 Task: Add a signature Bailey Nelson containing Stay safe, Bailey Nelson to email address softage.4@softage.net and add a label Cover letters
Action: Mouse moved to (1233, 100)
Screenshot: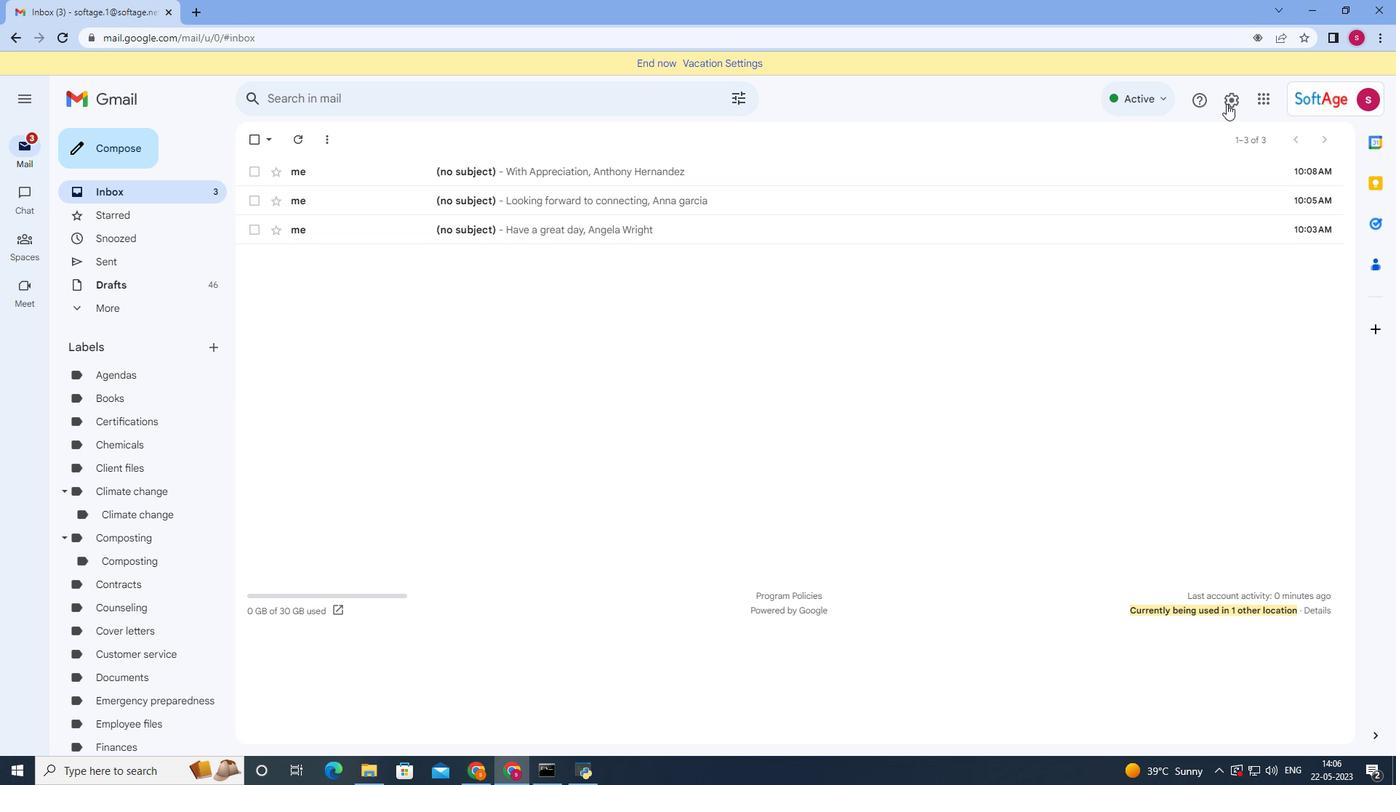 
Action: Mouse pressed left at (1233, 100)
Screenshot: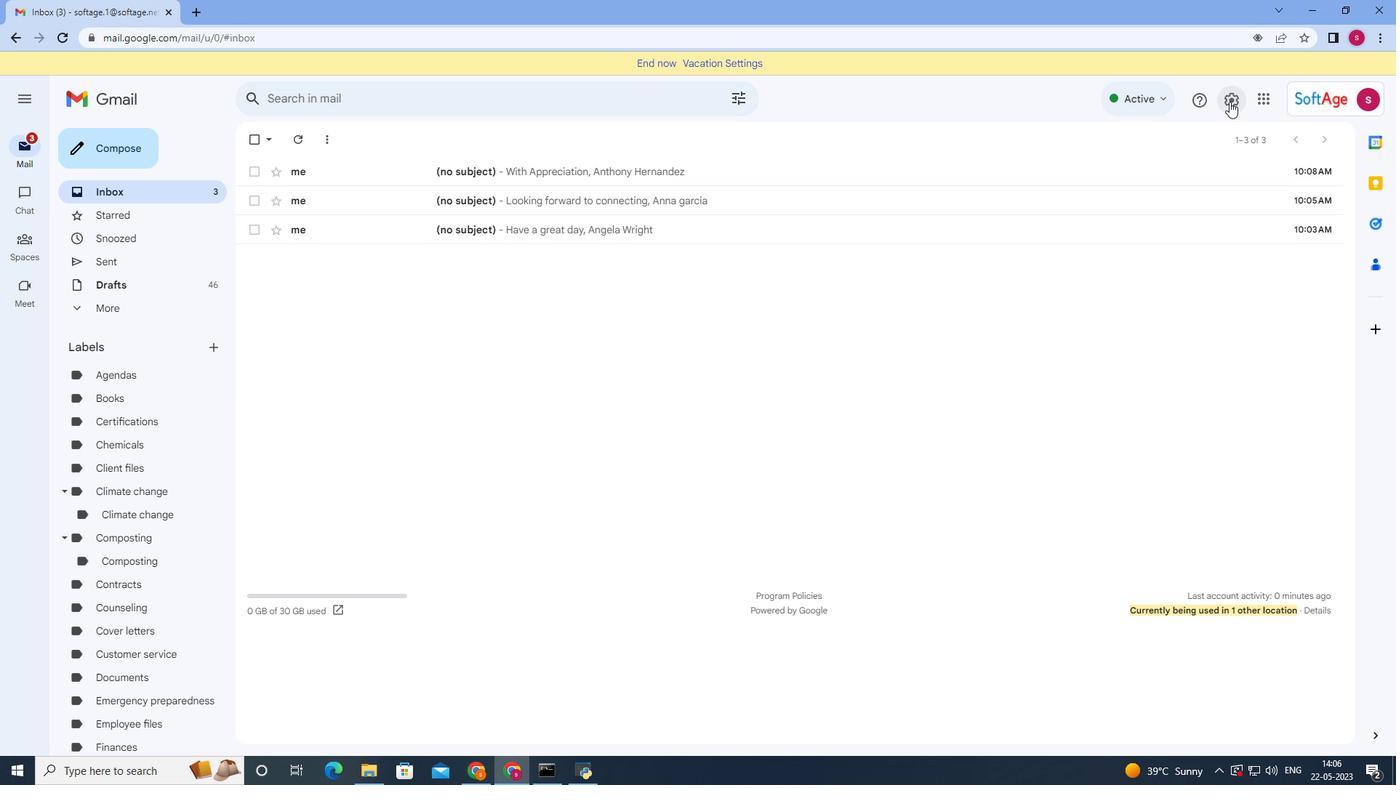 
Action: Mouse moved to (1239, 172)
Screenshot: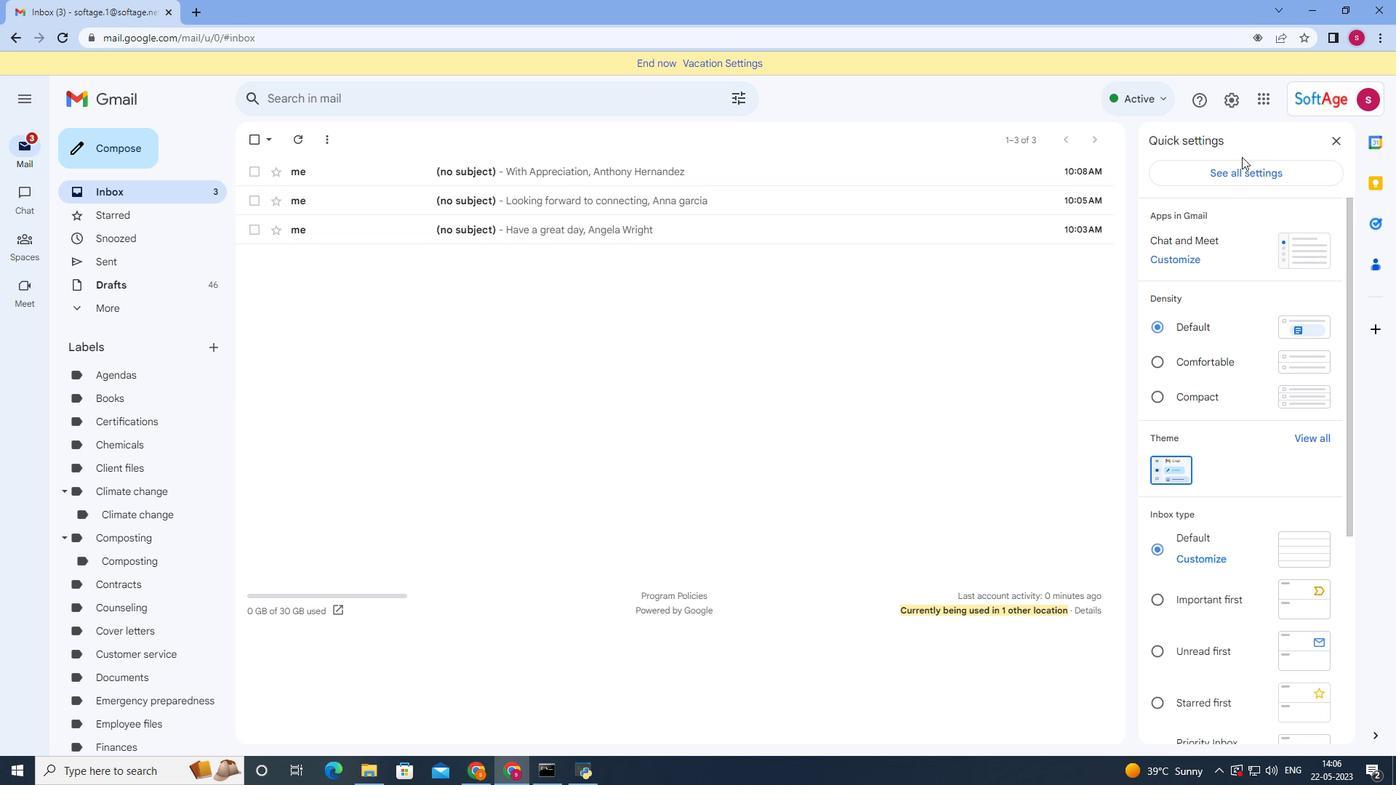 
Action: Mouse pressed left at (1239, 172)
Screenshot: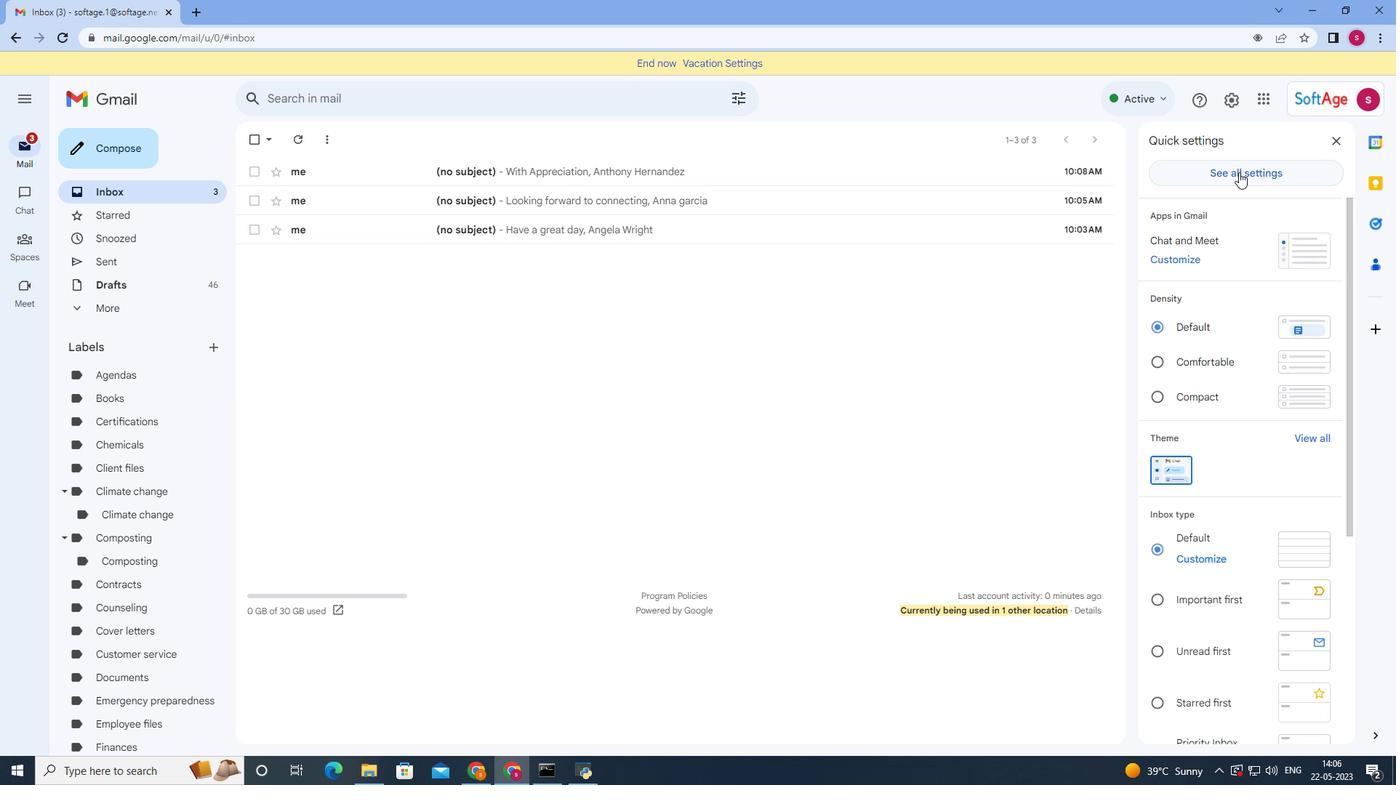 
Action: Mouse moved to (554, 340)
Screenshot: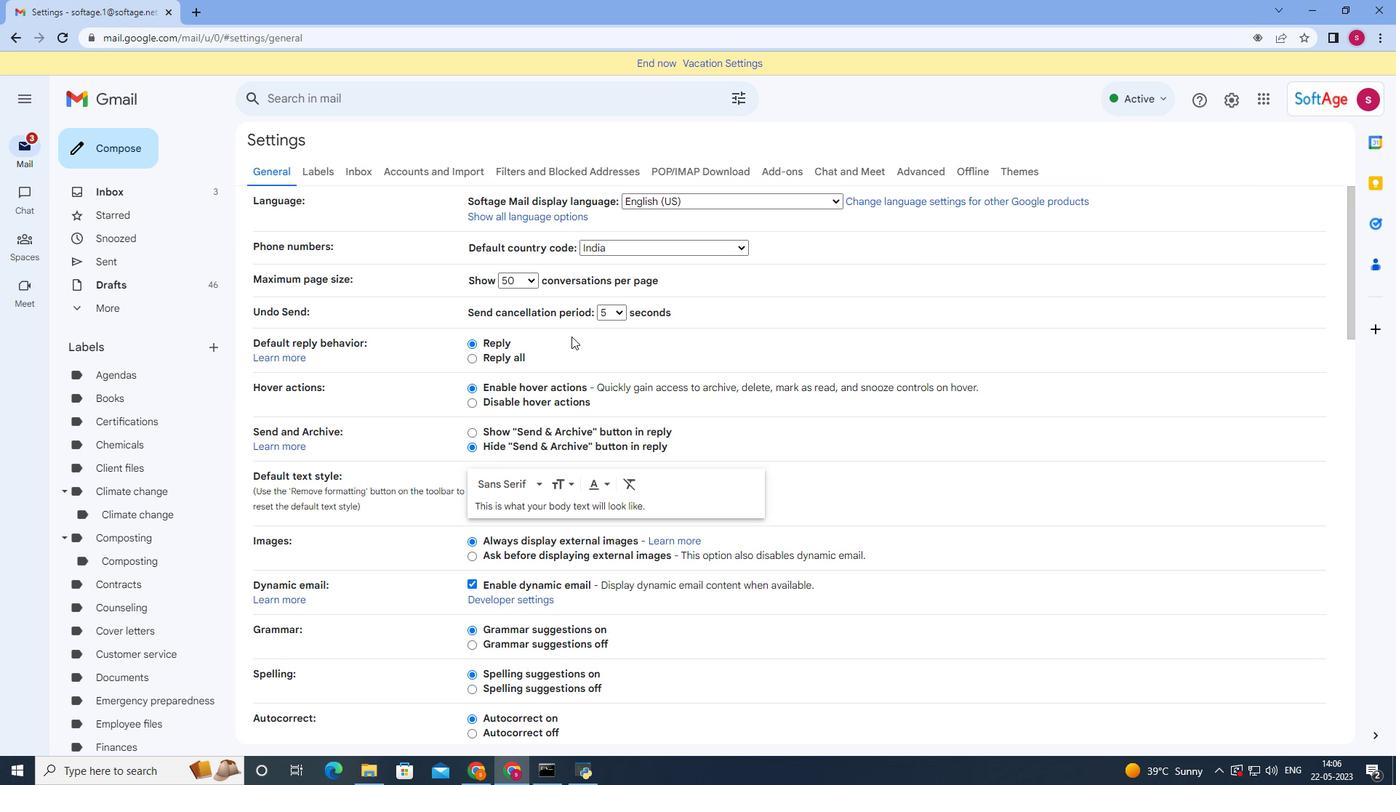 
Action: Mouse scrolled (554, 339) with delta (0, 0)
Screenshot: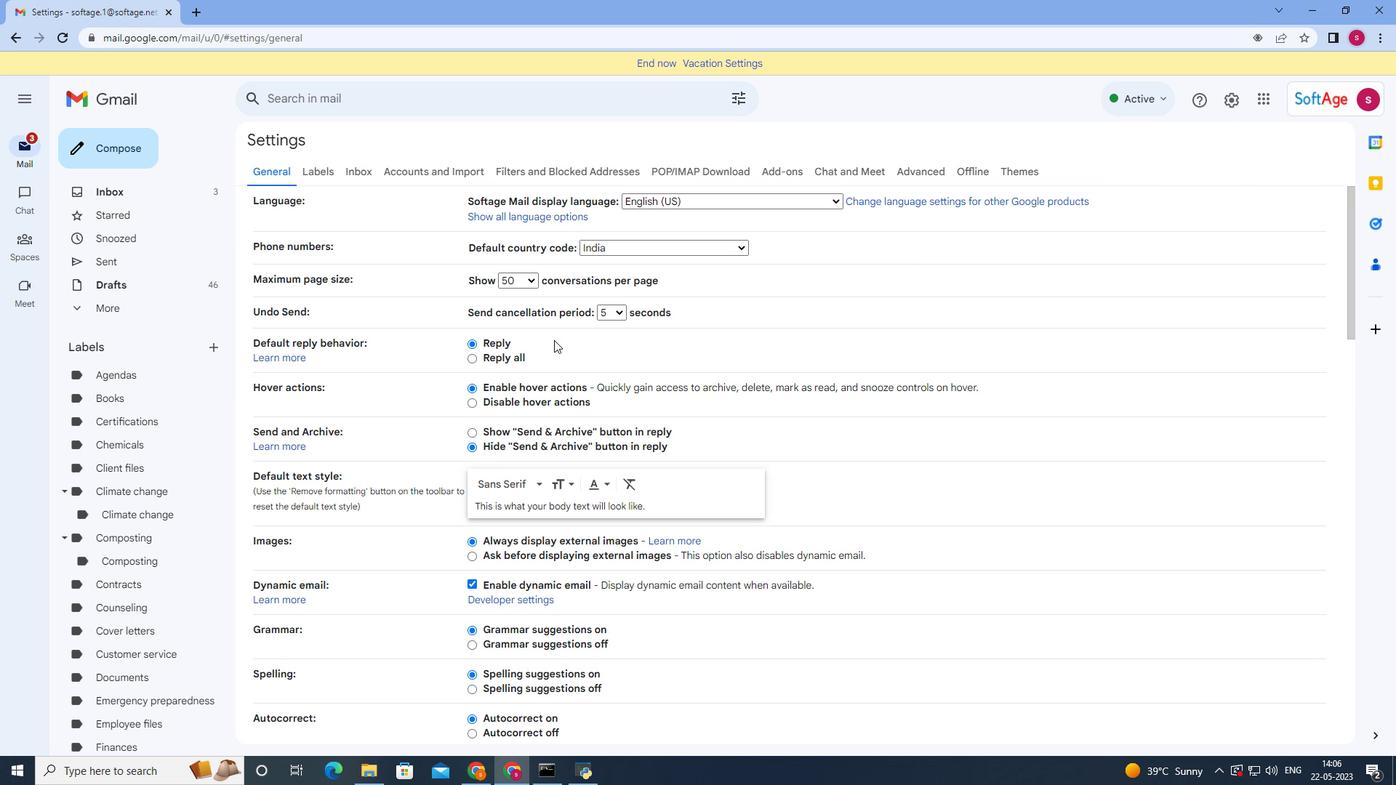 
Action: Mouse moved to (553, 344)
Screenshot: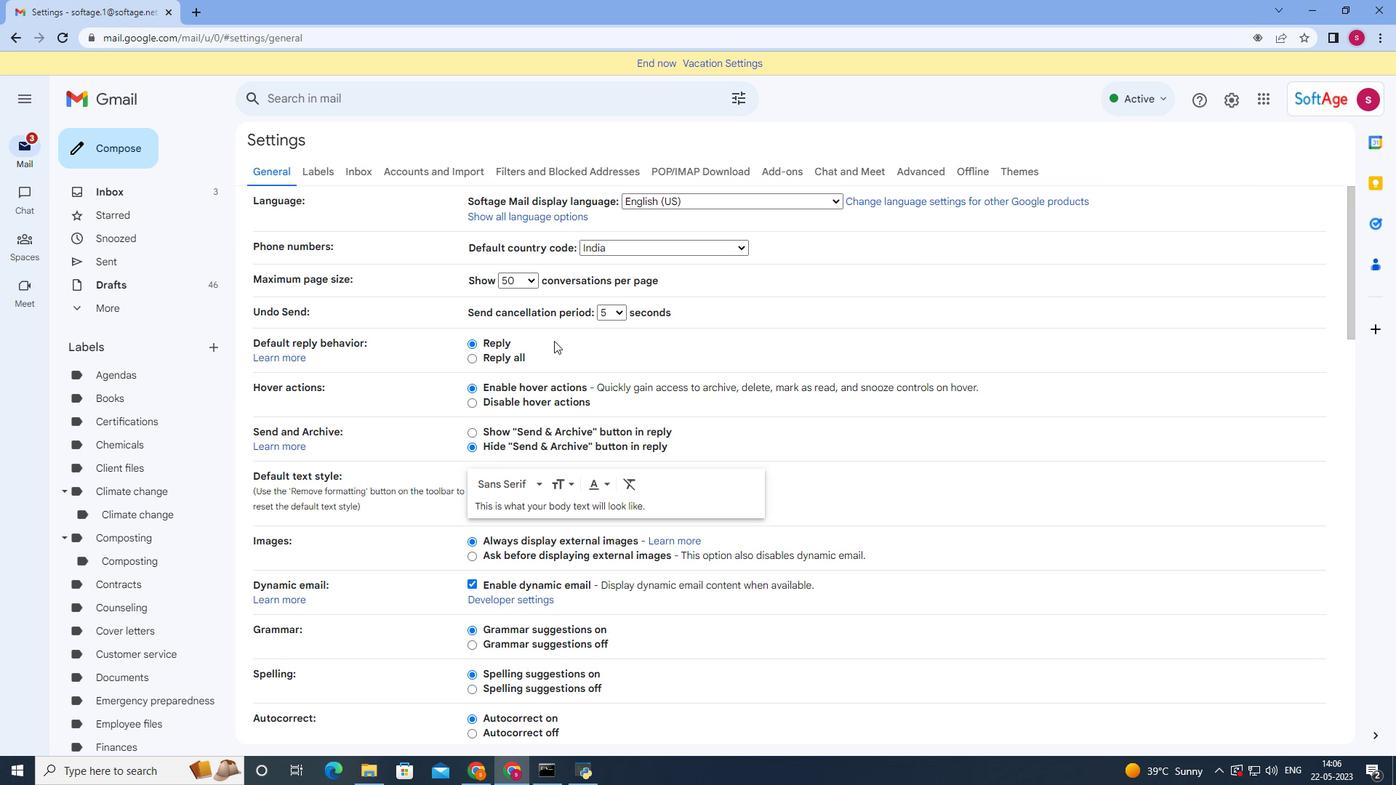 
Action: Mouse scrolled (553, 343) with delta (0, 0)
Screenshot: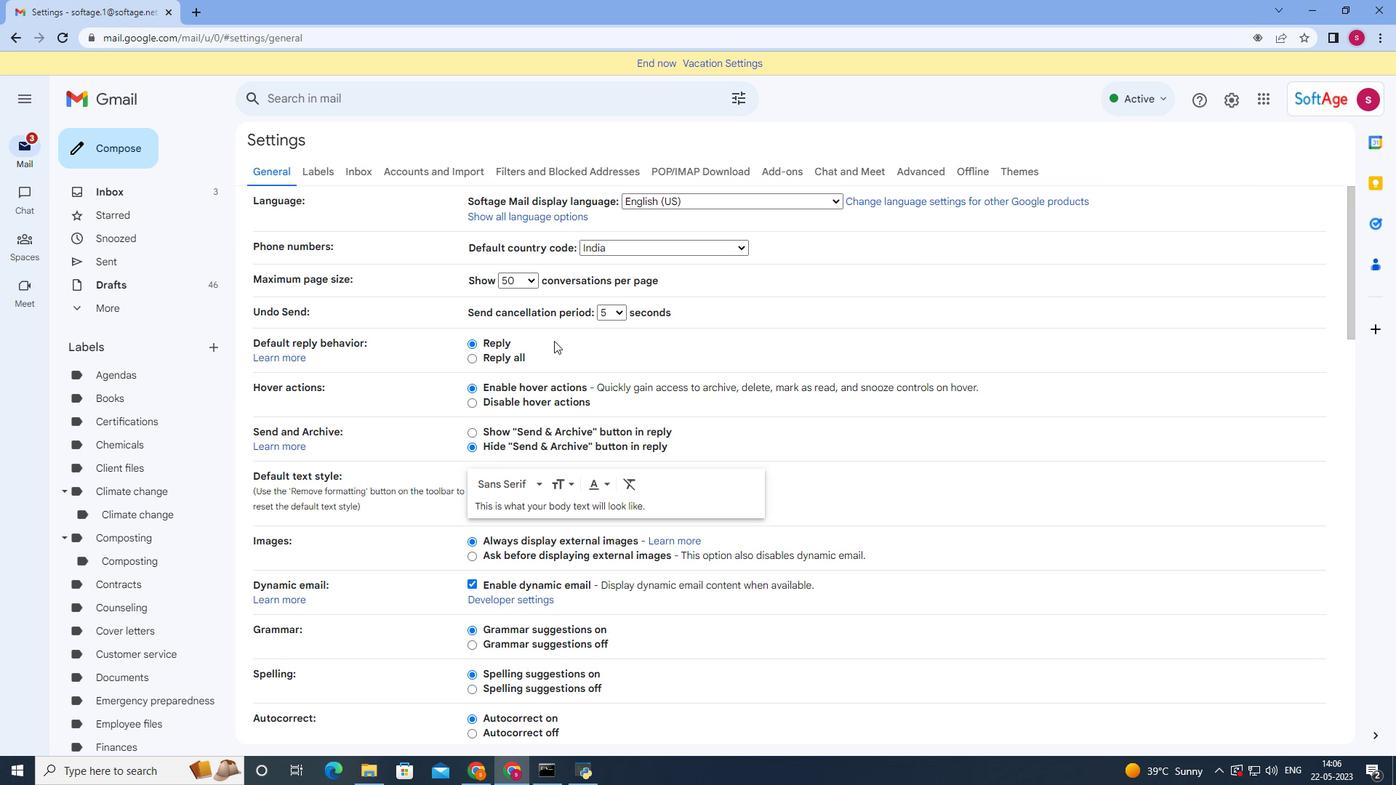 
Action: Mouse moved to (553, 344)
Screenshot: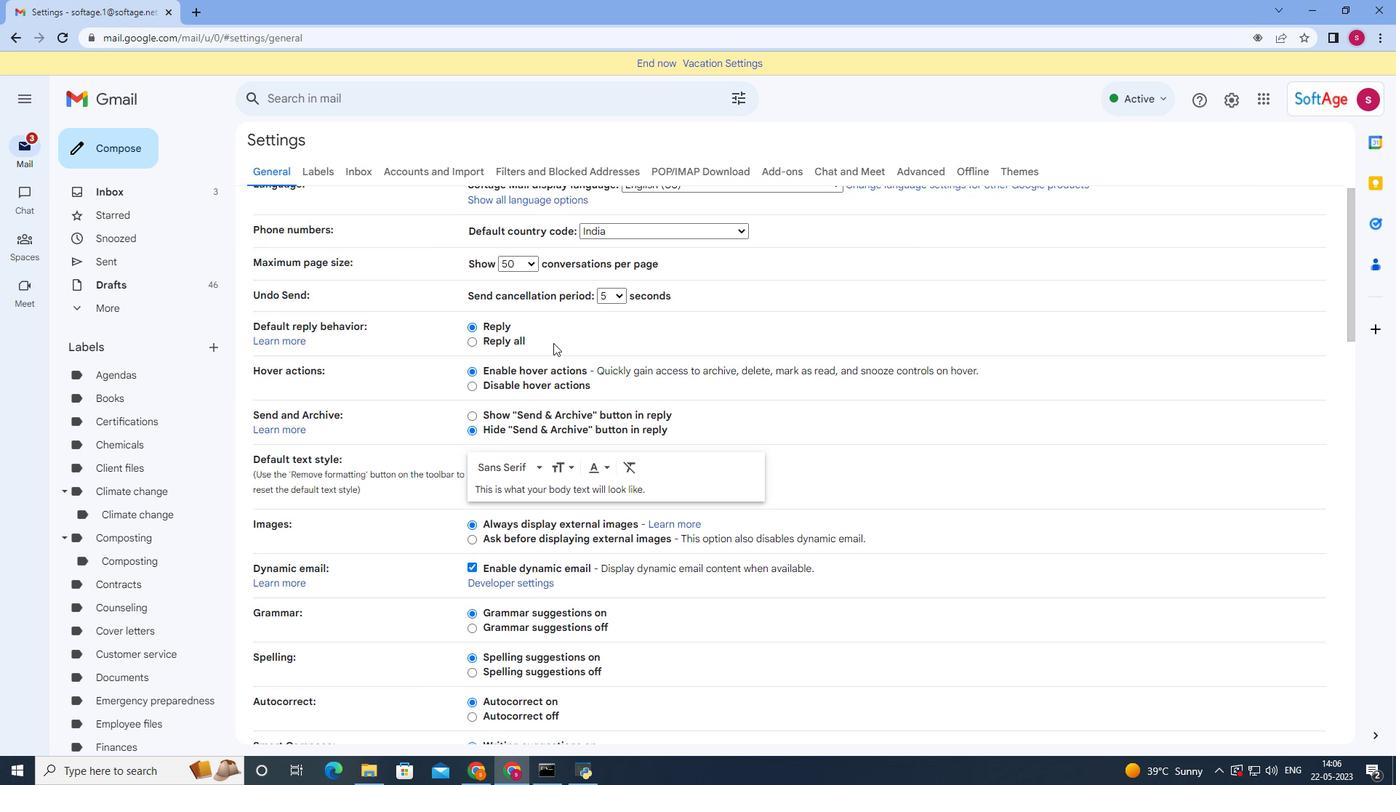 
Action: Mouse scrolled (553, 343) with delta (0, 0)
Screenshot: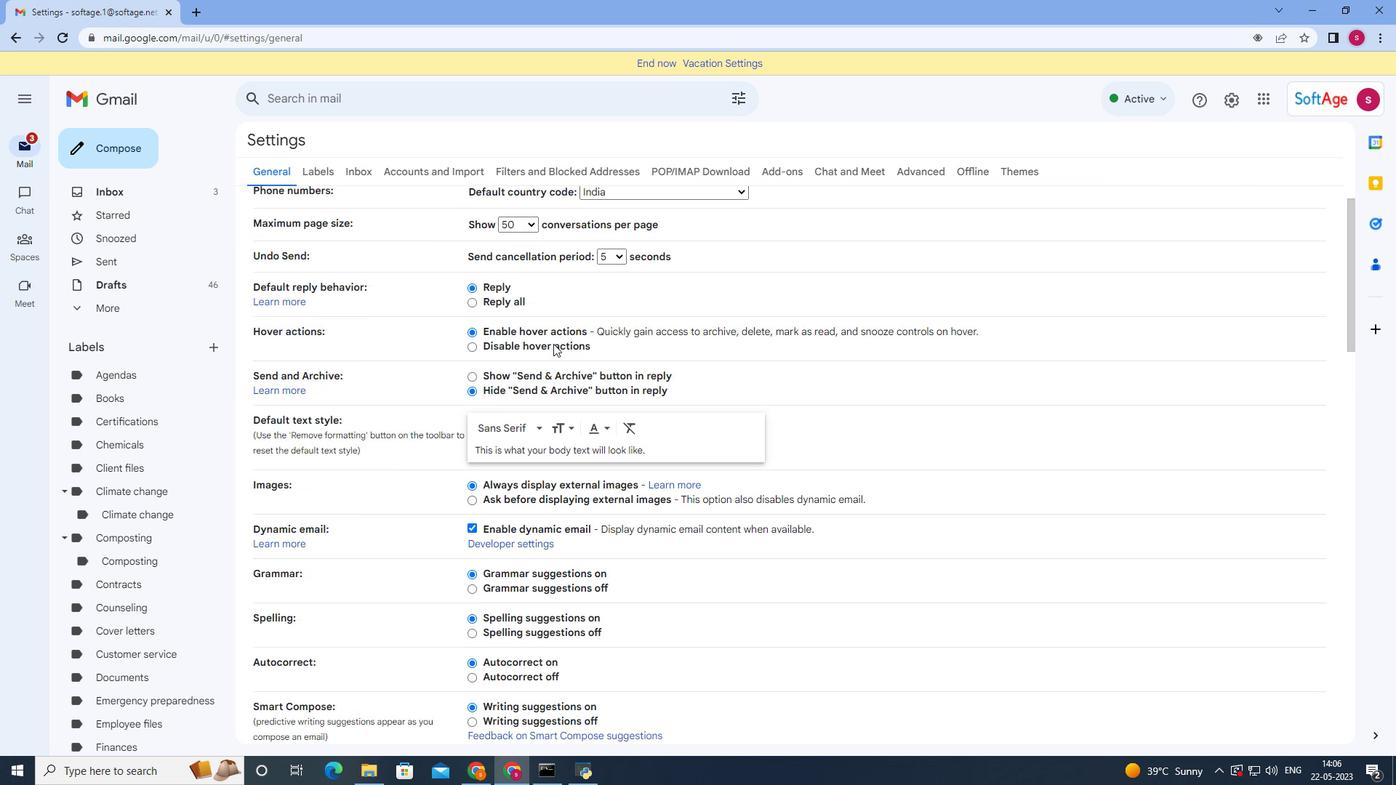
Action: Mouse moved to (553, 343)
Screenshot: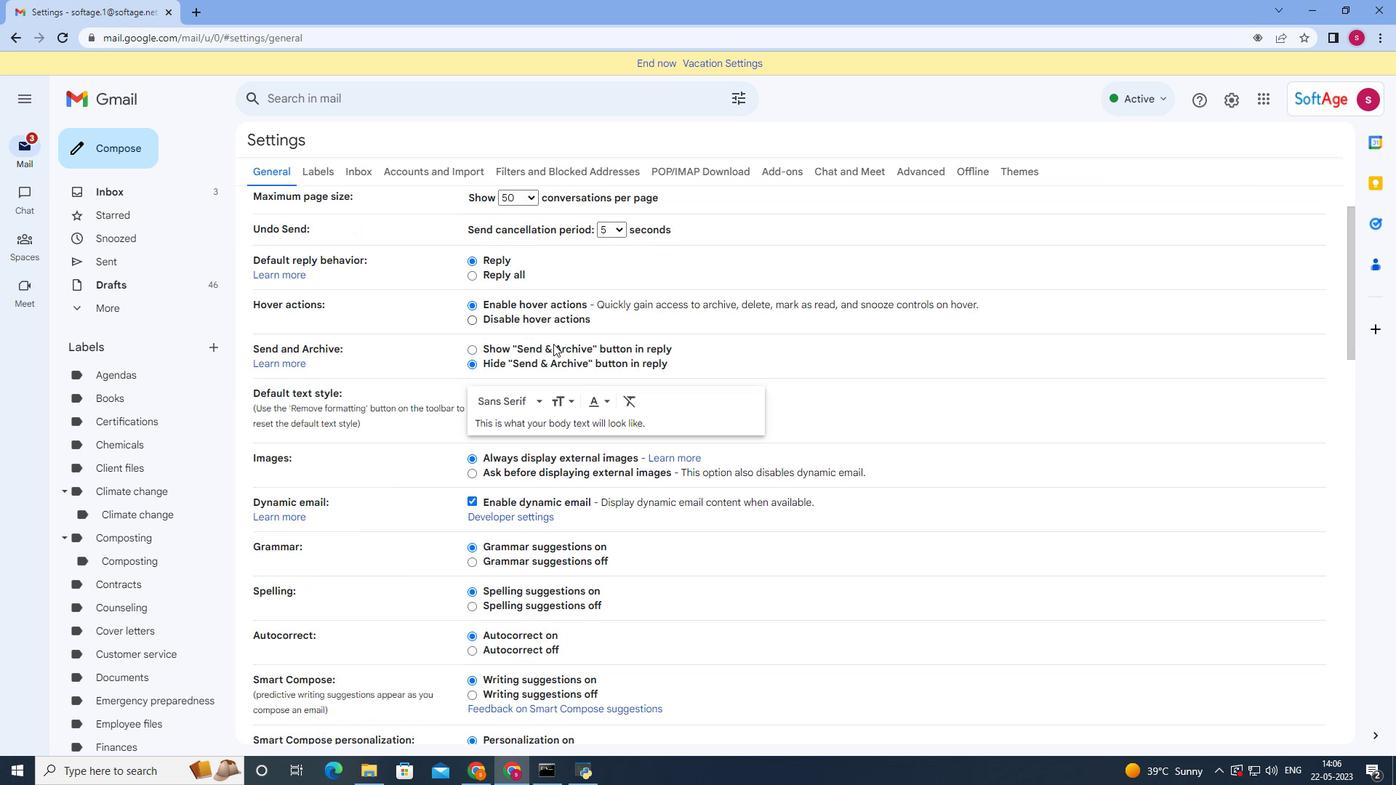 
Action: Mouse scrolled (553, 342) with delta (0, 0)
Screenshot: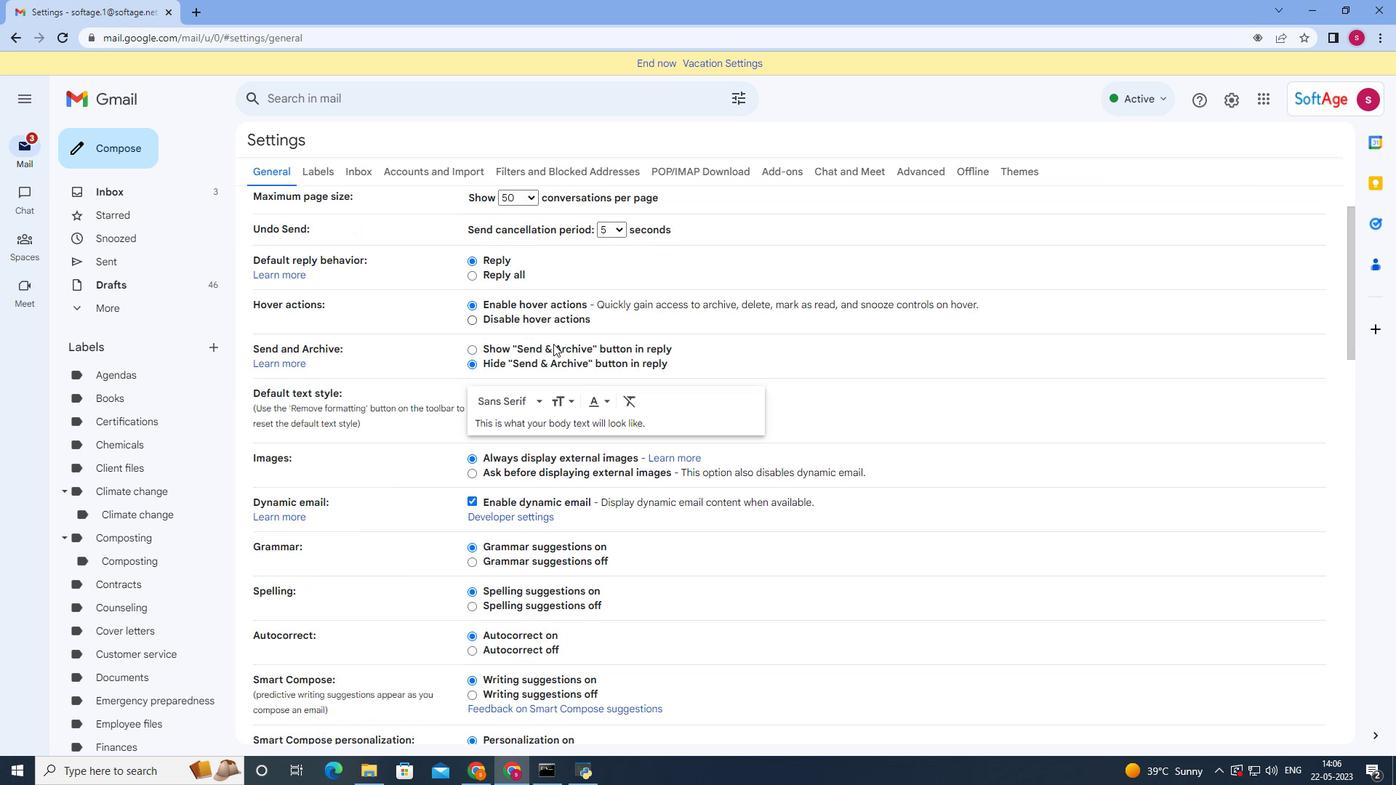 
Action: Mouse moved to (486, 406)
Screenshot: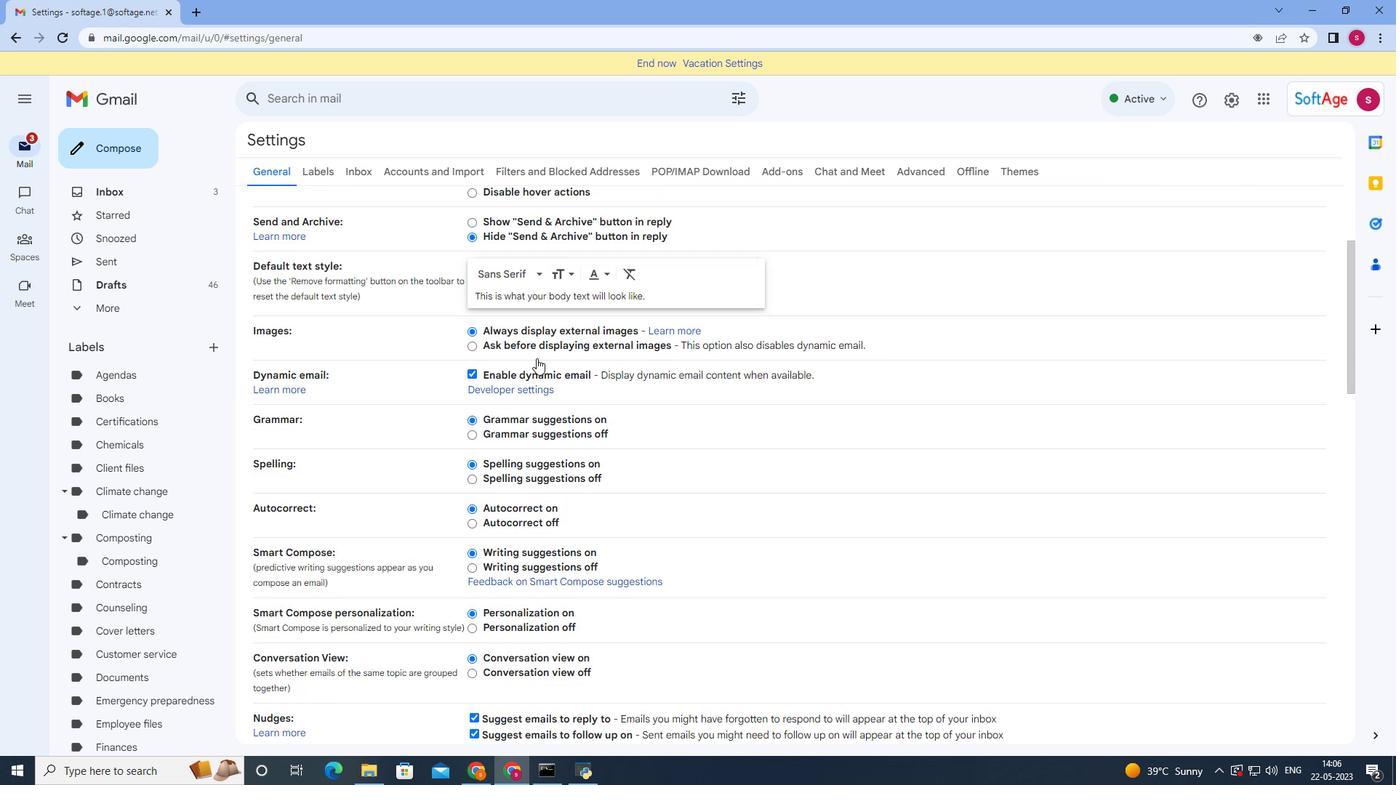 
Action: Mouse scrolled (520, 370) with delta (0, 0)
Screenshot: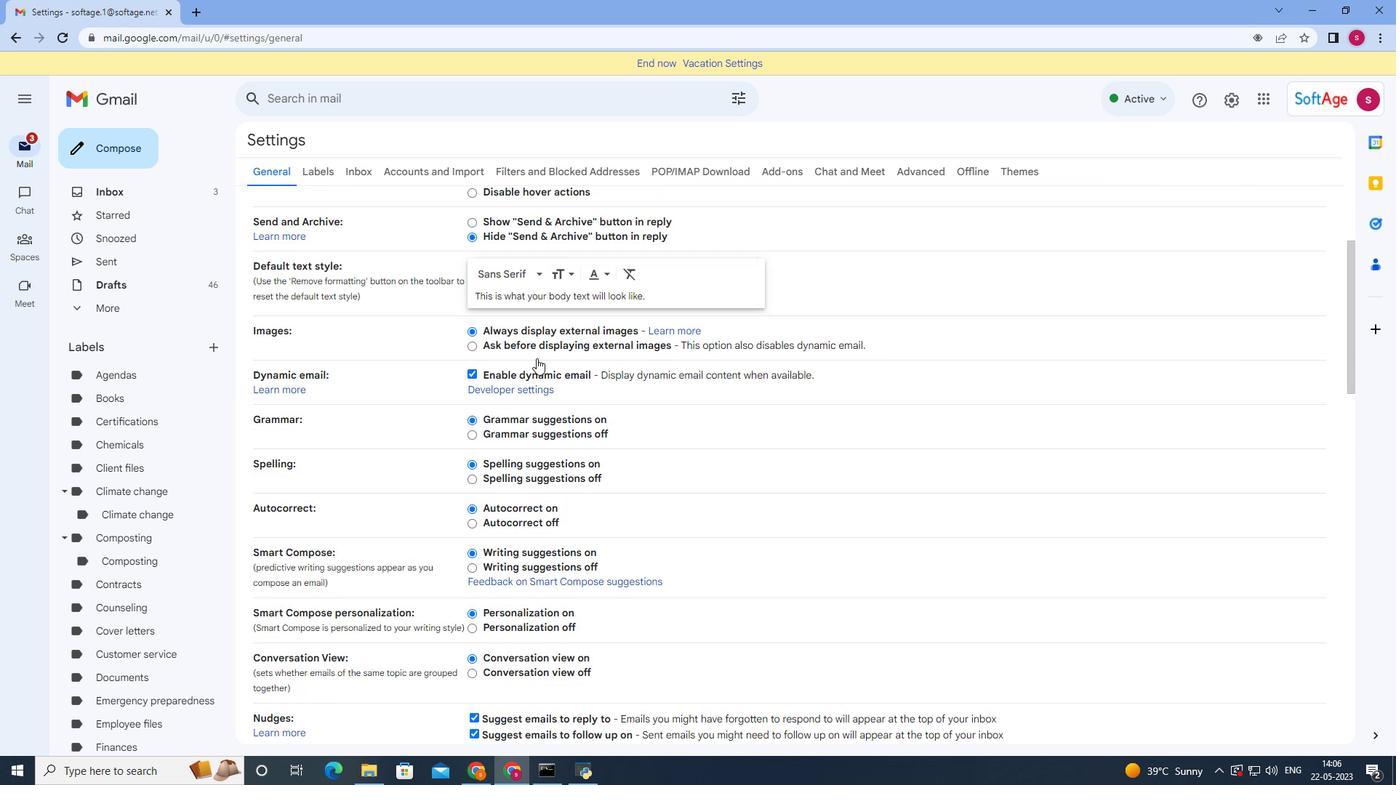 
Action: Mouse moved to (487, 424)
Screenshot: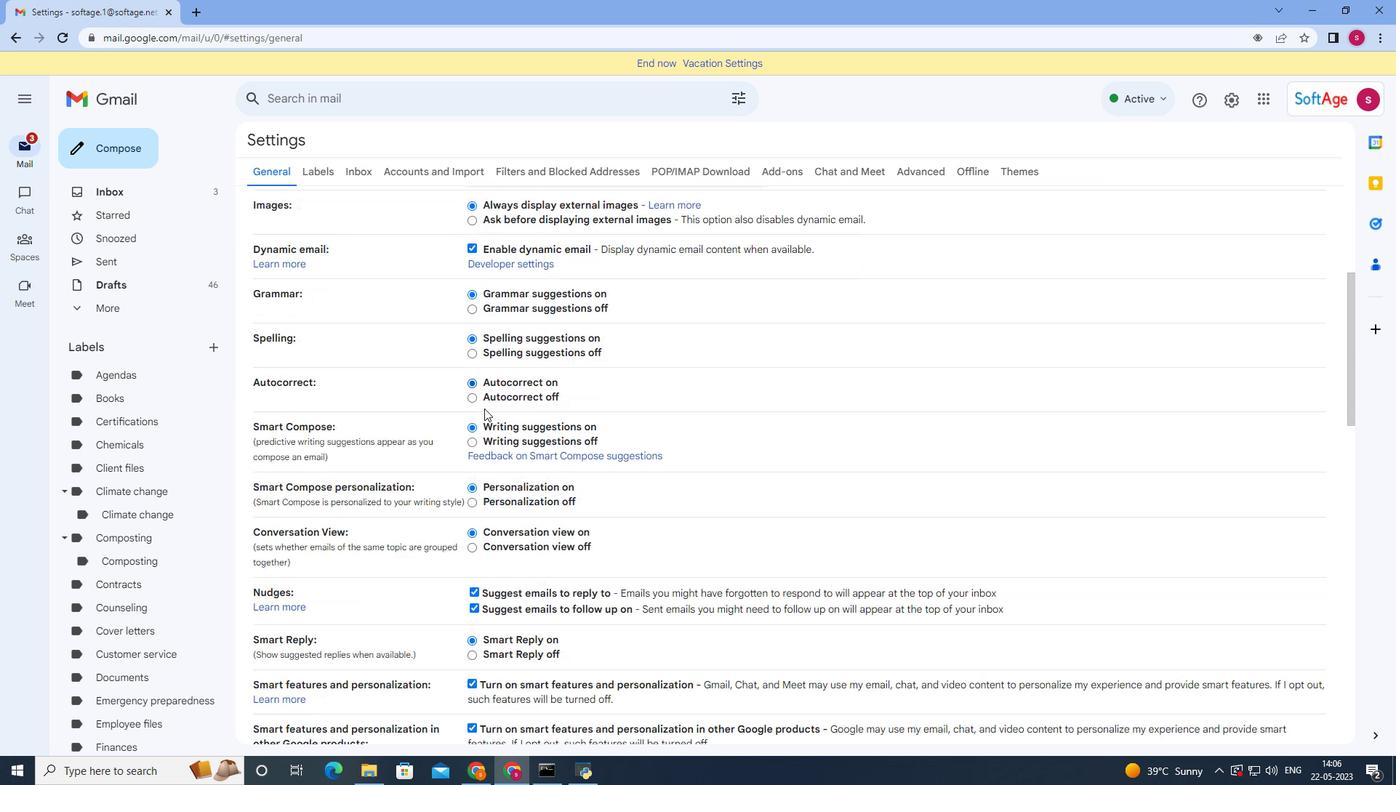 
Action: Mouse scrolled (487, 423) with delta (0, 0)
Screenshot: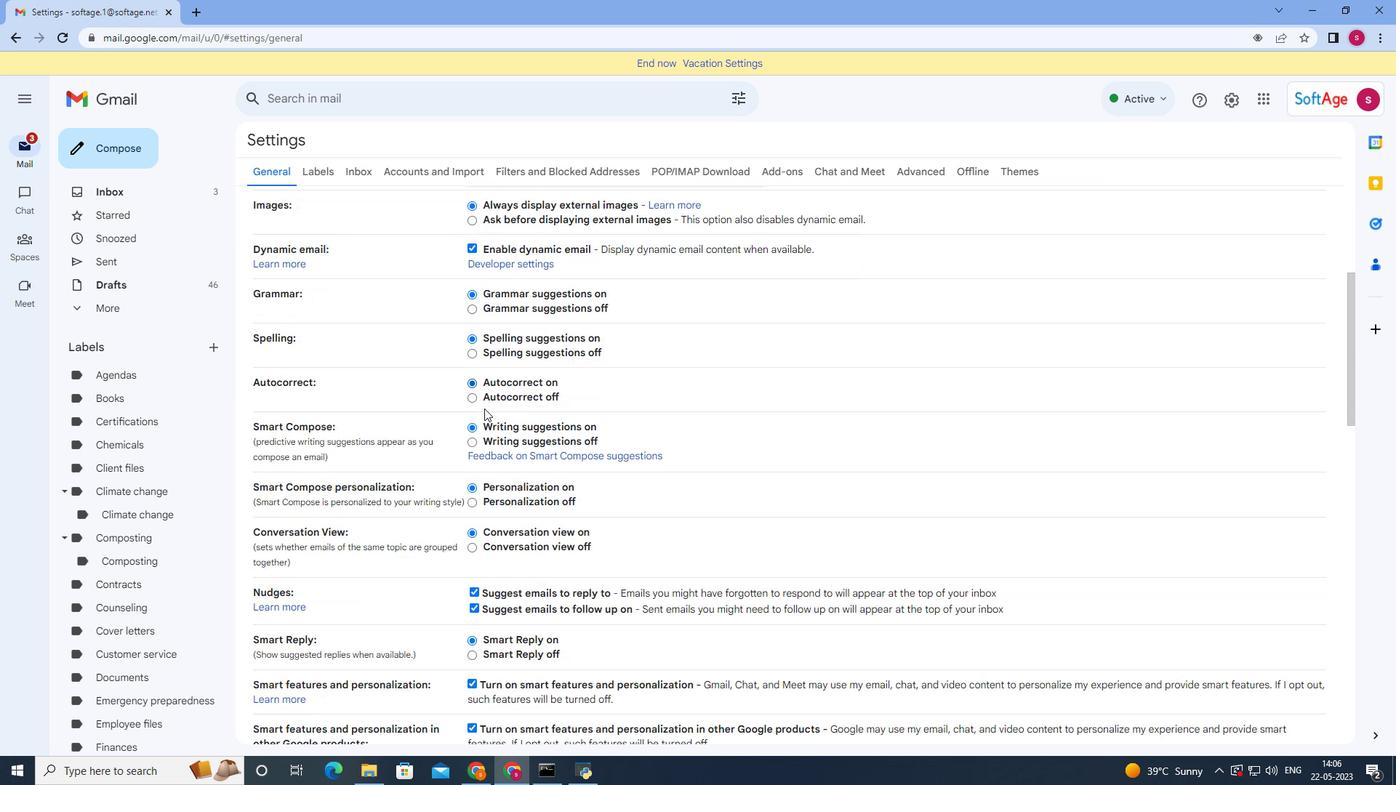 
Action: Mouse moved to (488, 425)
Screenshot: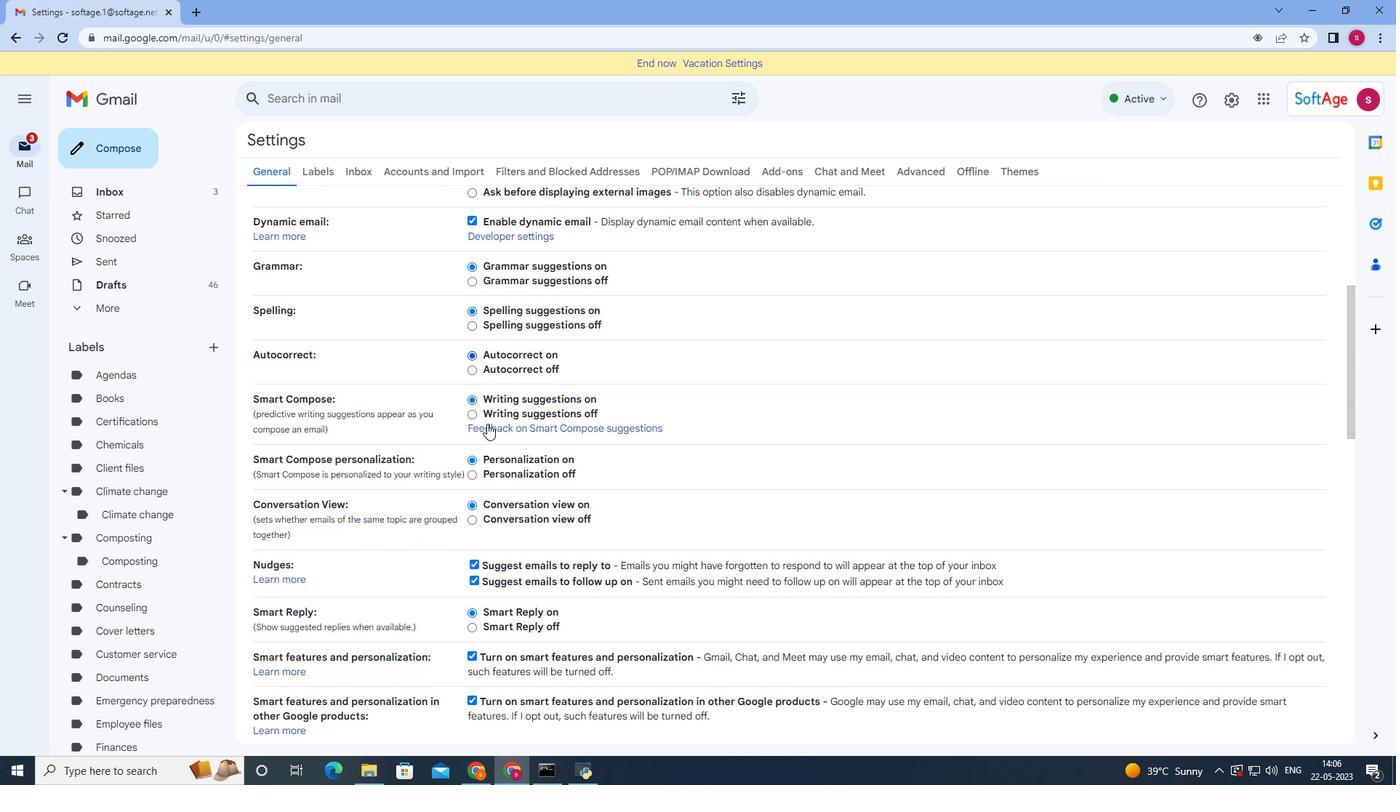 
Action: Mouse scrolled (488, 424) with delta (0, 0)
Screenshot: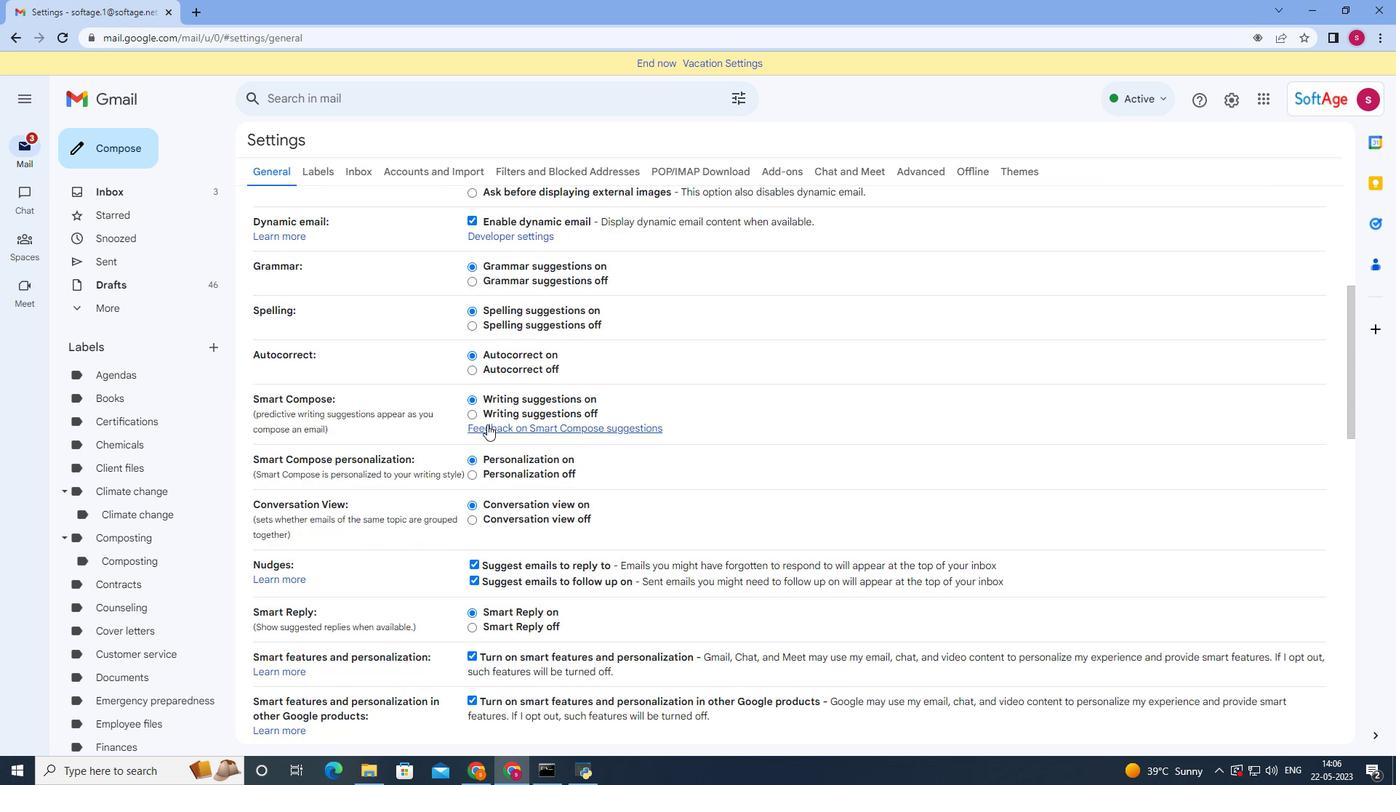 
Action: Mouse moved to (488, 425)
Screenshot: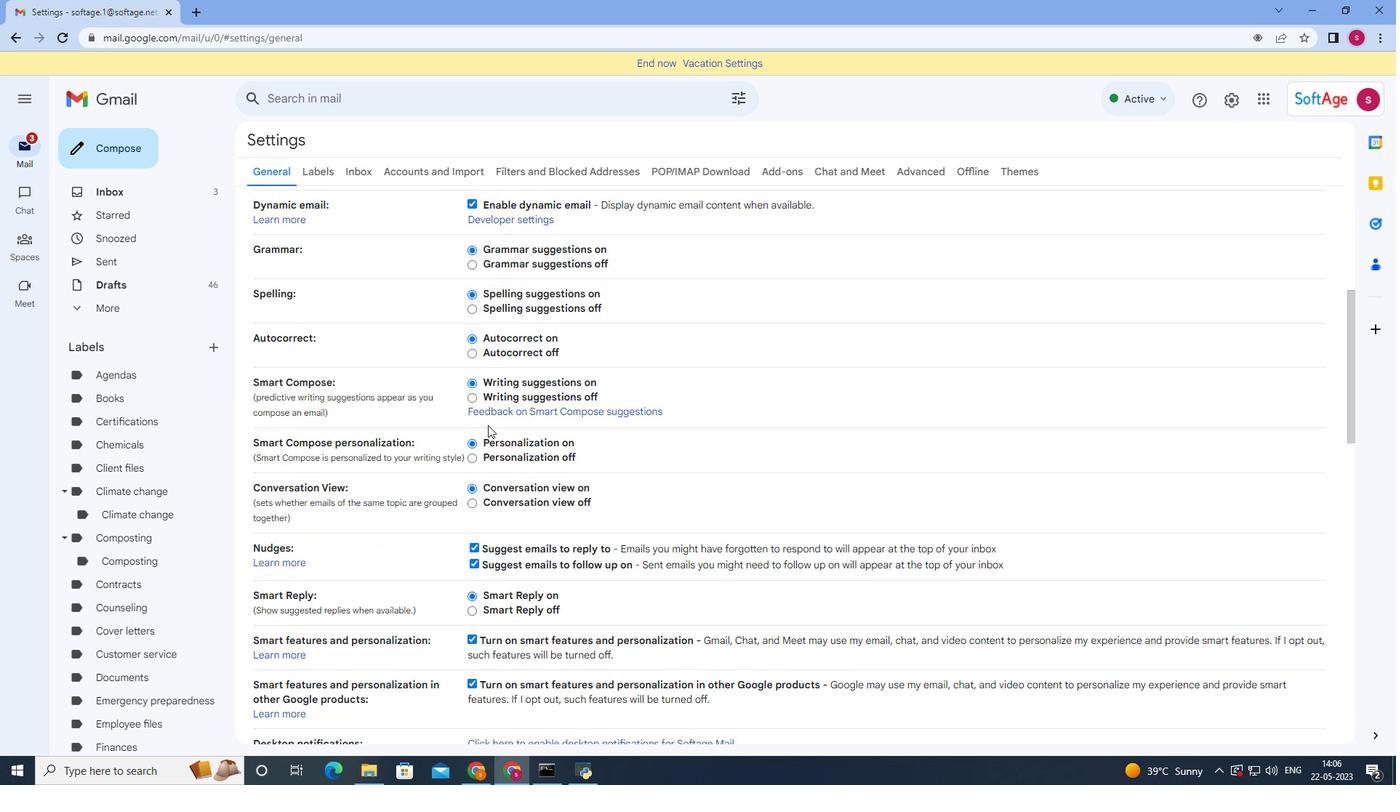 
Action: Mouse scrolled (488, 424) with delta (0, 0)
Screenshot: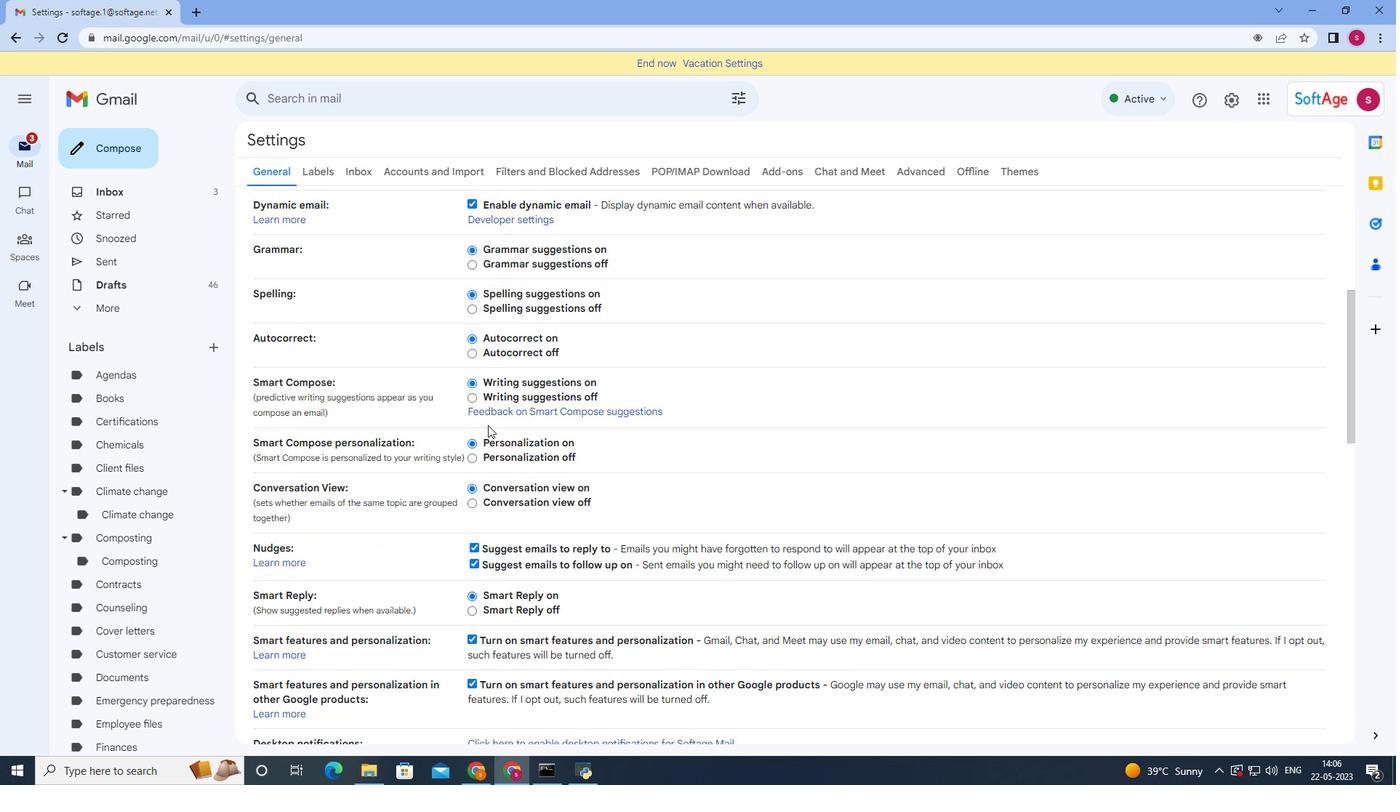 
Action: Mouse moved to (496, 435)
Screenshot: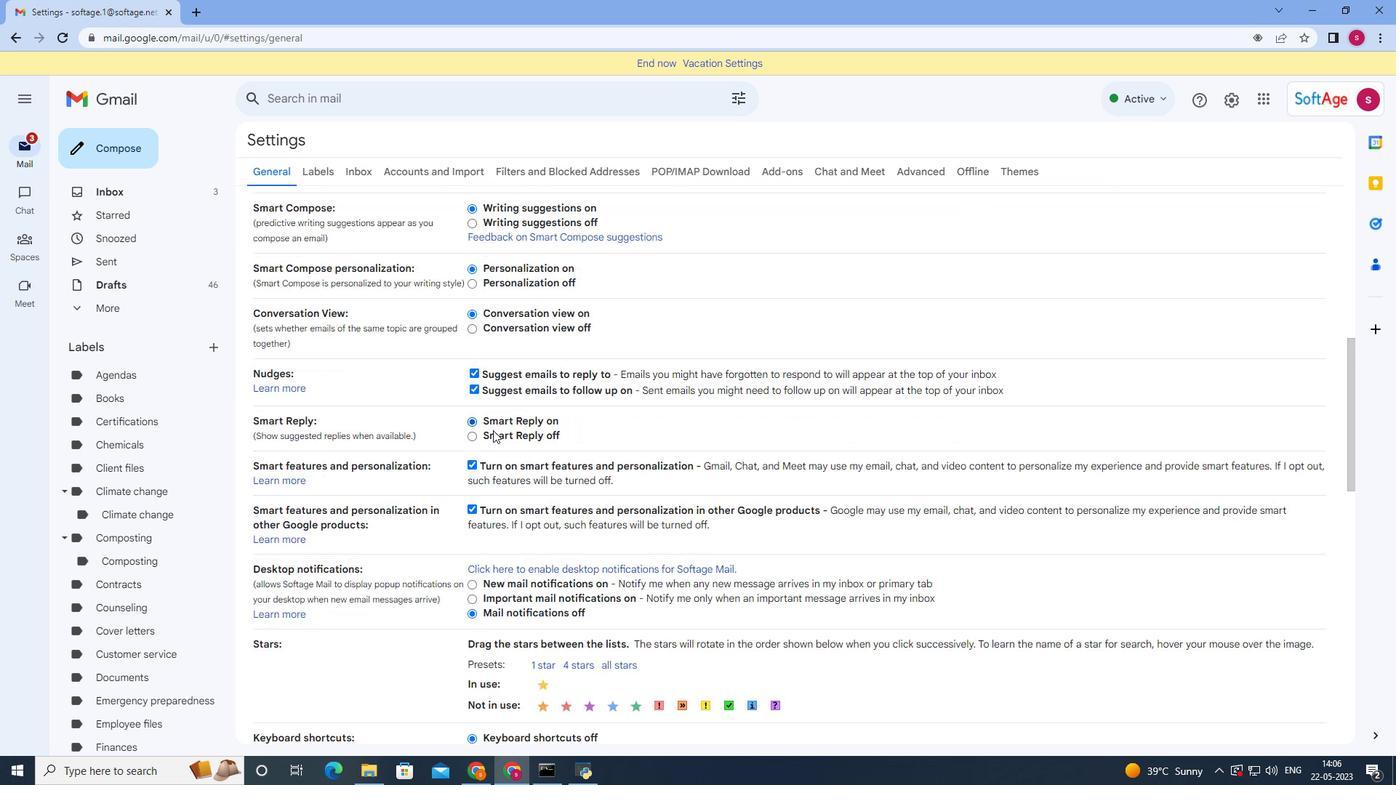 
Action: Mouse scrolled (496, 435) with delta (0, 0)
Screenshot: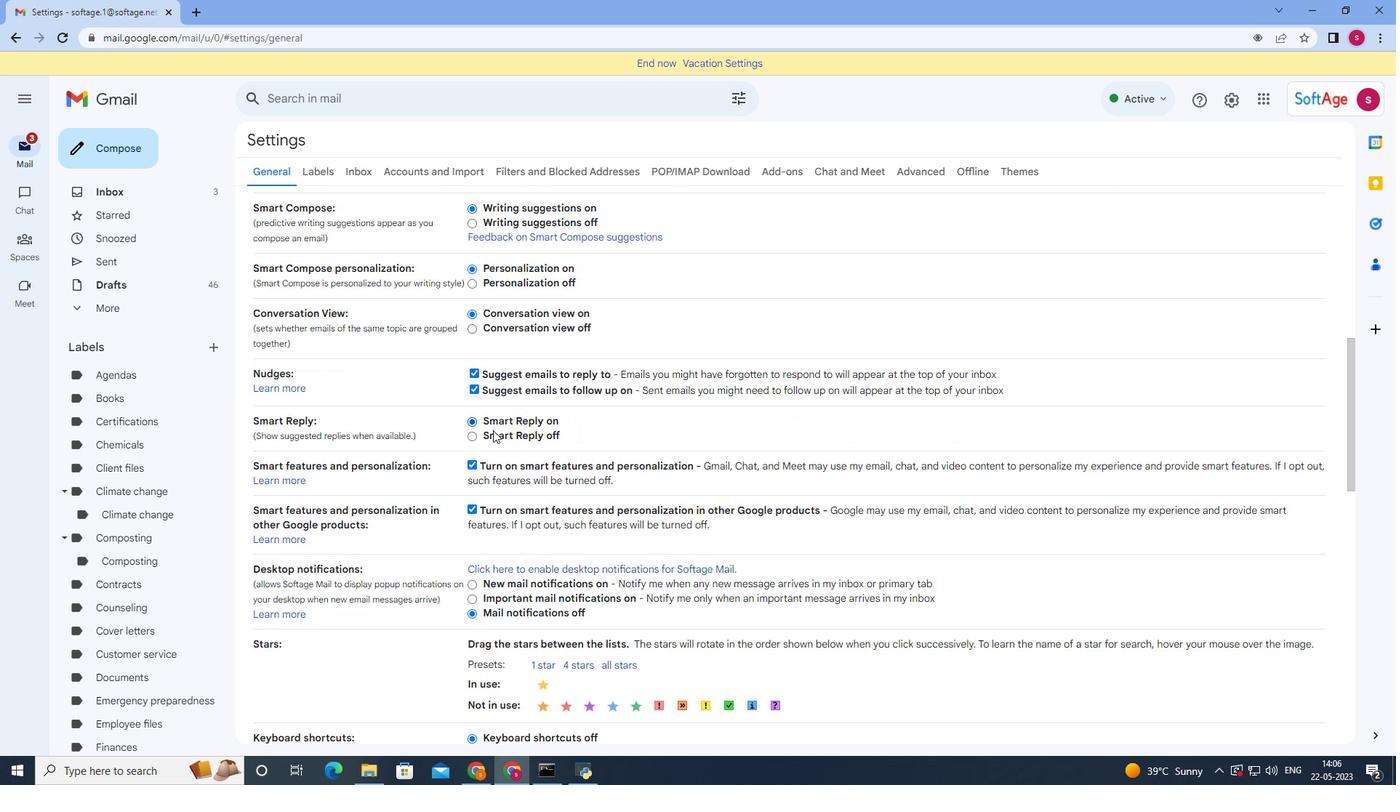 
Action: Mouse moved to (502, 445)
Screenshot: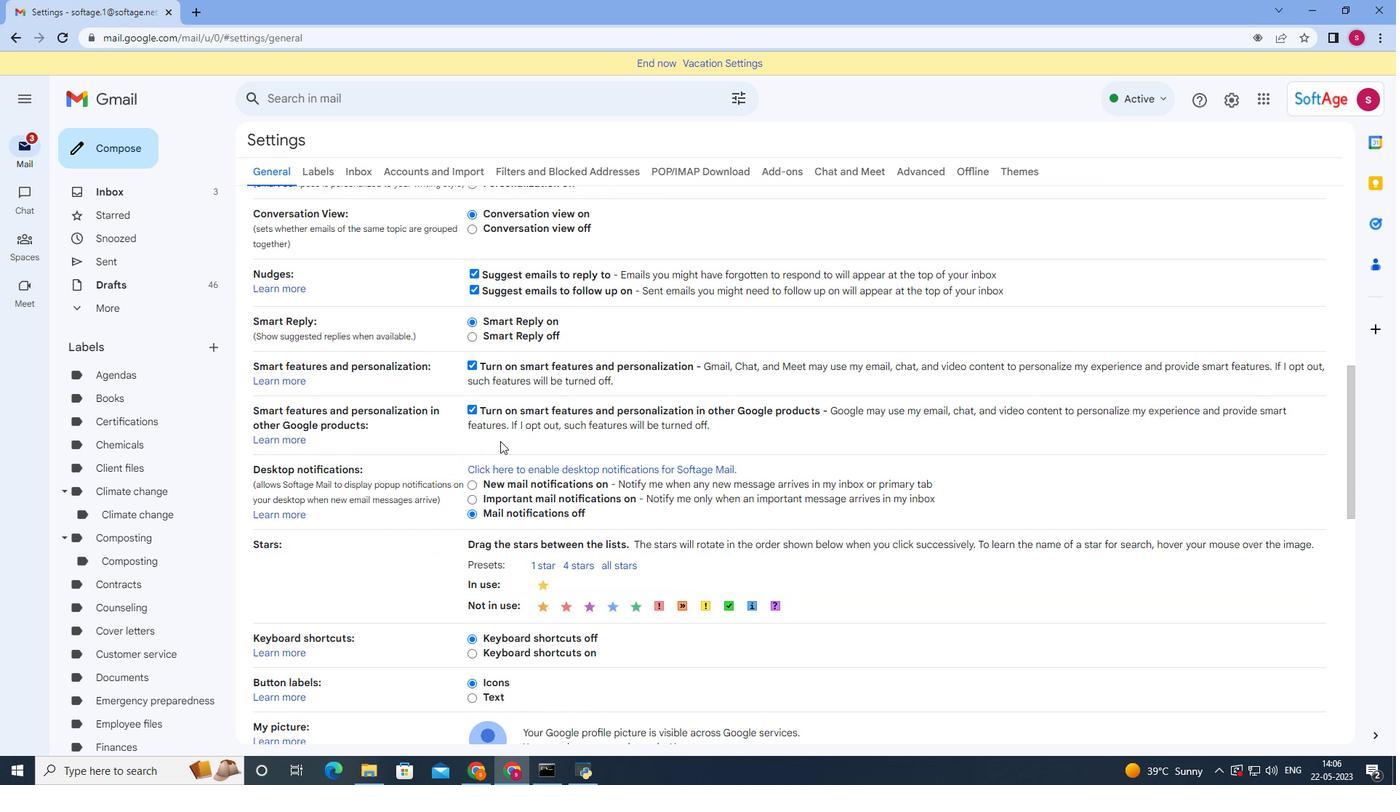 
Action: Mouse scrolled (502, 445) with delta (0, 0)
Screenshot: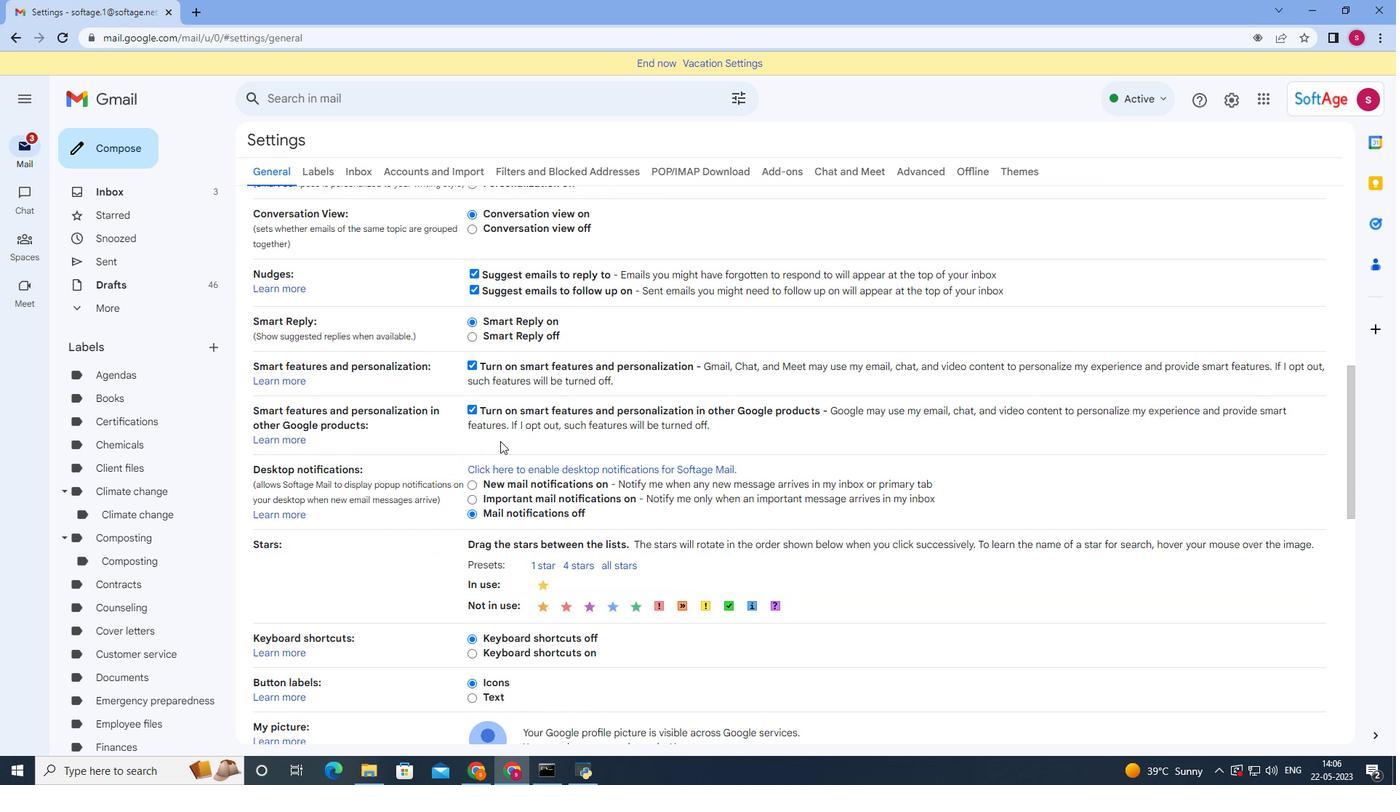 
Action: Mouse scrolled (502, 445) with delta (0, 0)
Screenshot: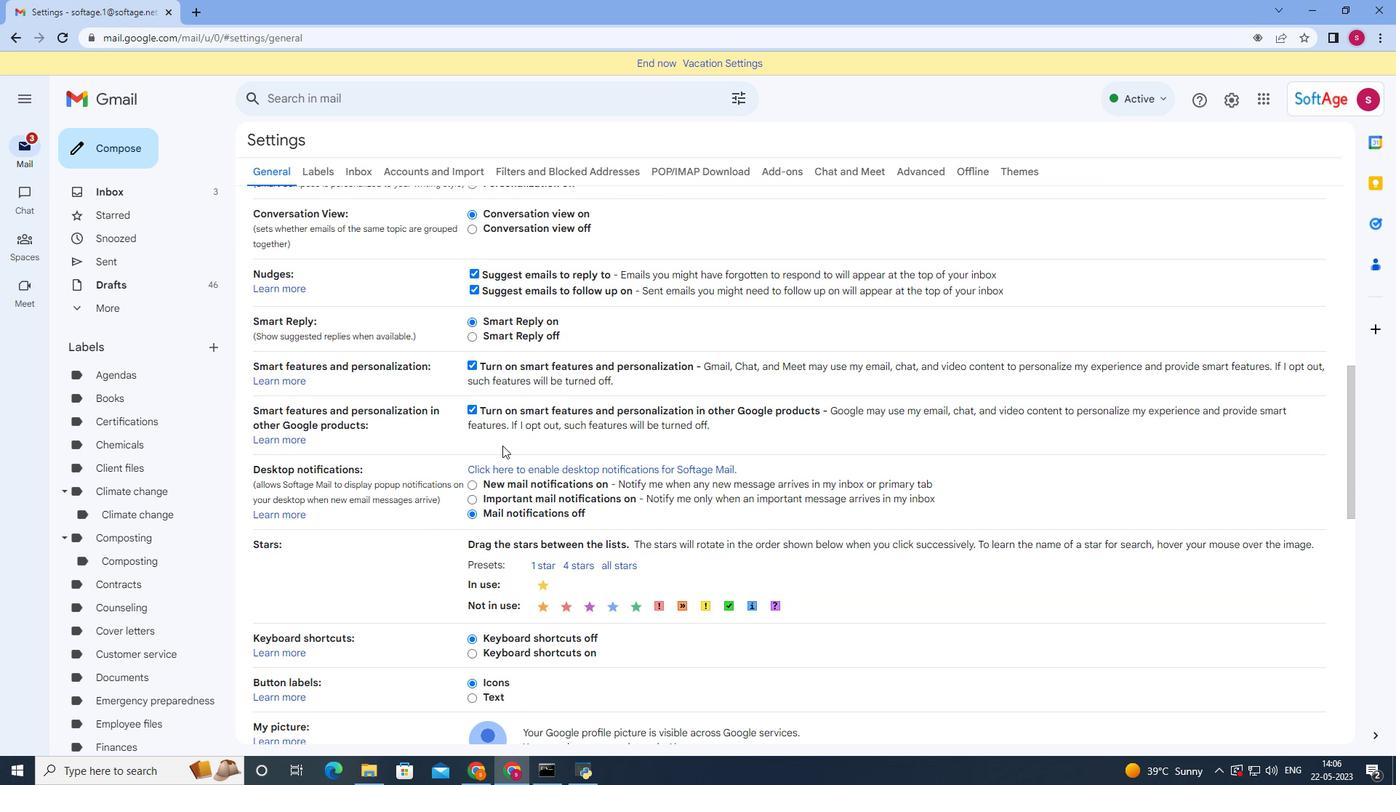 
Action: Mouse moved to (509, 459)
Screenshot: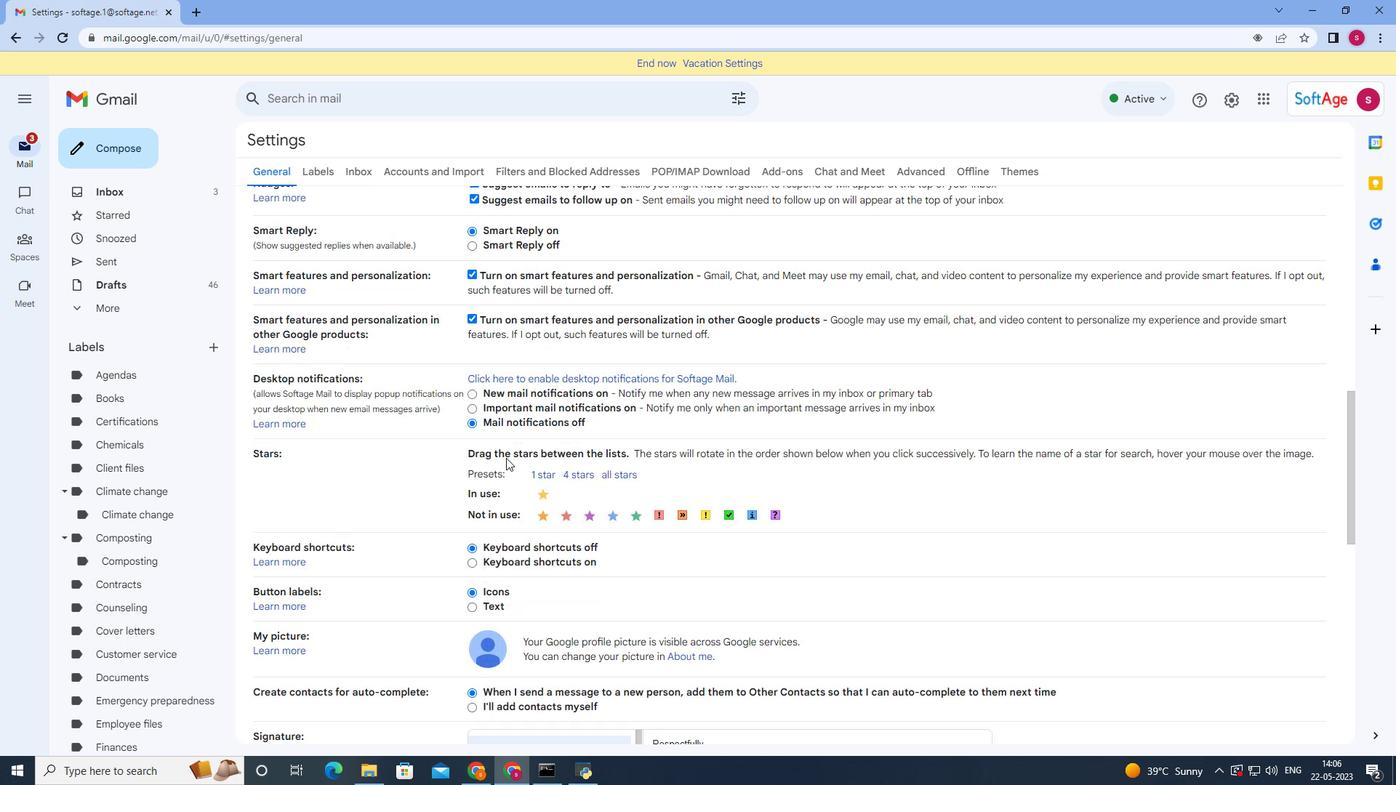 
Action: Mouse scrolled (509, 458) with delta (0, 0)
Screenshot: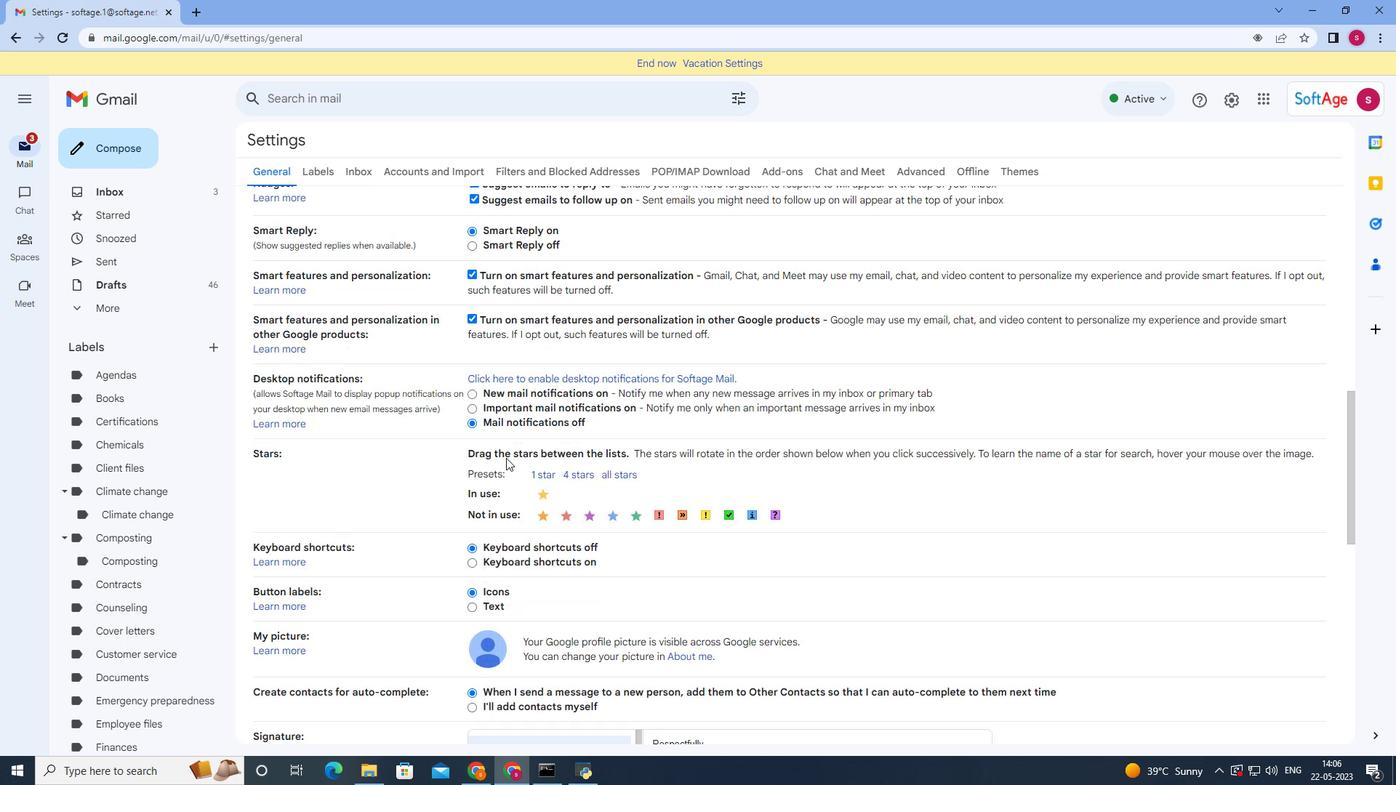 
Action: Mouse moved to (517, 462)
Screenshot: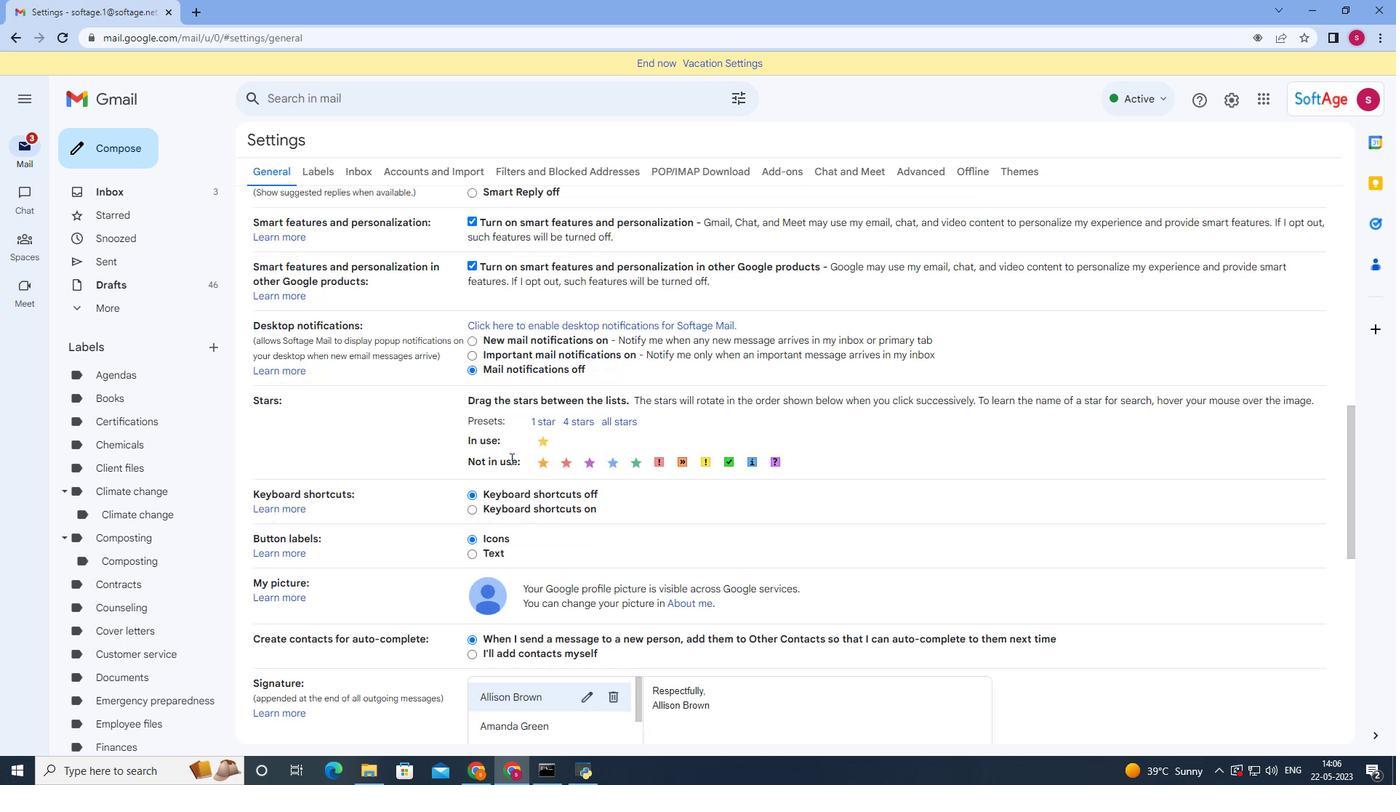 
Action: Mouse scrolled (517, 461) with delta (0, 0)
Screenshot: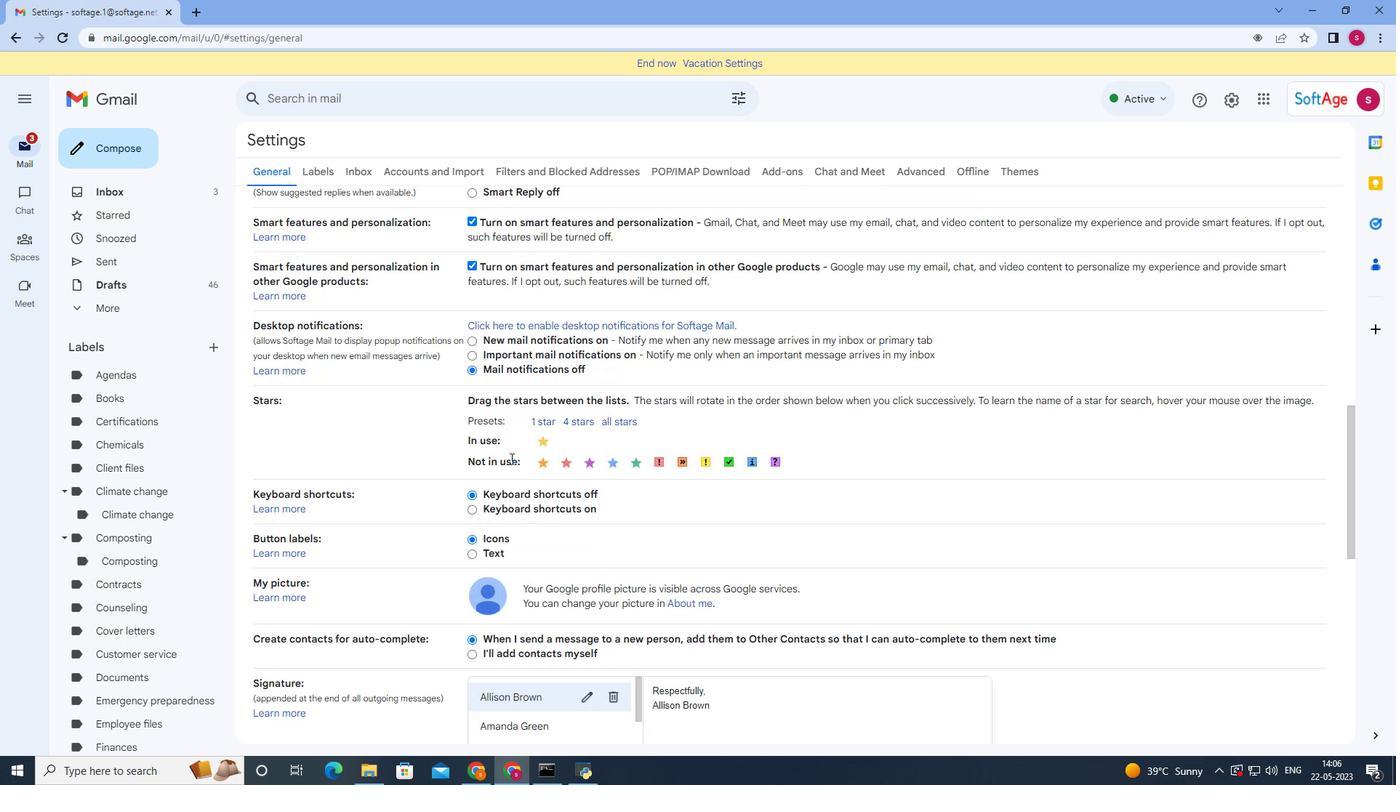 
Action: Mouse moved to (527, 475)
Screenshot: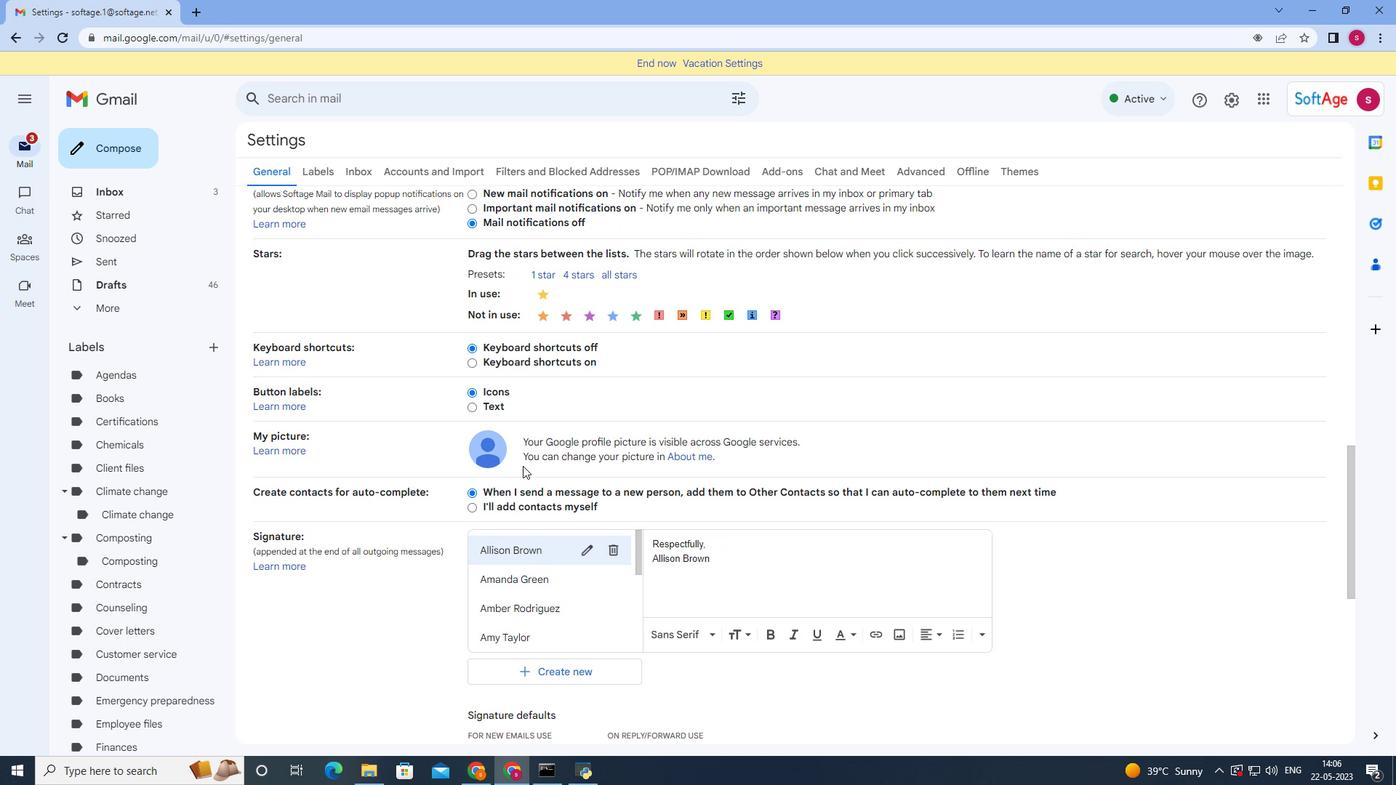 
Action: Mouse scrolled (527, 475) with delta (0, 0)
Screenshot: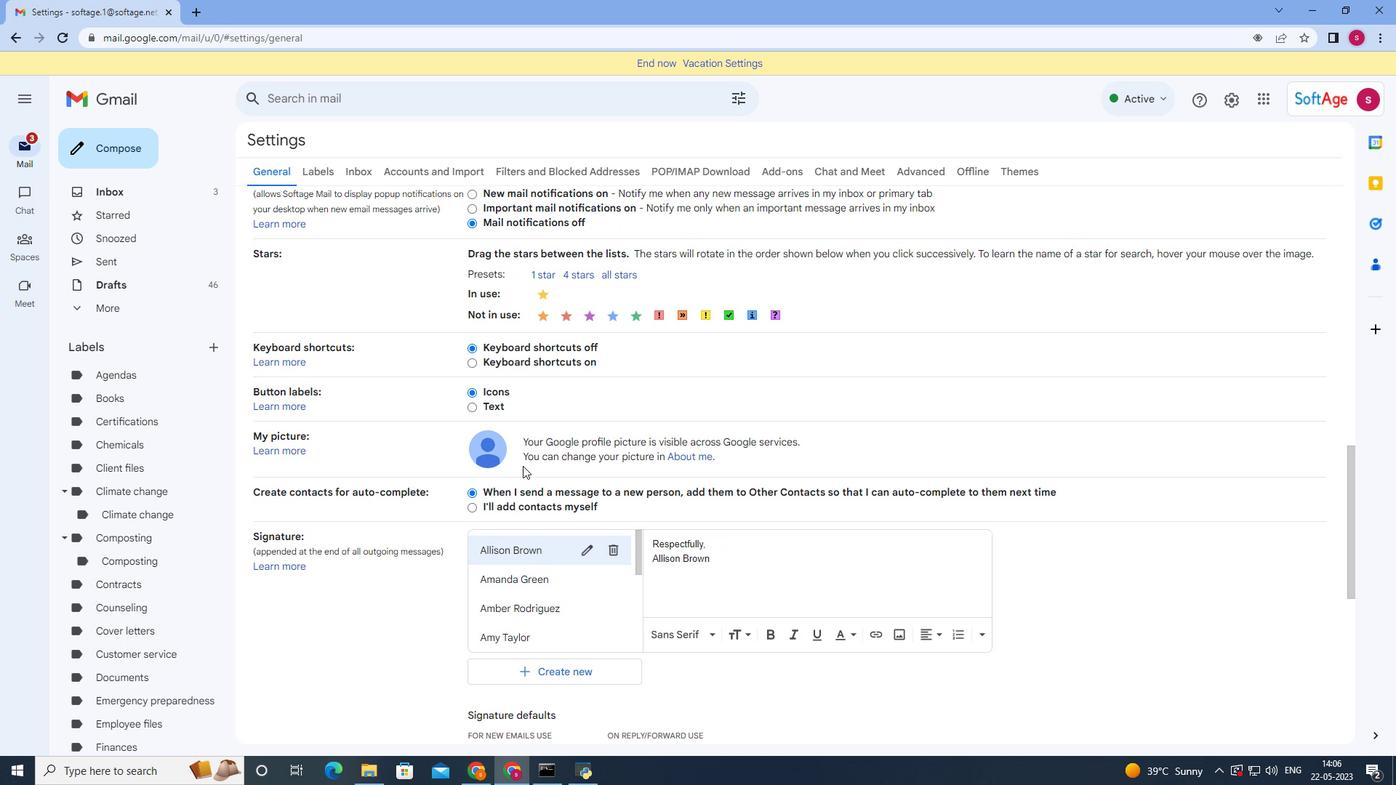 
Action: Mouse moved to (528, 476)
Screenshot: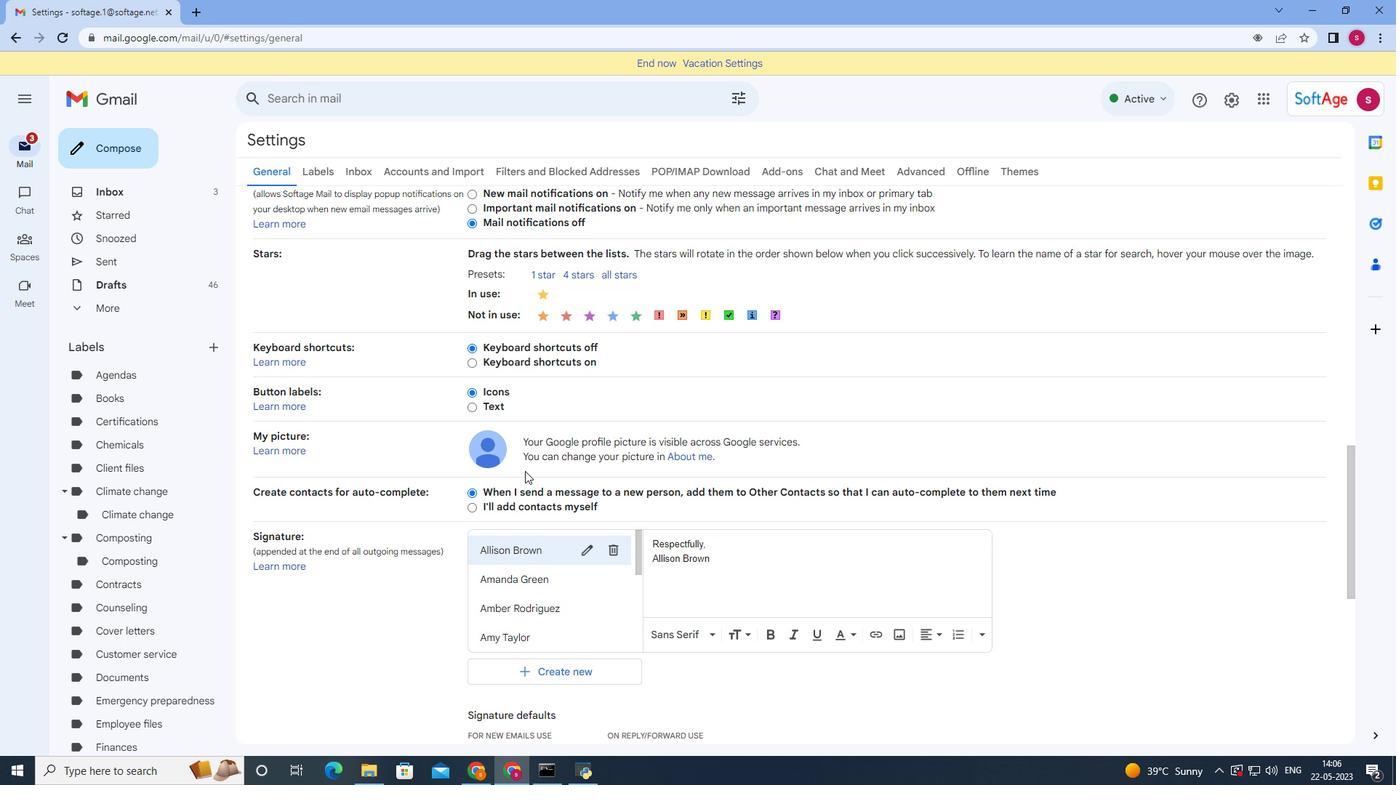 
Action: Mouse scrolled (528, 475) with delta (0, 0)
Screenshot: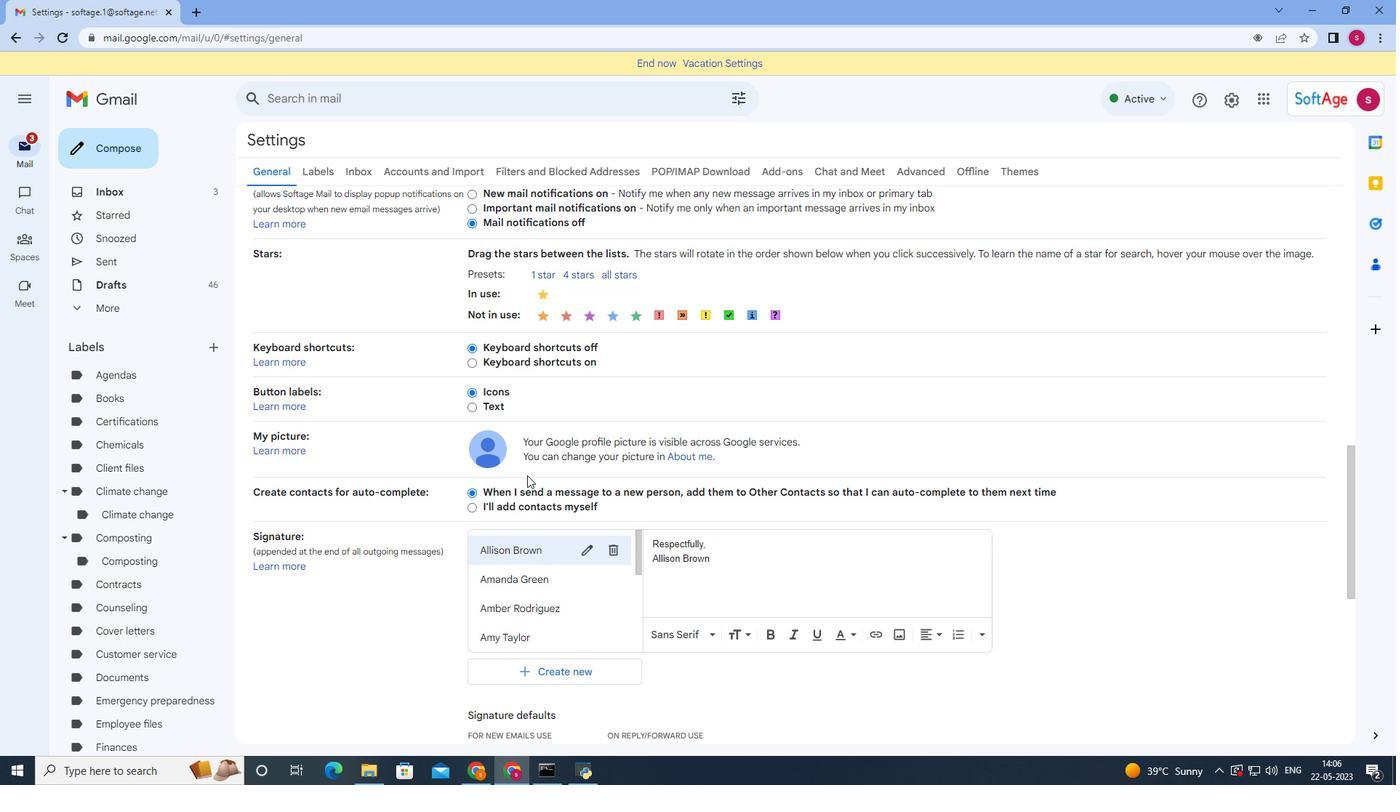 
Action: Mouse moved to (586, 525)
Screenshot: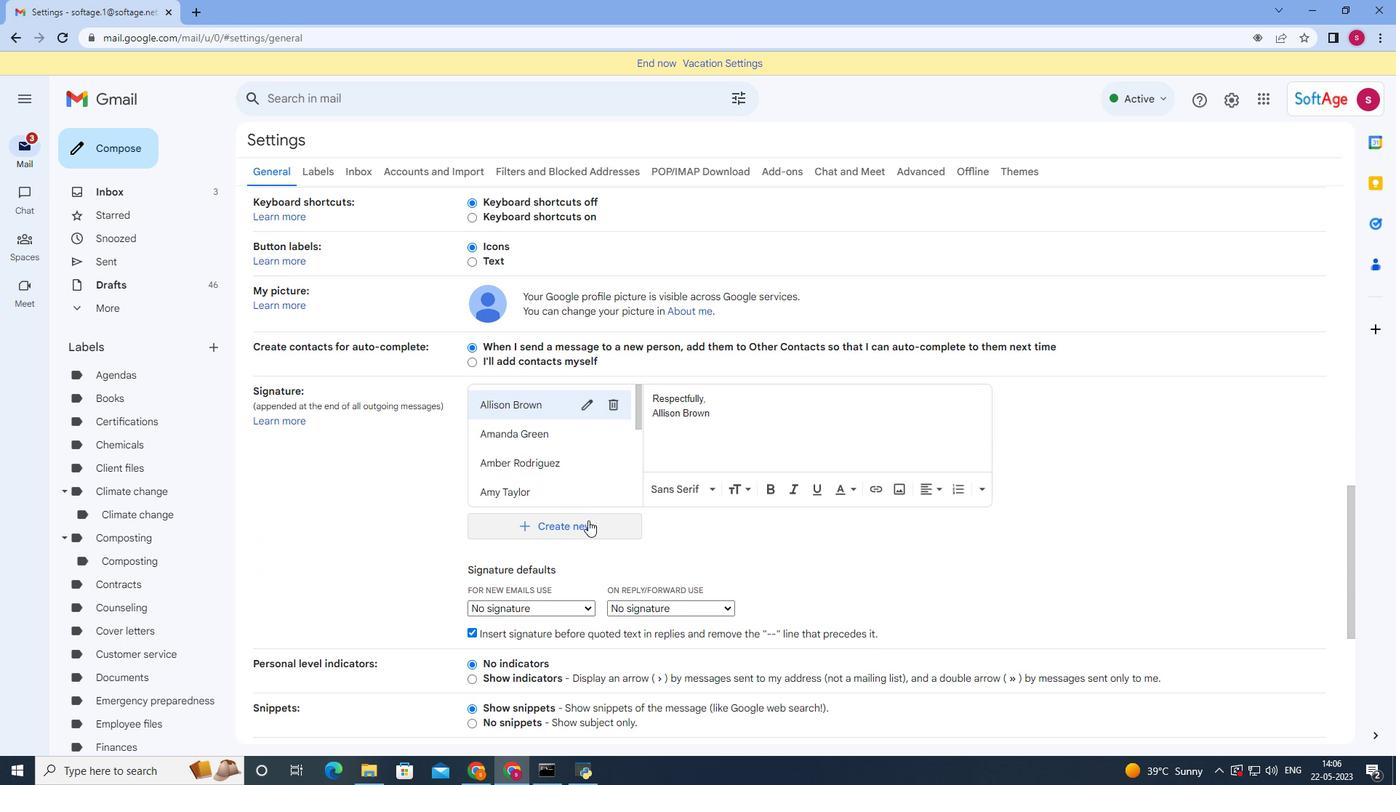 
Action: Mouse pressed left at (586, 525)
Screenshot: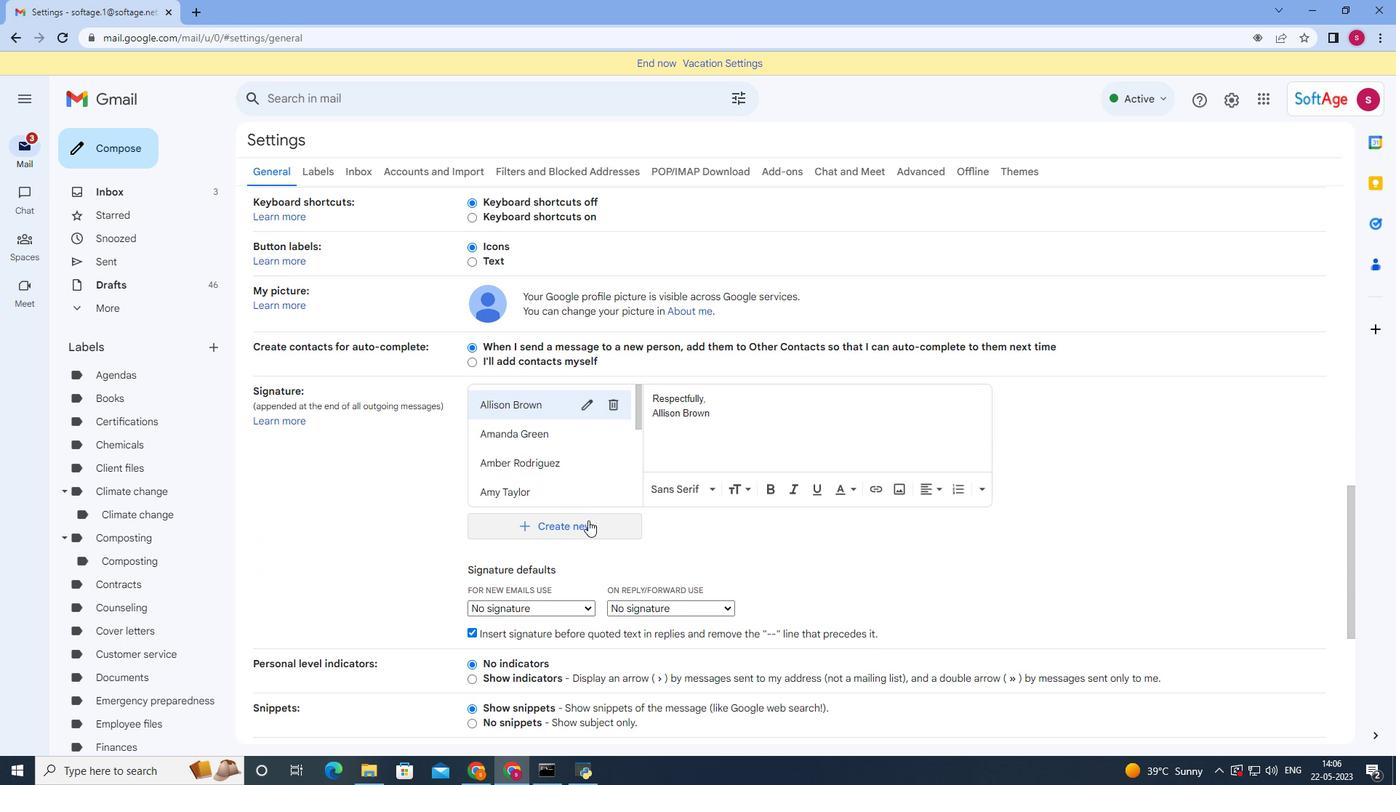 
Action: Mouse moved to (661, 402)
Screenshot: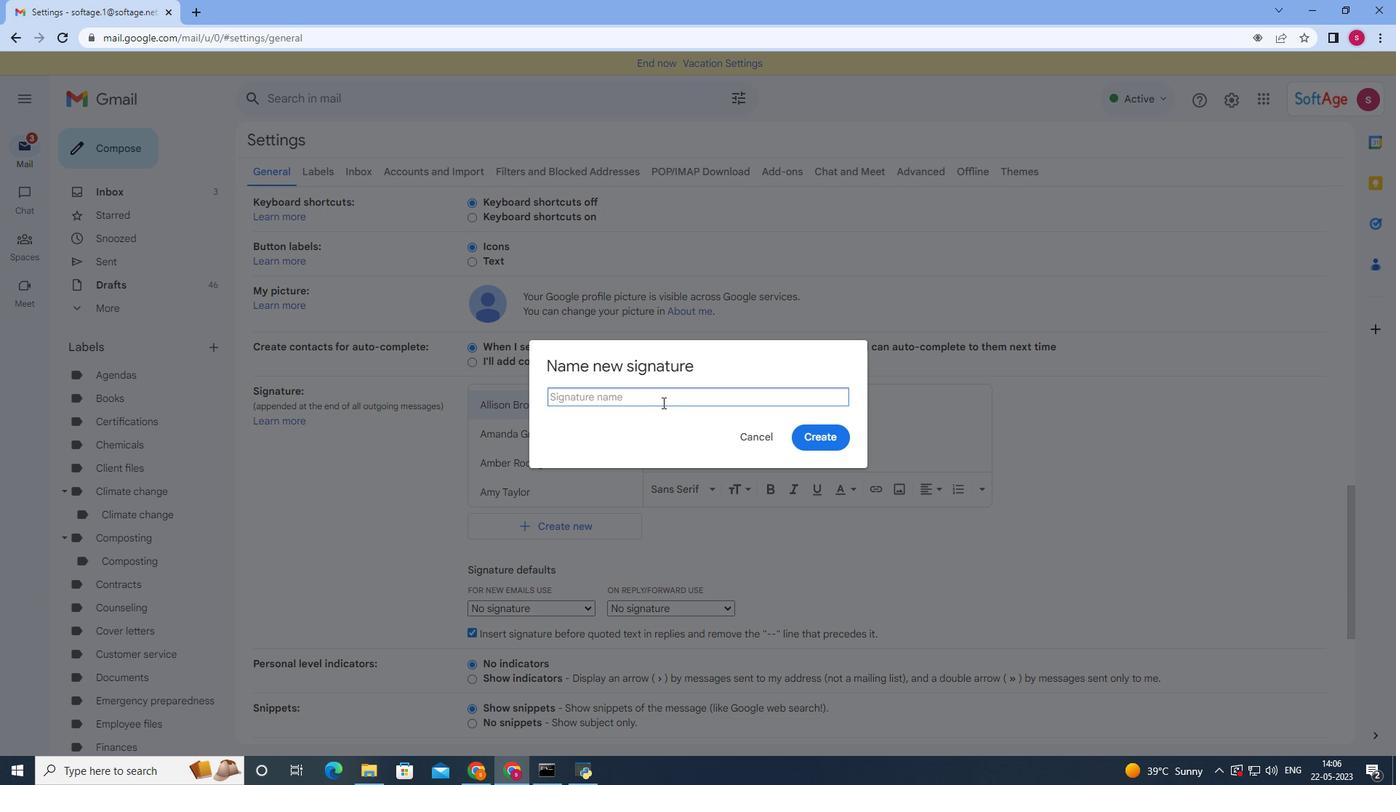 
Action: Key pressed <Key.shift>Bailey<Key.space><Key.shift><Key.shift><Key.shift><Key.shift><Key.shift><Key.shift><Key.shift><Key.shift><Key.shift><Key.shift><Key.shift><Key.shift><Key.shift><Key.shift><Key.shift><Key.shift><Key.shift><Key.shift><Key.shift><Key.shift><Key.shift><Key.shift><Key.shift><Key.shift><Key.shift><Key.shift><Key.shift><Key.shift><Key.shift><Key.shift><Key.shift><Key.shift><Key.shift><Key.shift><Key.shift><Key.shift><Key.shift><Key.shift><Key.shift>Nelson
Screenshot: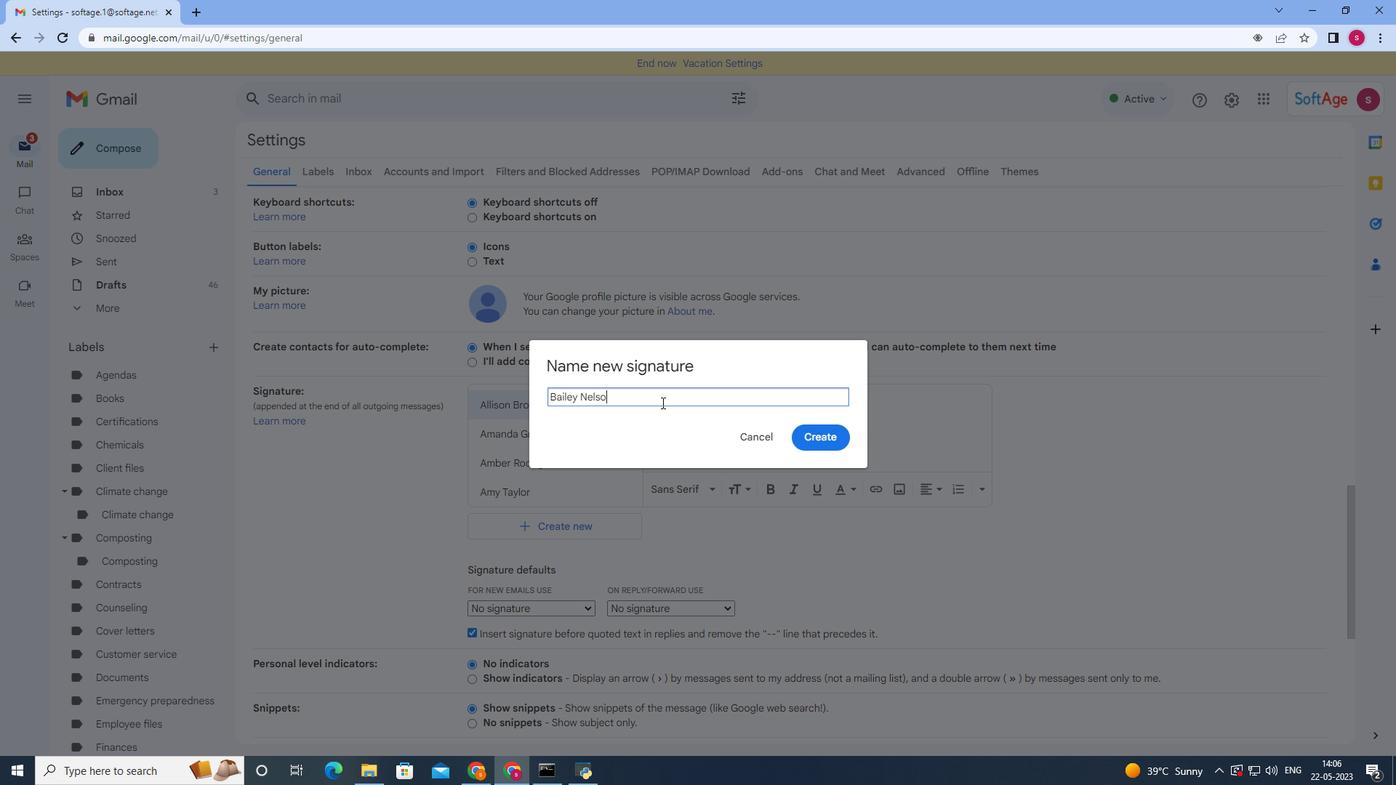 
Action: Mouse moved to (835, 433)
Screenshot: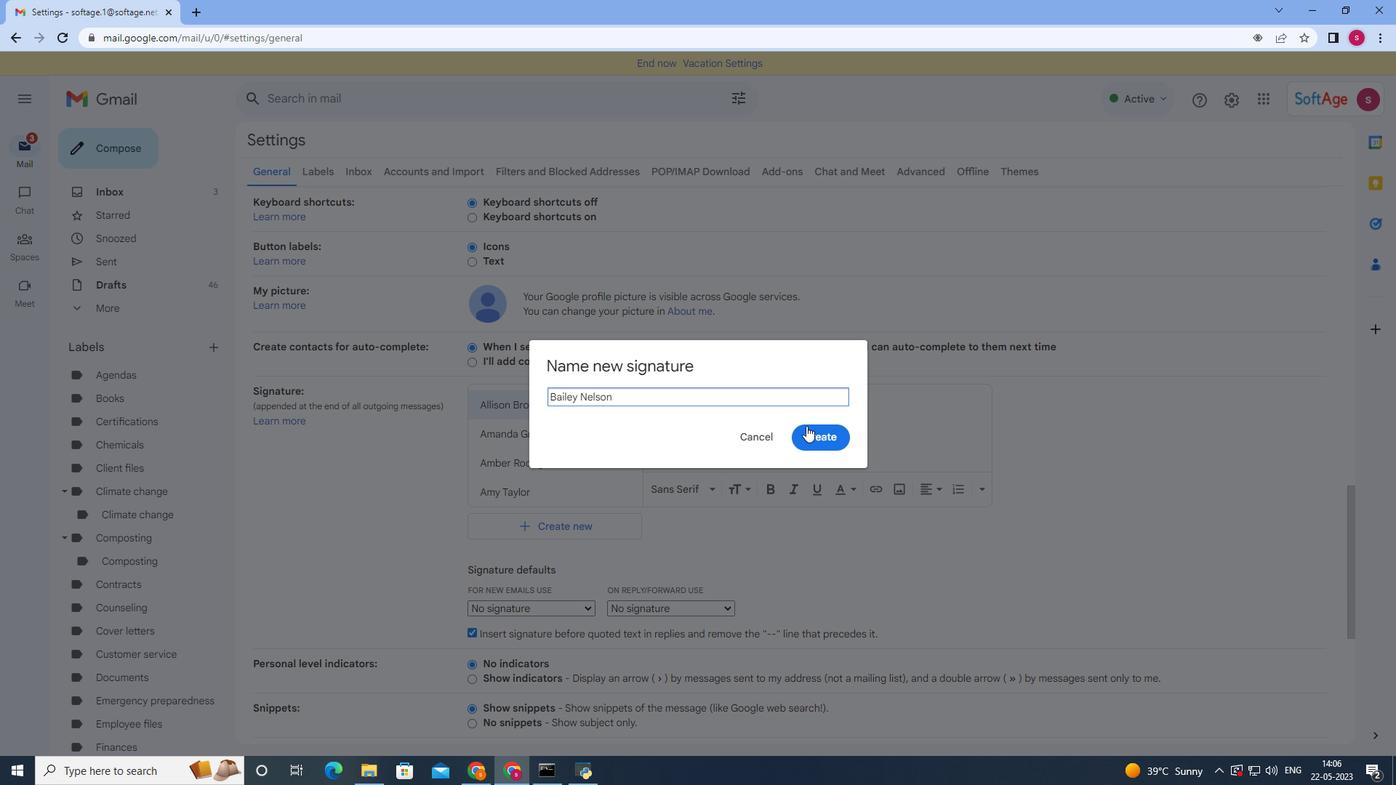 
Action: Mouse pressed left at (835, 433)
Screenshot: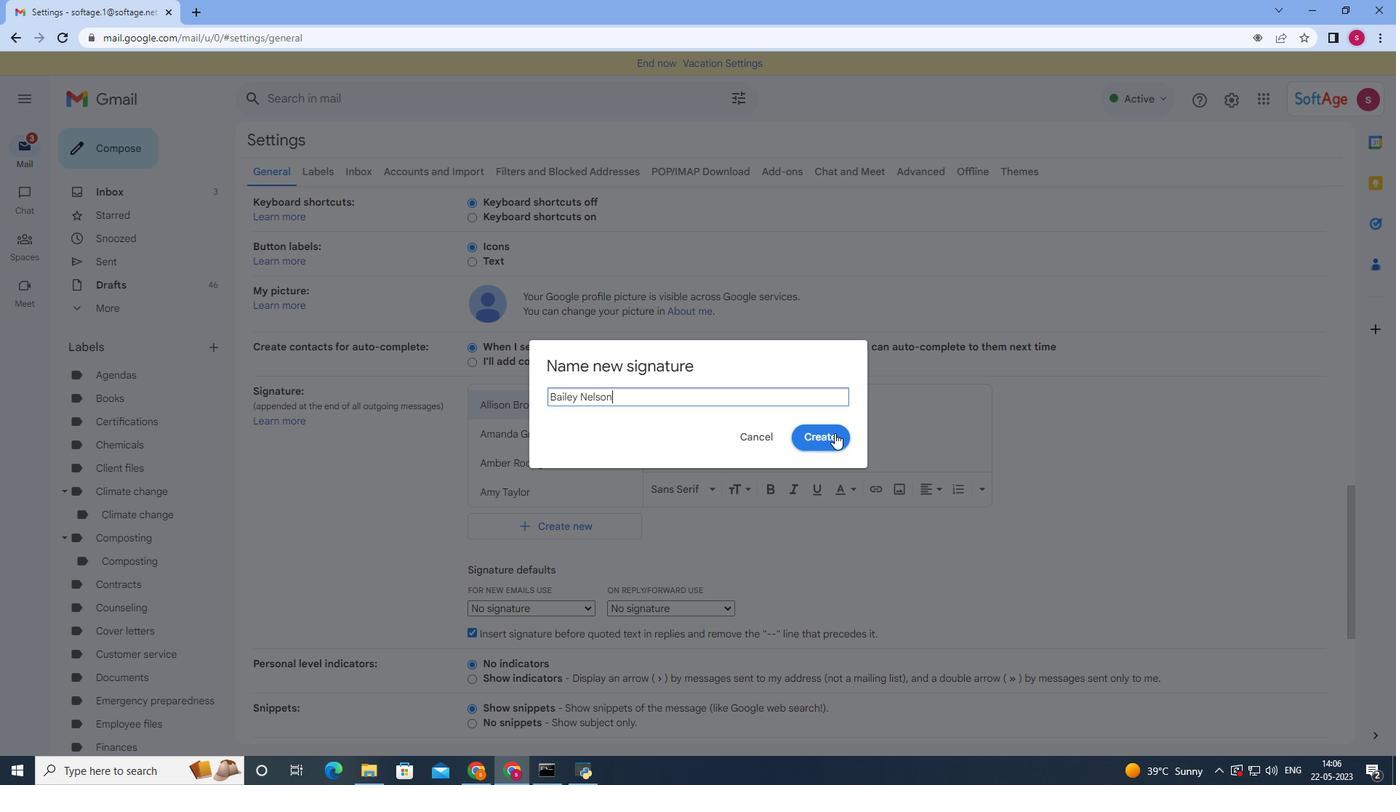
Action: Mouse moved to (724, 408)
Screenshot: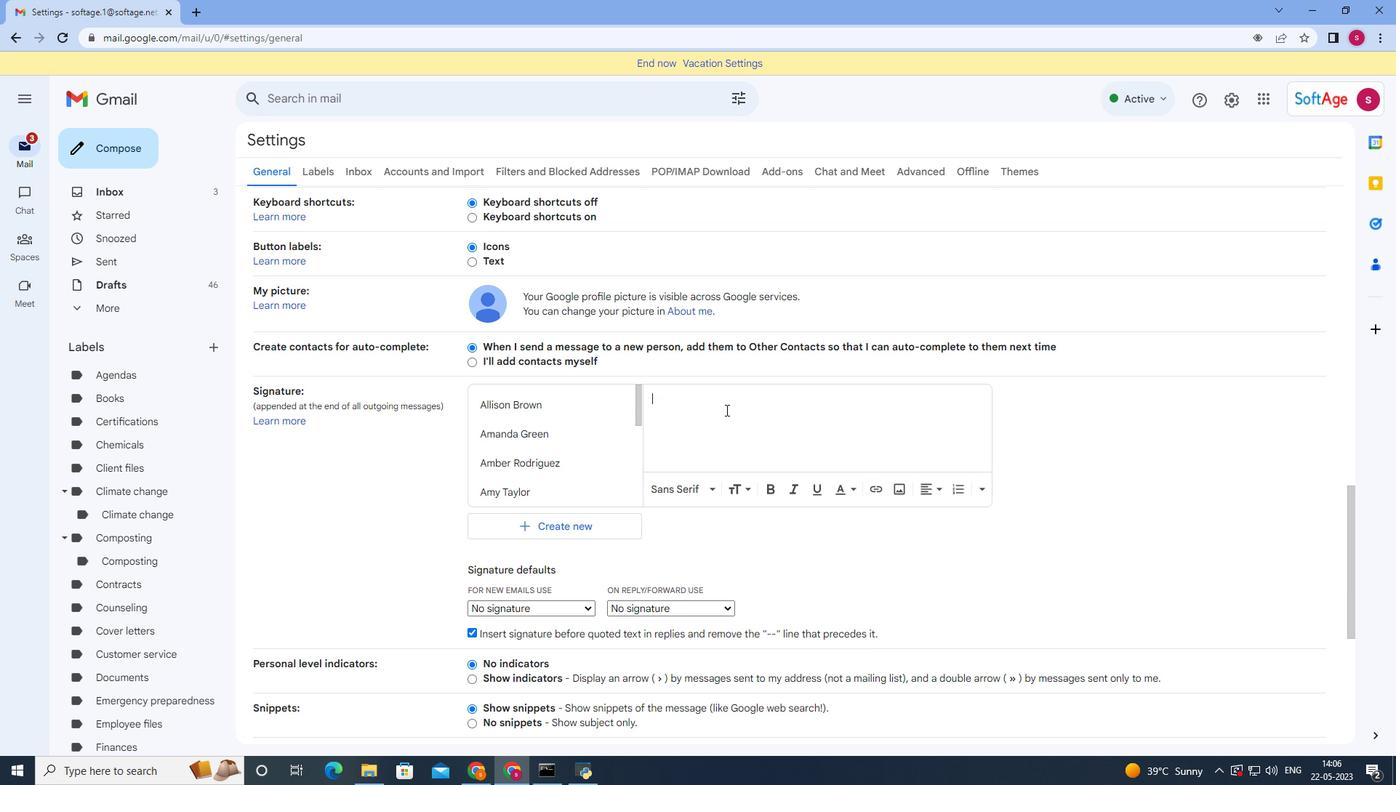 
Action: Key pressed <Key.shift>Stay<Key.space>safe,<Key.enter><Key.shift>Bailey<Key.space><Key.shift><Key.shift><Key.shift><Key.shift><Key.shift><Key.shift><Key.shift><Key.shift><Key.shift><Key.shift><Key.shift><Key.shift><Key.shift><Key.shift><Key.shift><Key.shift><Key.shift><Key.shift>Nelson
Screenshot: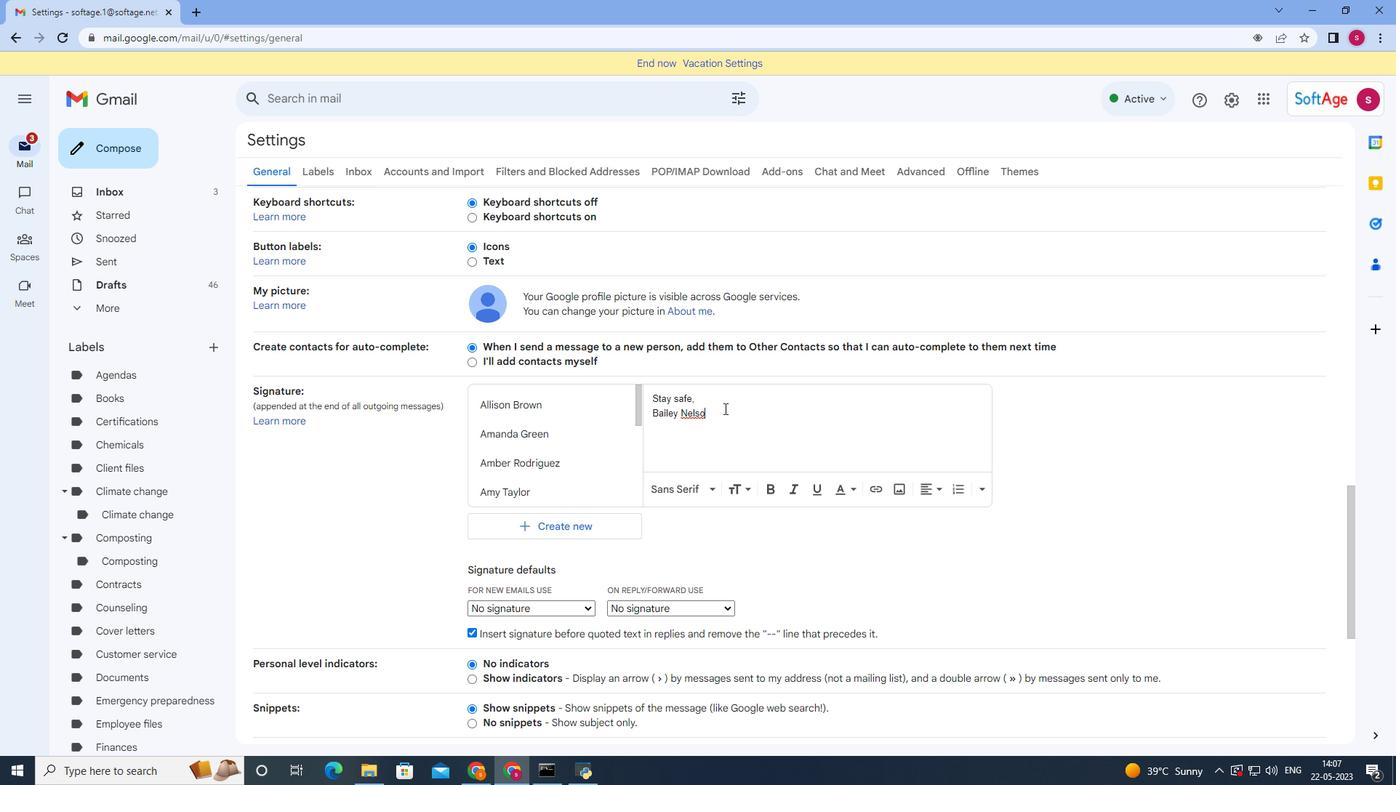 
Action: Mouse moved to (692, 502)
Screenshot: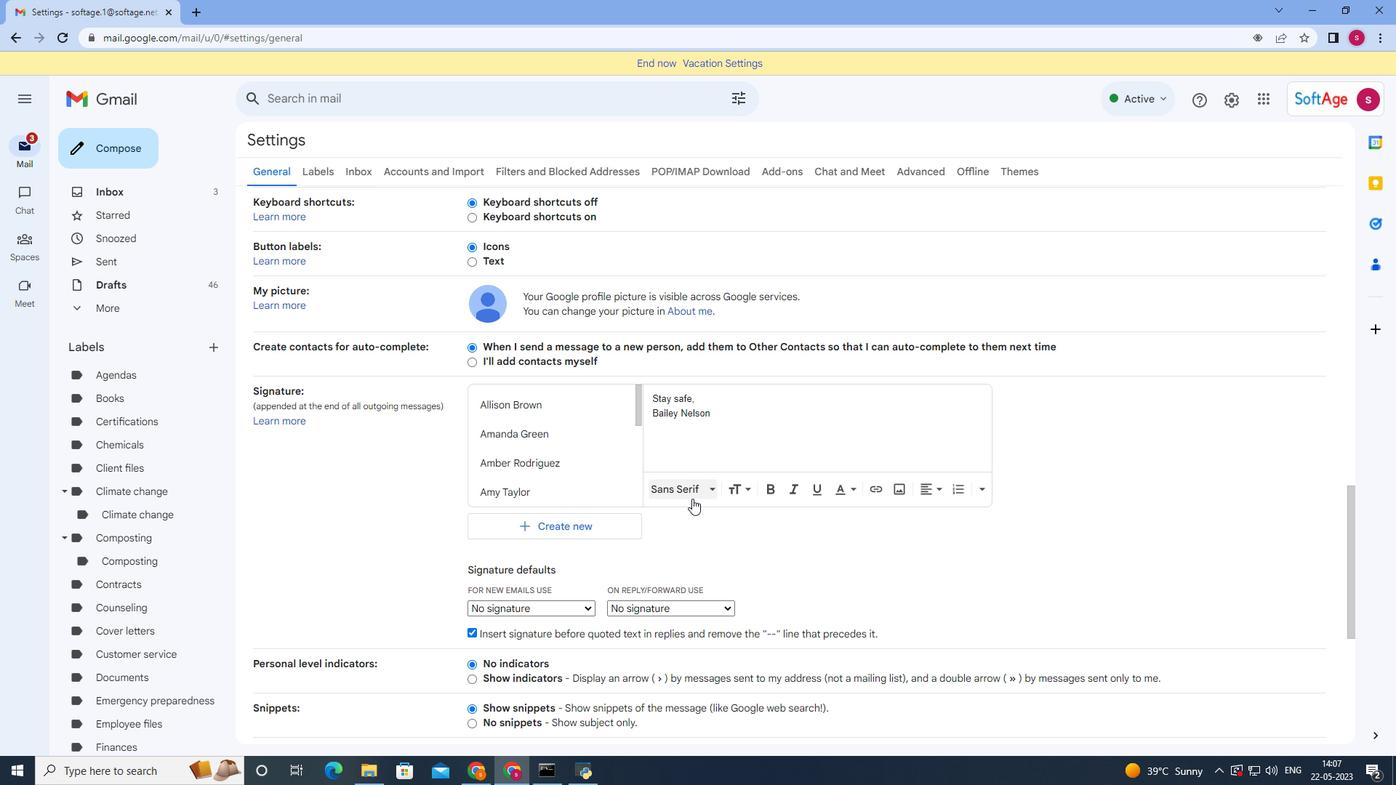 
Action: Mouse scrolled (692, 501) with delta (0, 0)
Screenshot: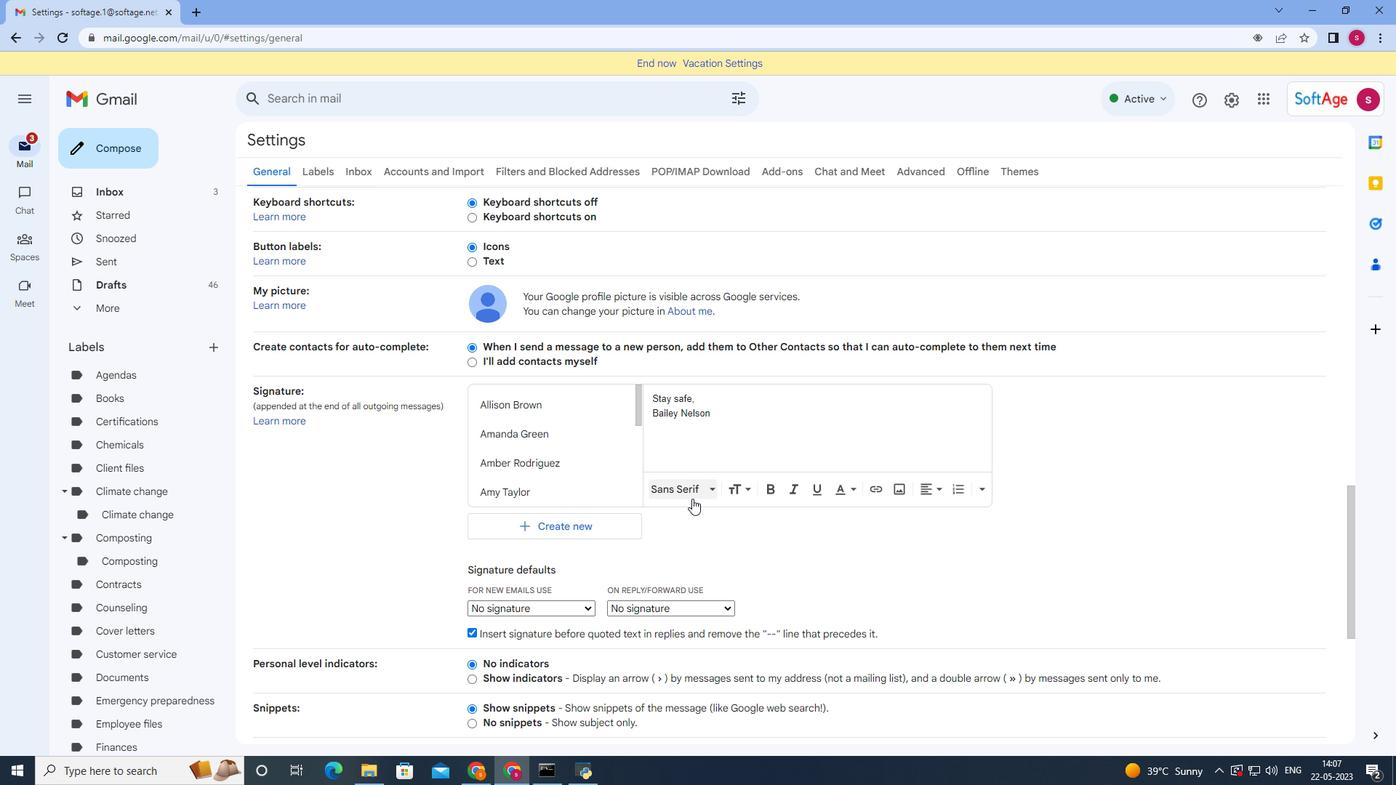 
Action: Mouse moved to (676, 552)
Screenshot: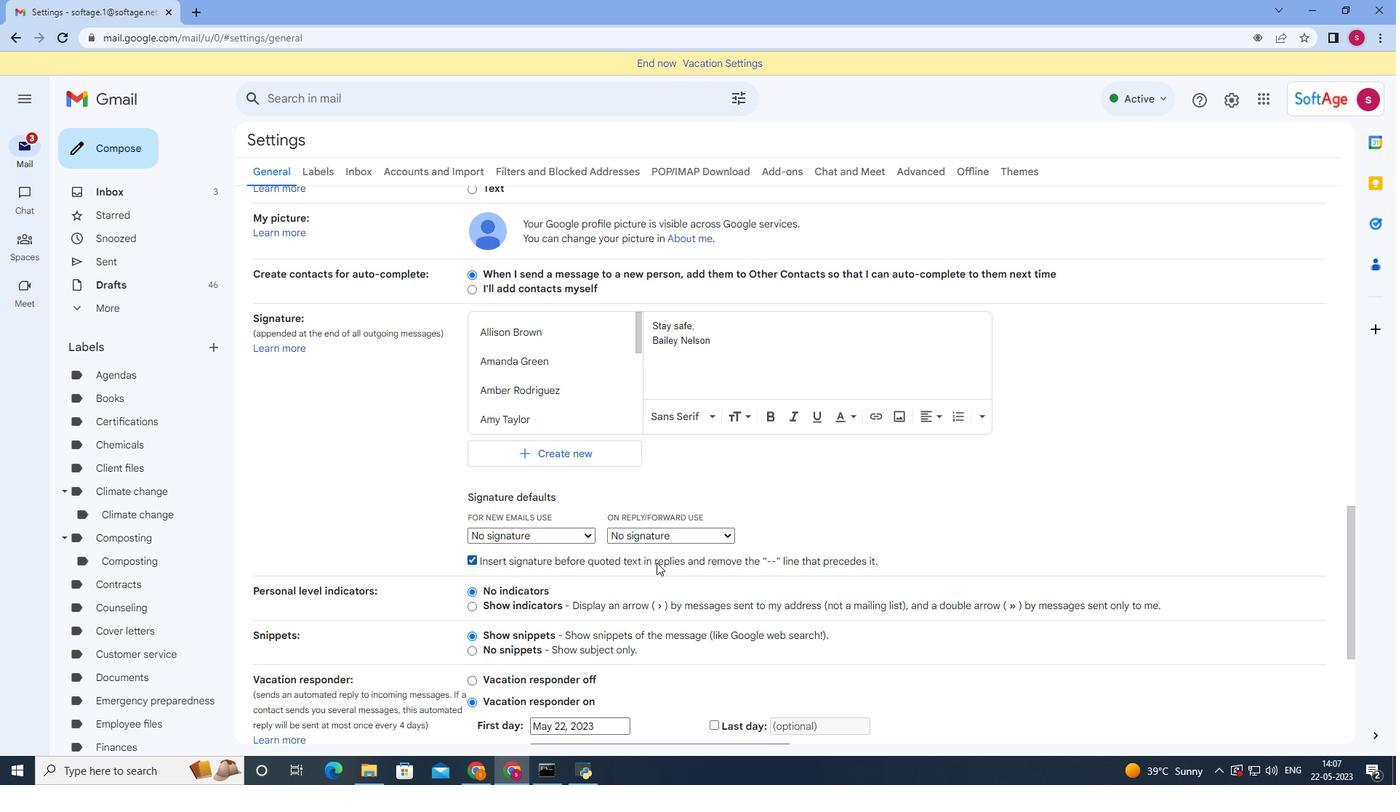 
Action: Mouse scrolled (676, 551) with delta (0, 0)
Screenshot: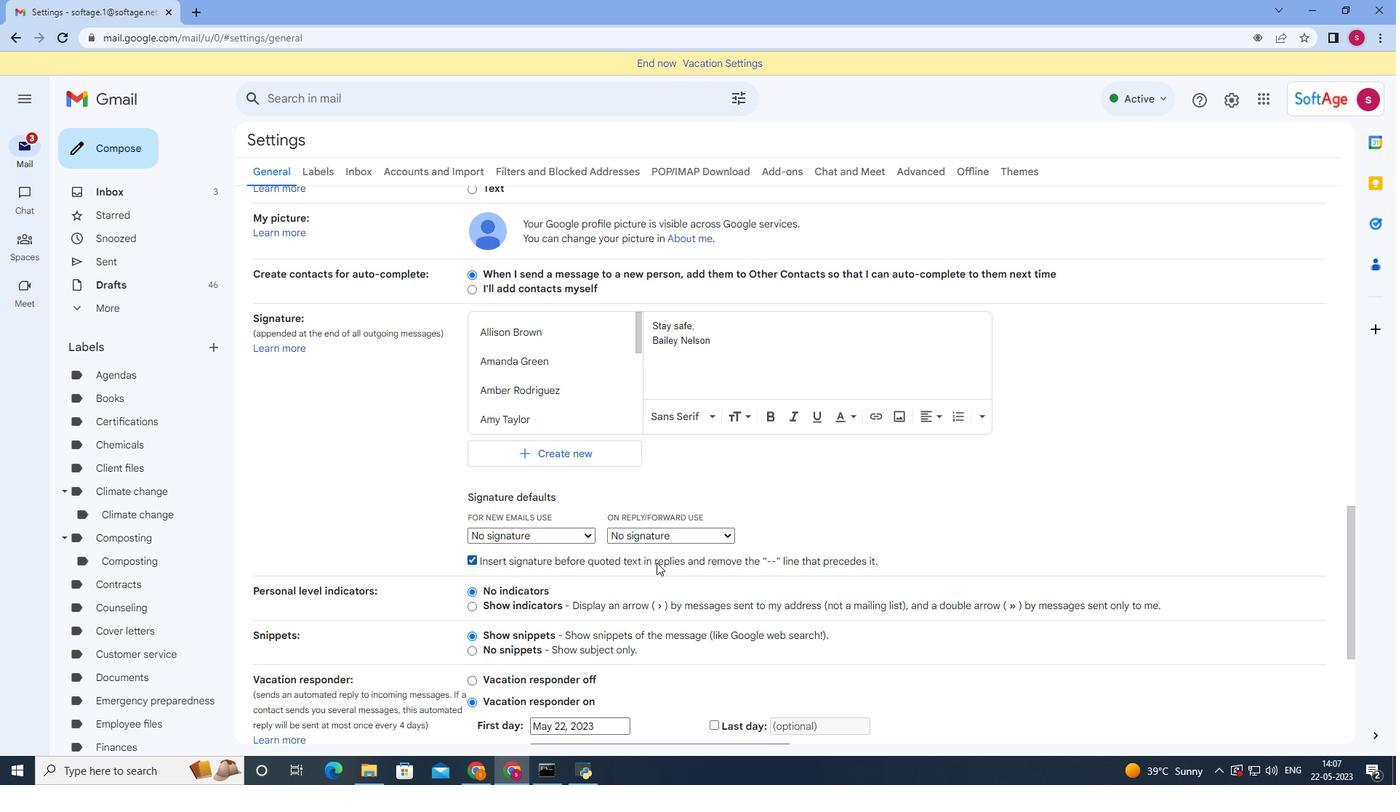 
Action: Mouse moved to (756, 414)
Screenshot: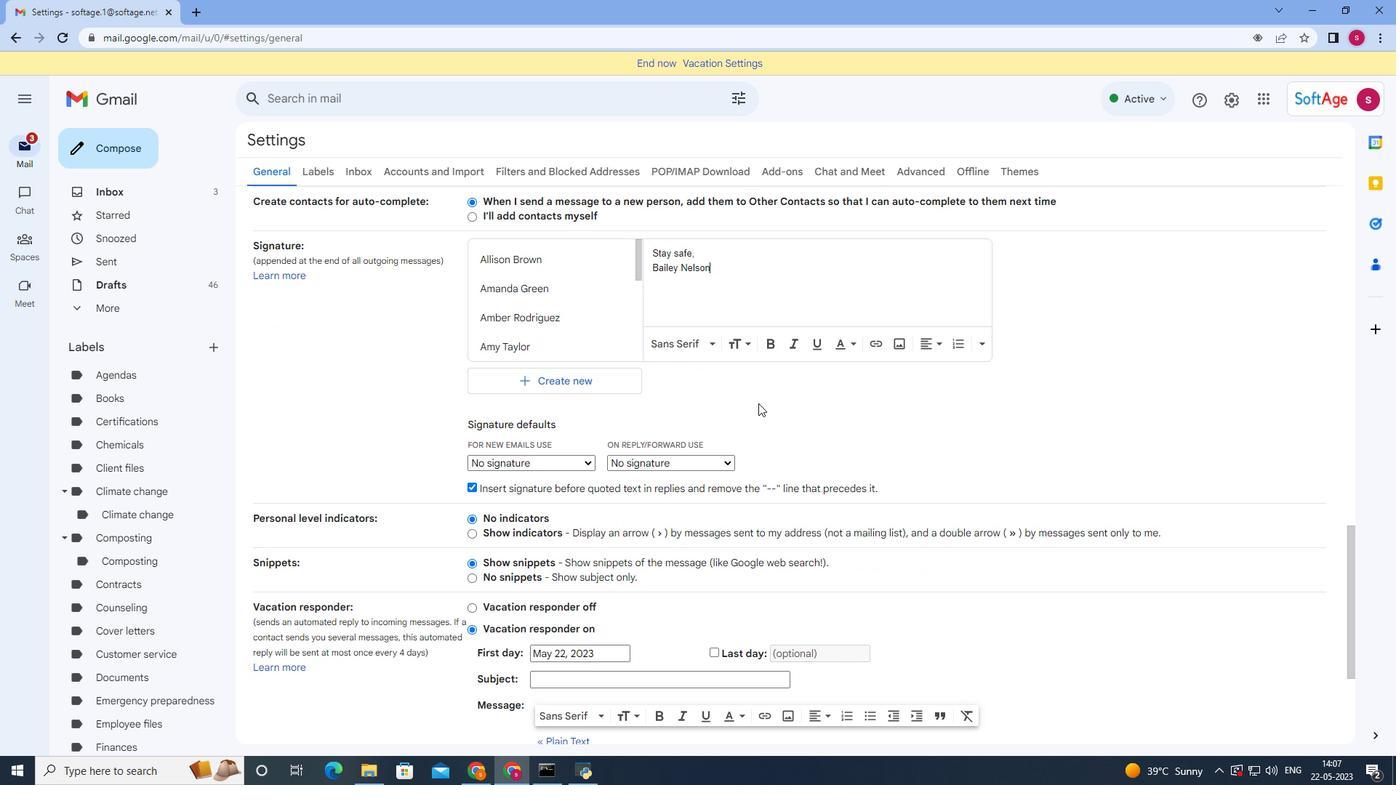 
Action: Mouse scrolled (756, 413) with delta (0, 0)
Screenshot: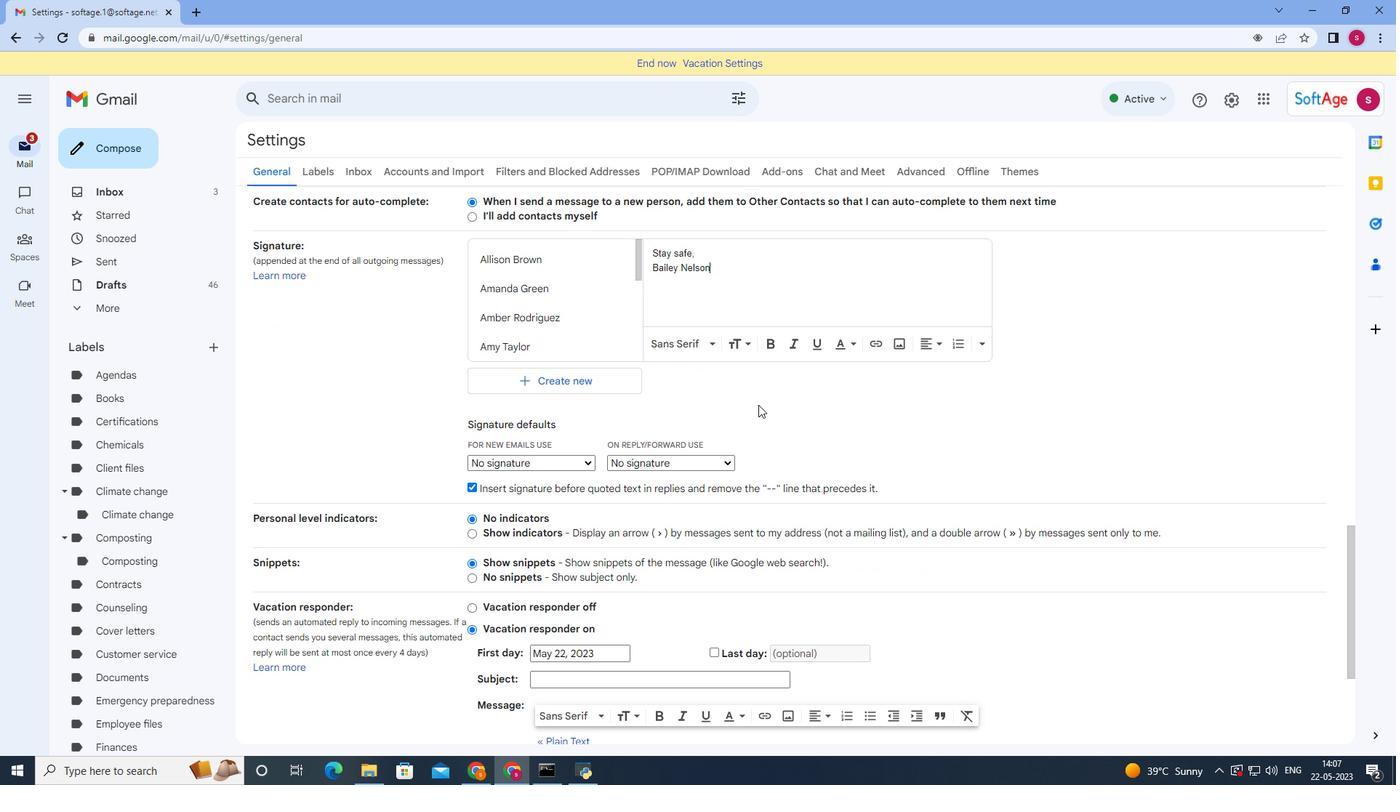 
Action: Mouse moved to (742, 438)
Screenshot: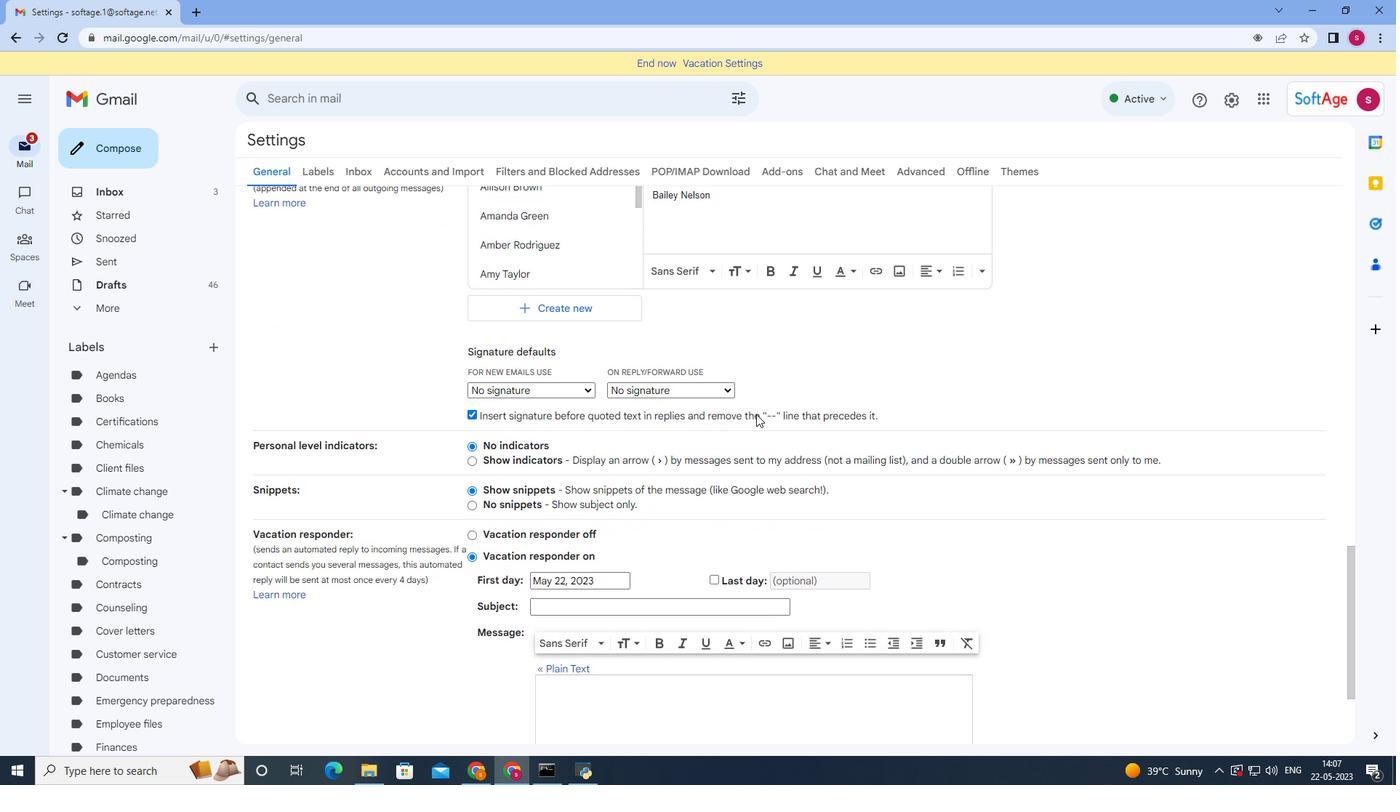 
Action: Mouse scrolled (742, 437) with delta (0, 0)
Screenshot: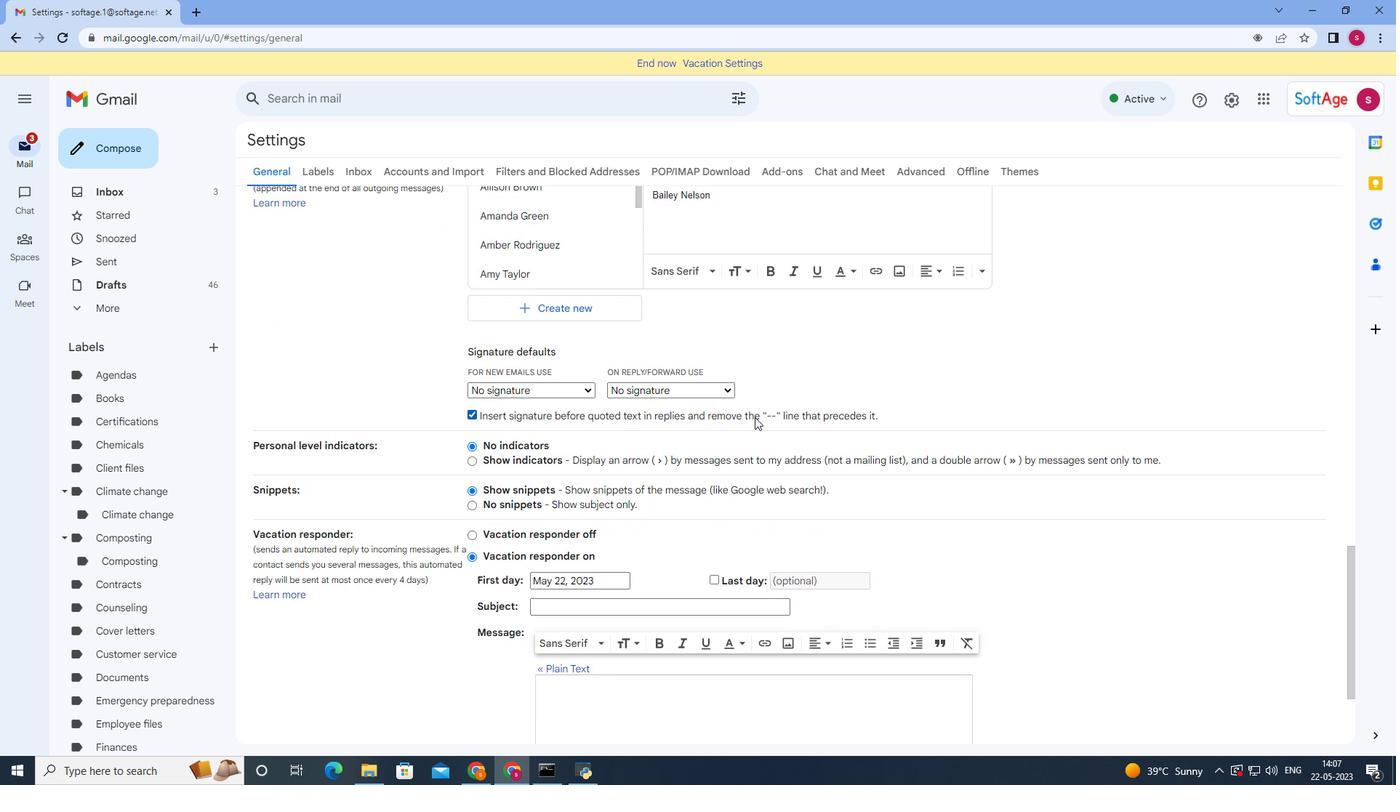 
Action: Mouse moved to (700, 515)
Screenshot: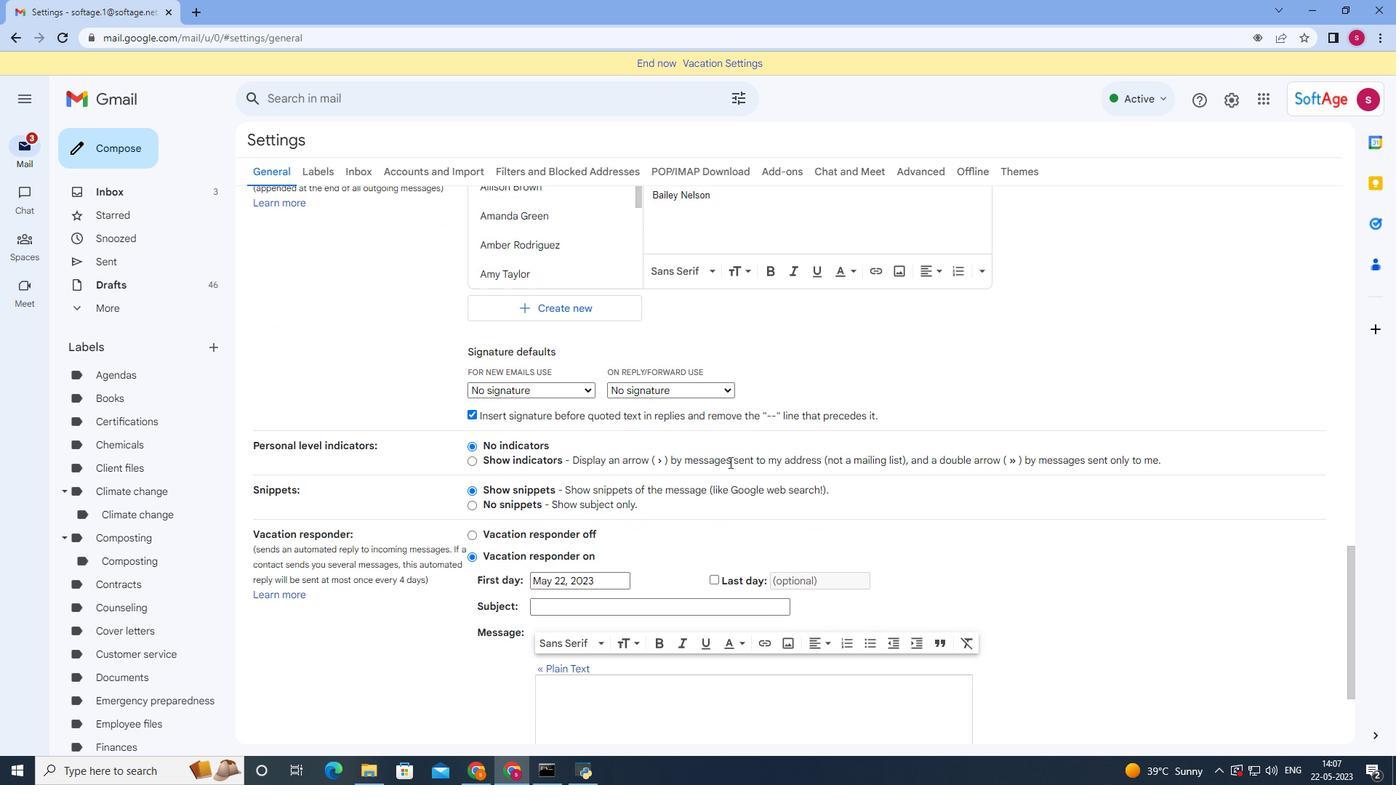 
Action: Mouse scrolled (701, 513) with delta (0, 0)
Screenshot: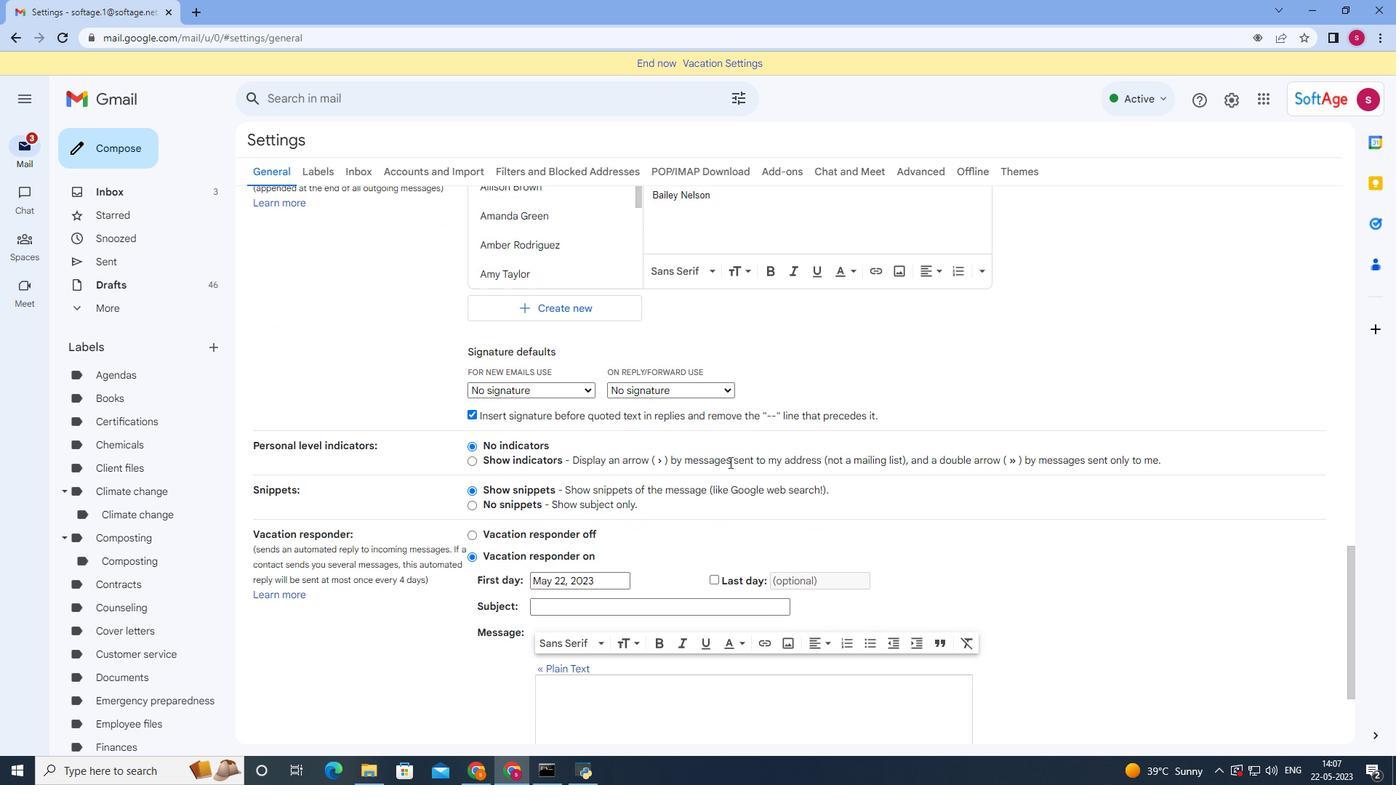 
Action: Mouse moved to (658, 600)
Screenshot: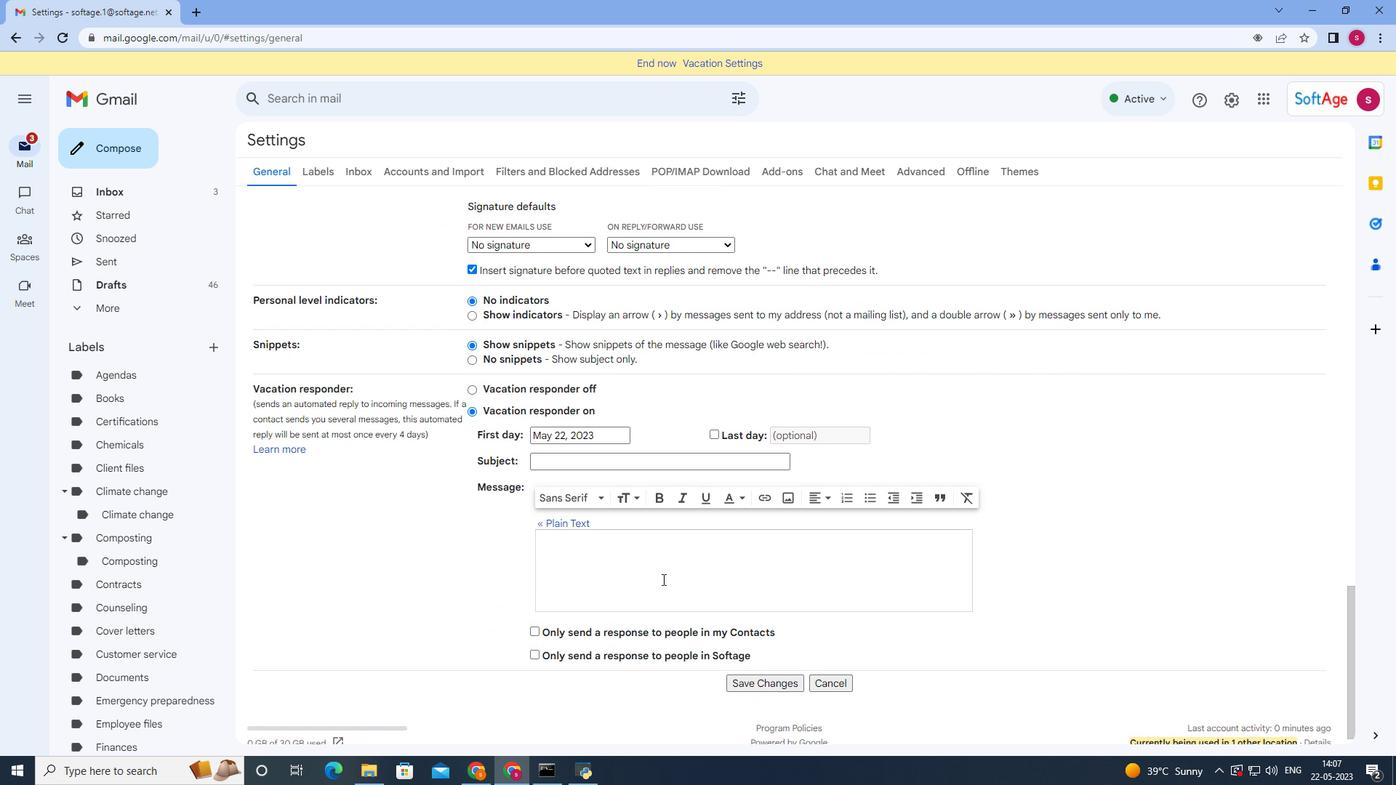 
Action: Mouse scrolled (658, 599) with delta (0, 0)
Screenshot: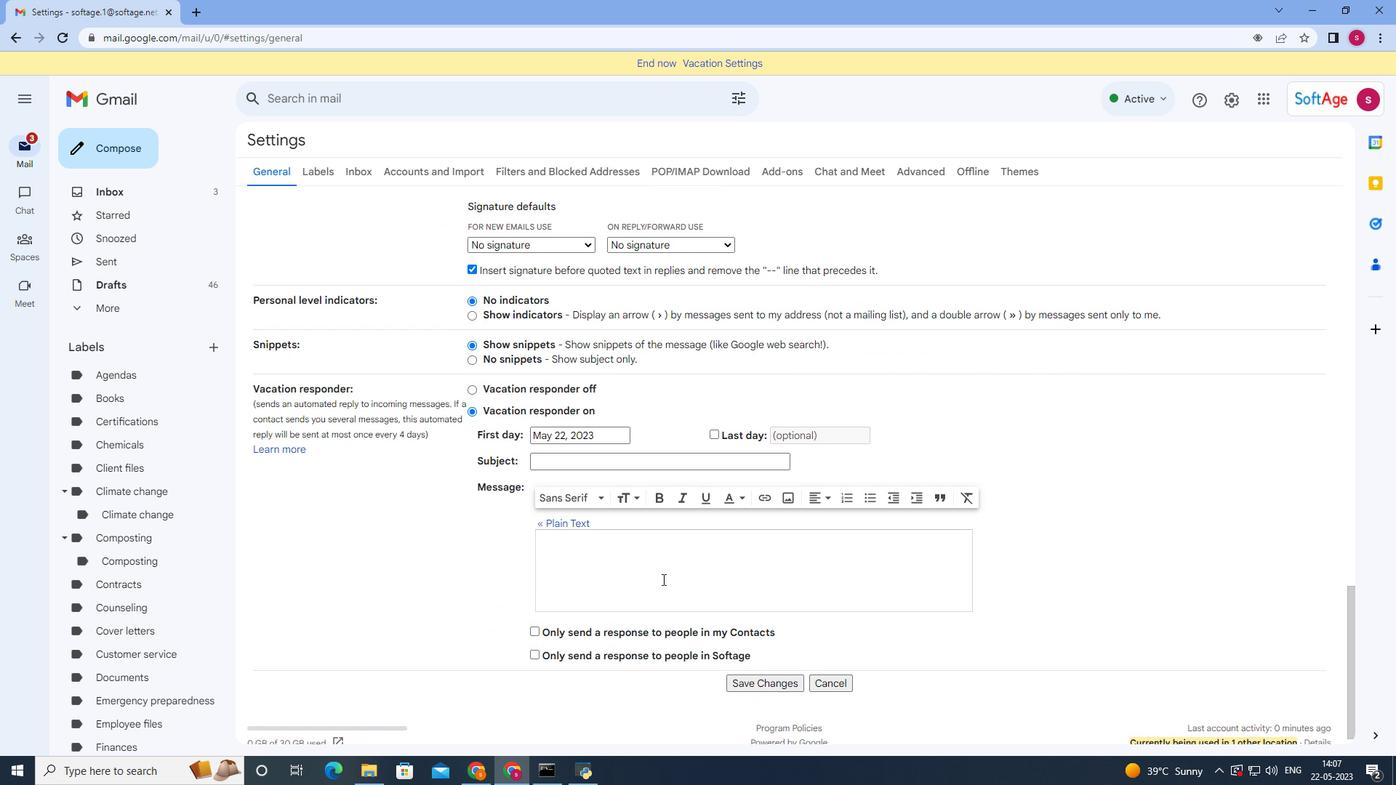 
Action: Mouse moved to (760, 663)
Screenshot: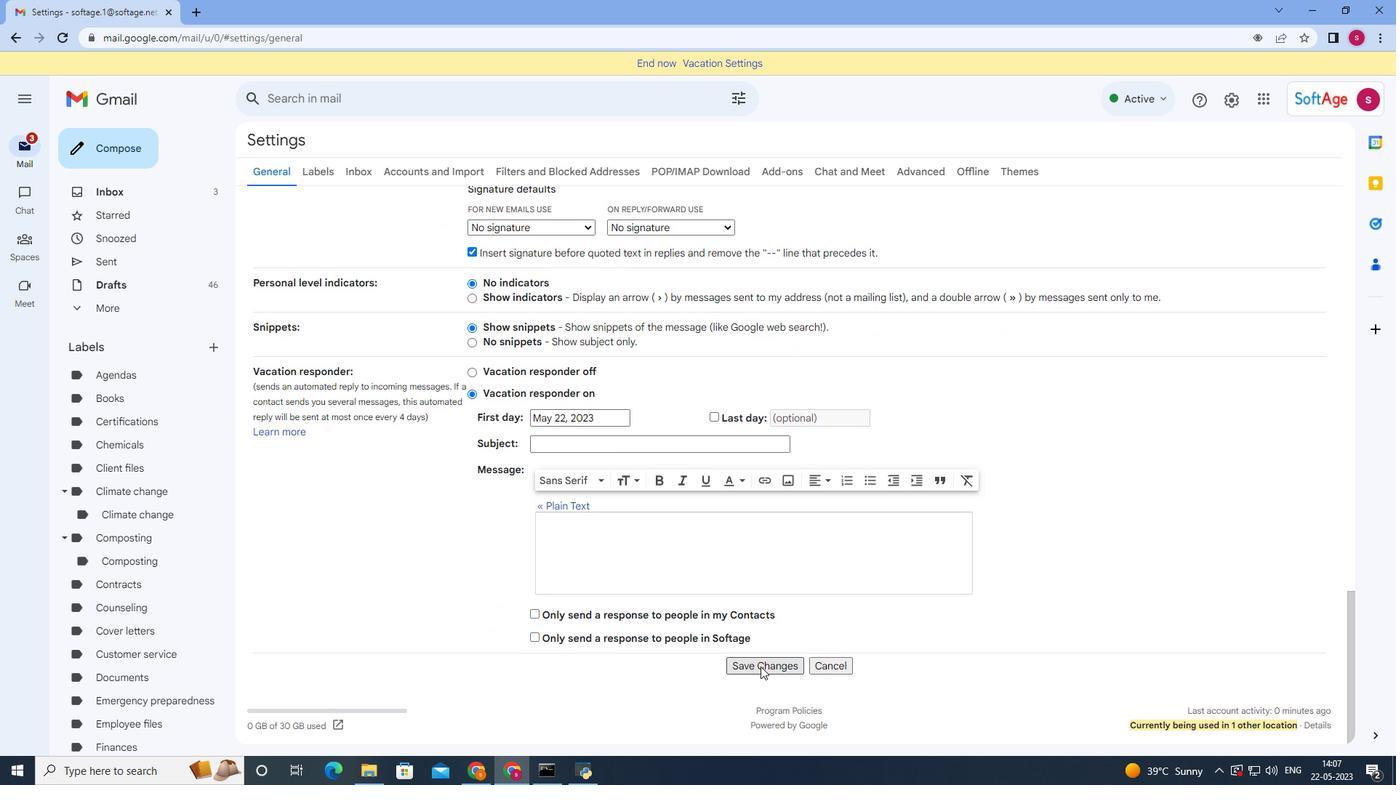 
Action: Mouse pressed left at (760, 663)
Screenshot: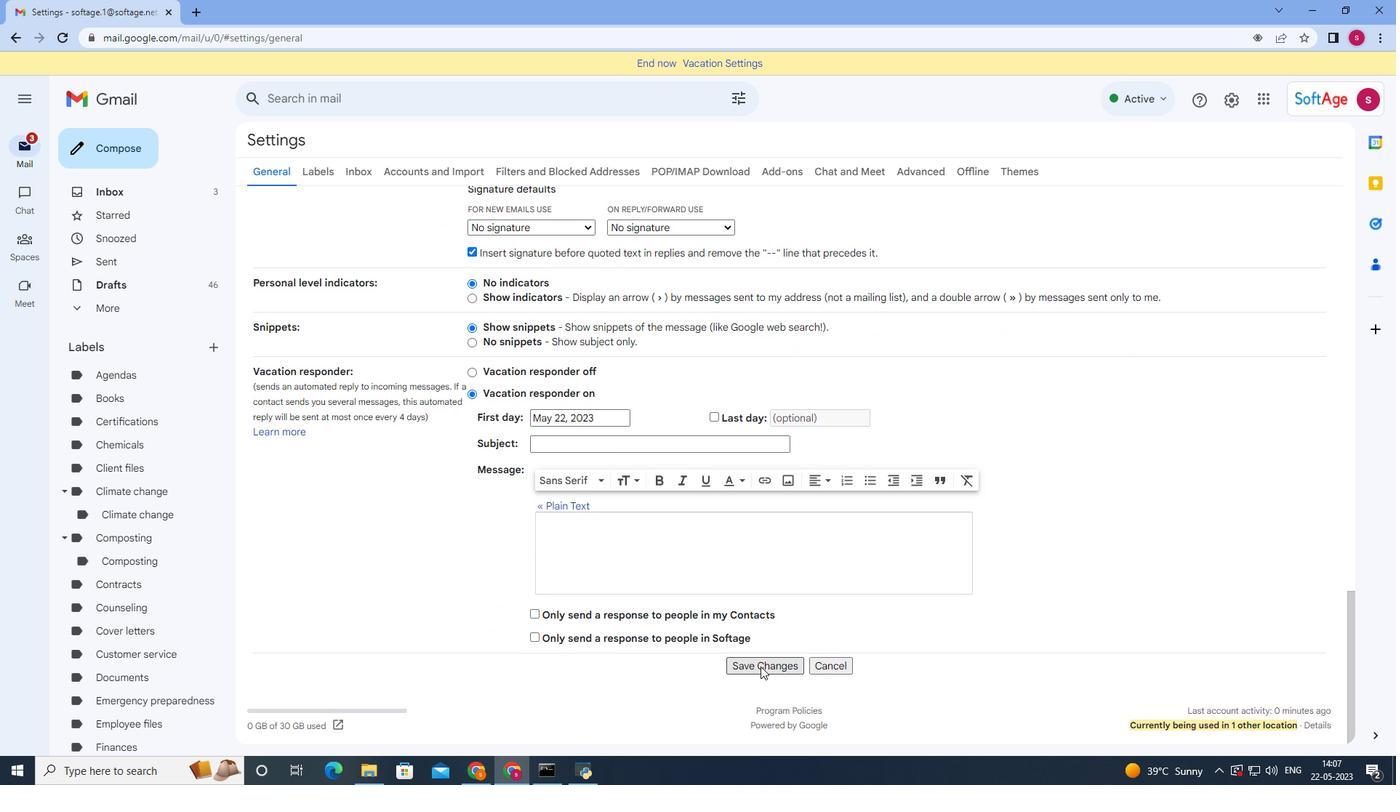 
Action: Mouse moved to (100, 153)
Screenshot: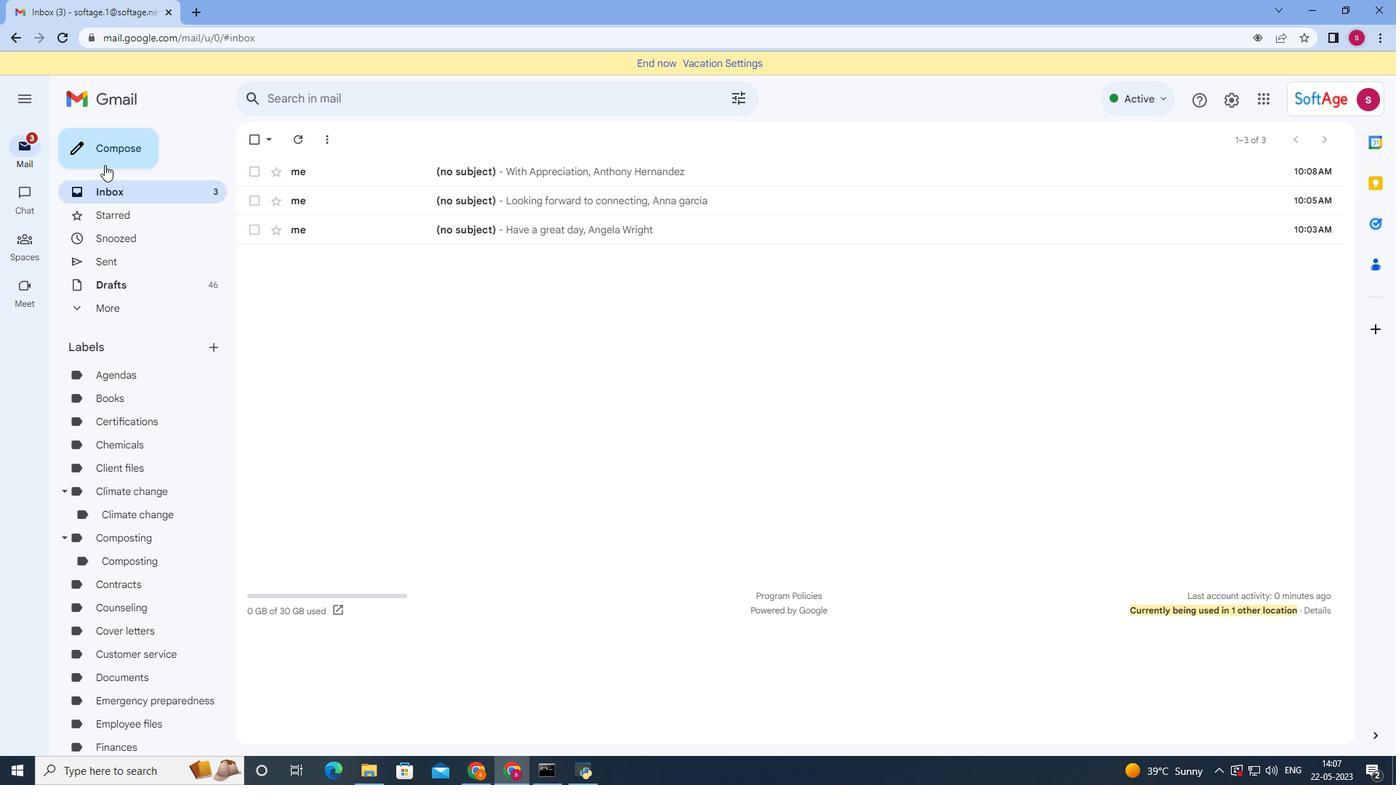 
Action: Mouse pressed left at (100, 153)
Screenshot: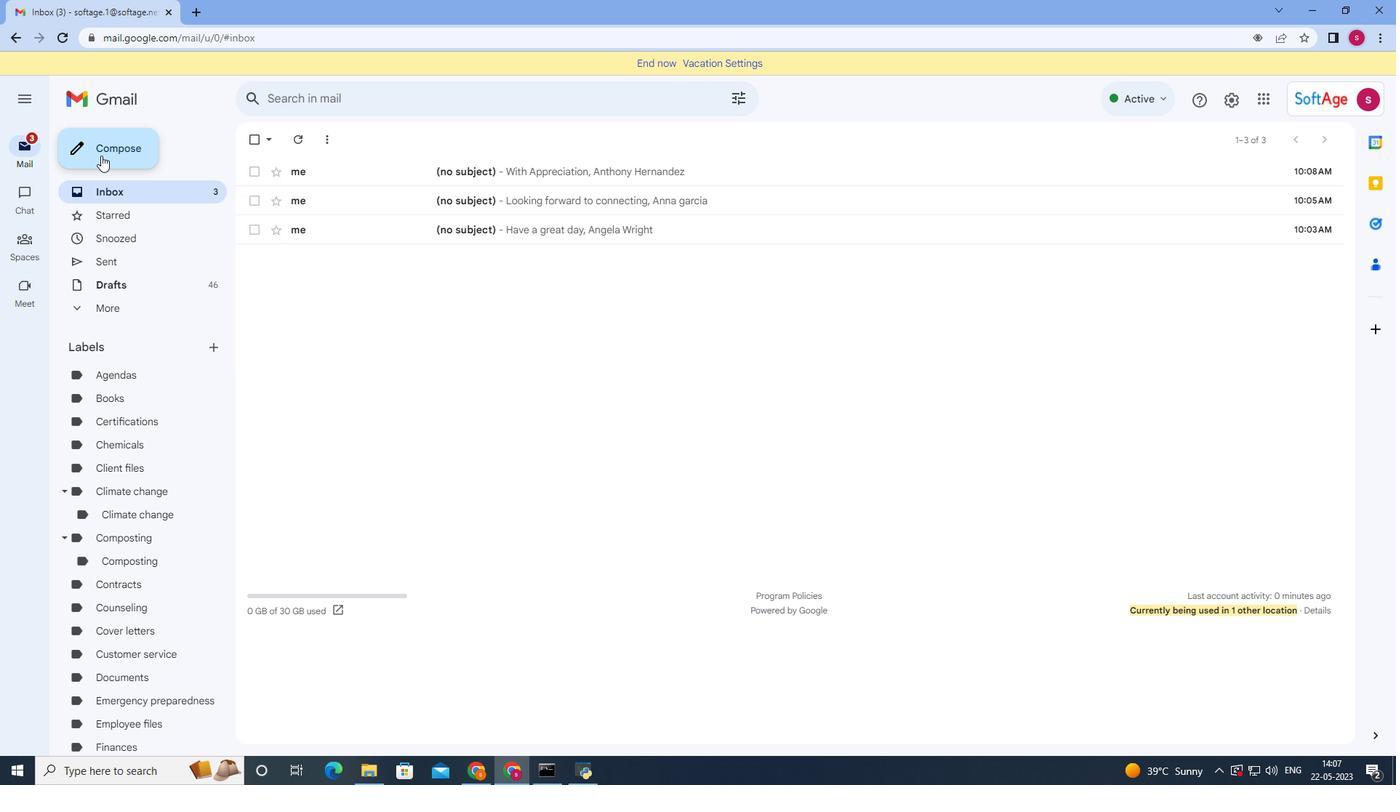 
Action: Mouse moved to (928, 362)
Screenshot: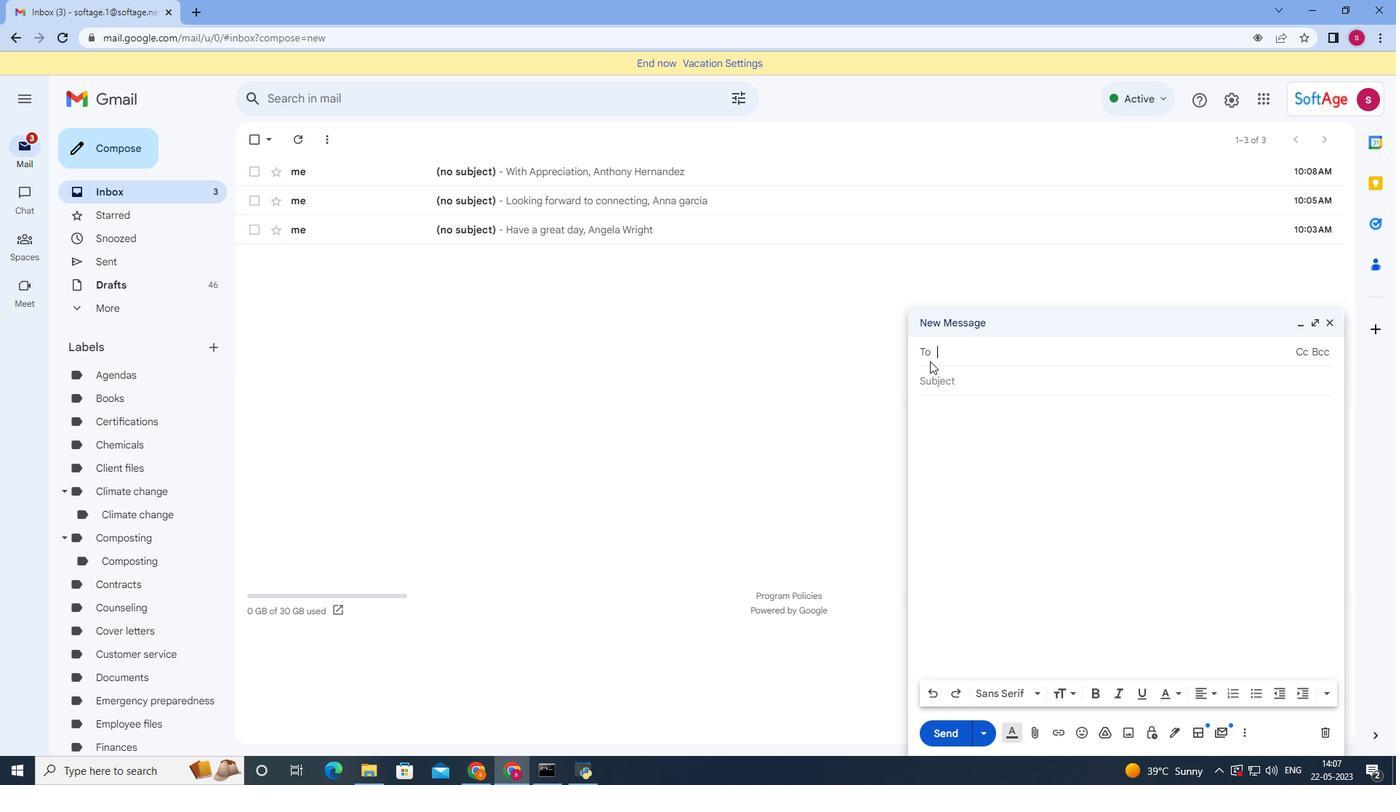 
Action: Key pressed softage.4<Key.enter>
Screenshot: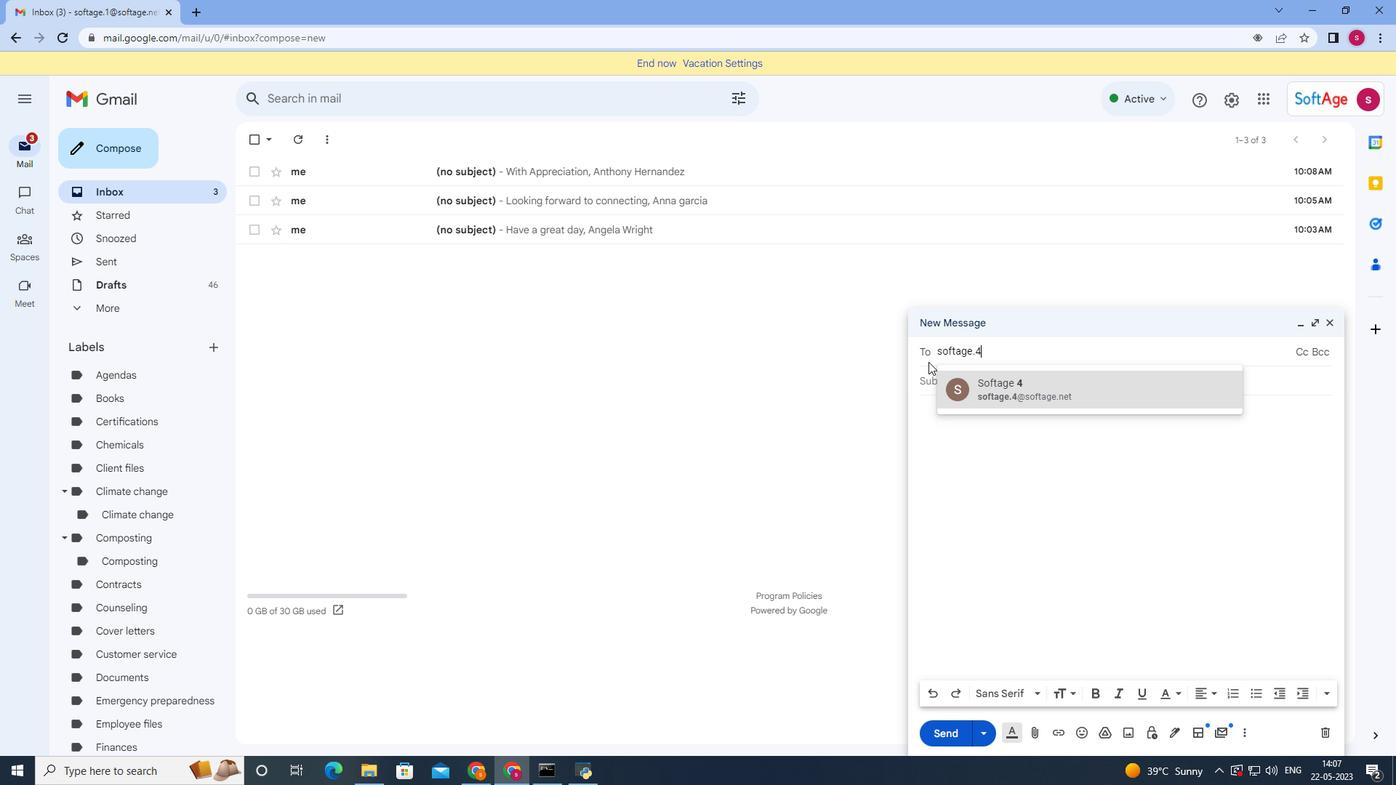 
Action: Mouse moved to (1174, 735)
Screenshot: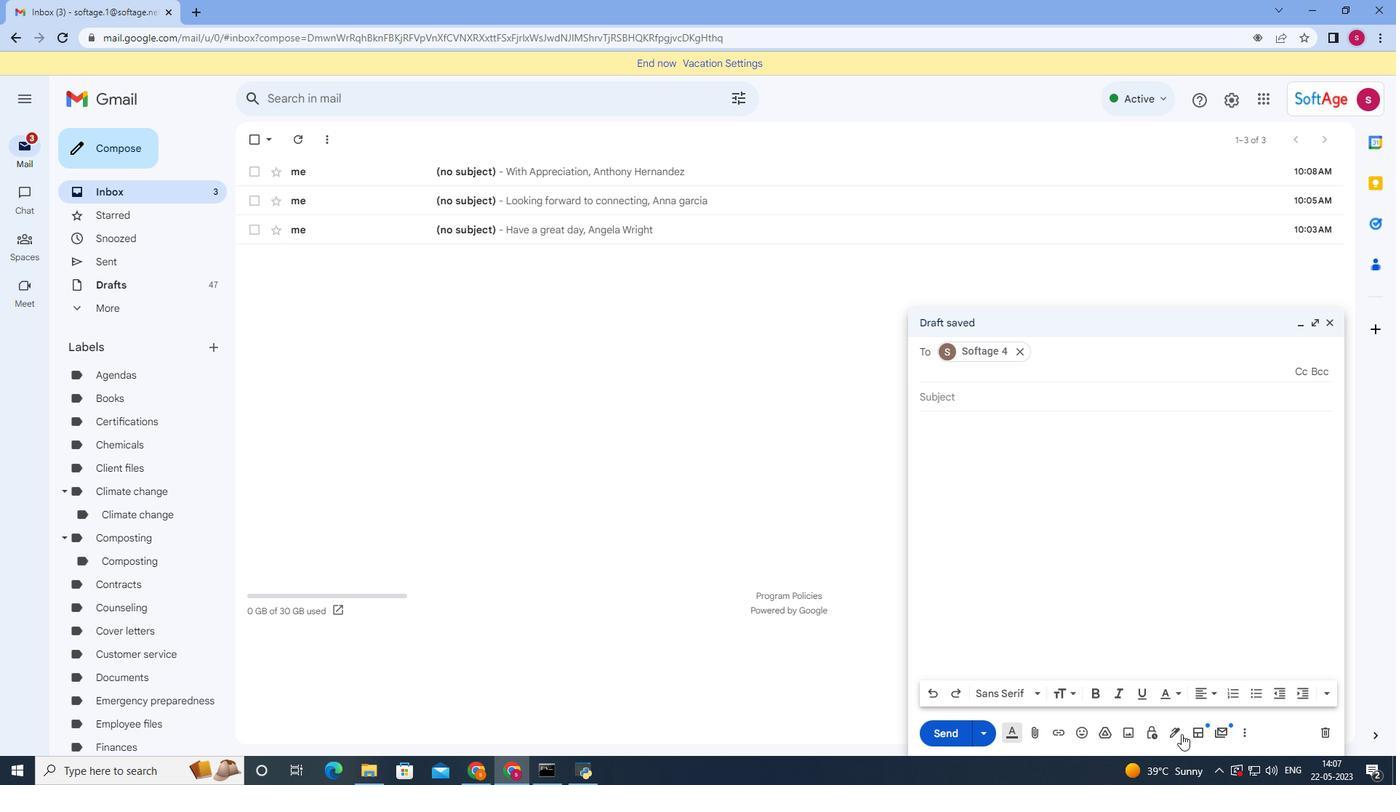 
Action: Mouse pressed left at (1174, 735)
Screenshot: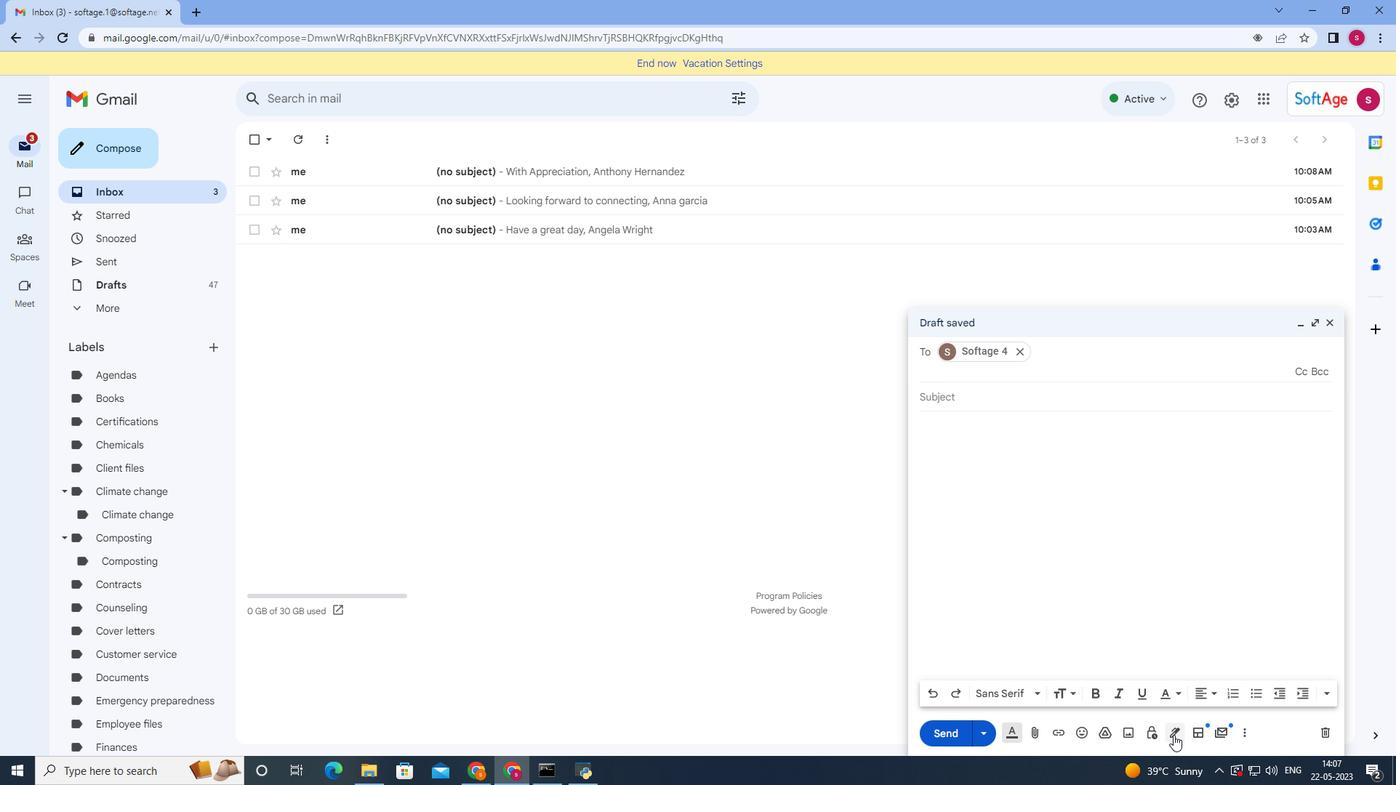 
Action: Mouse moved to (1248, 705)
Screenshot: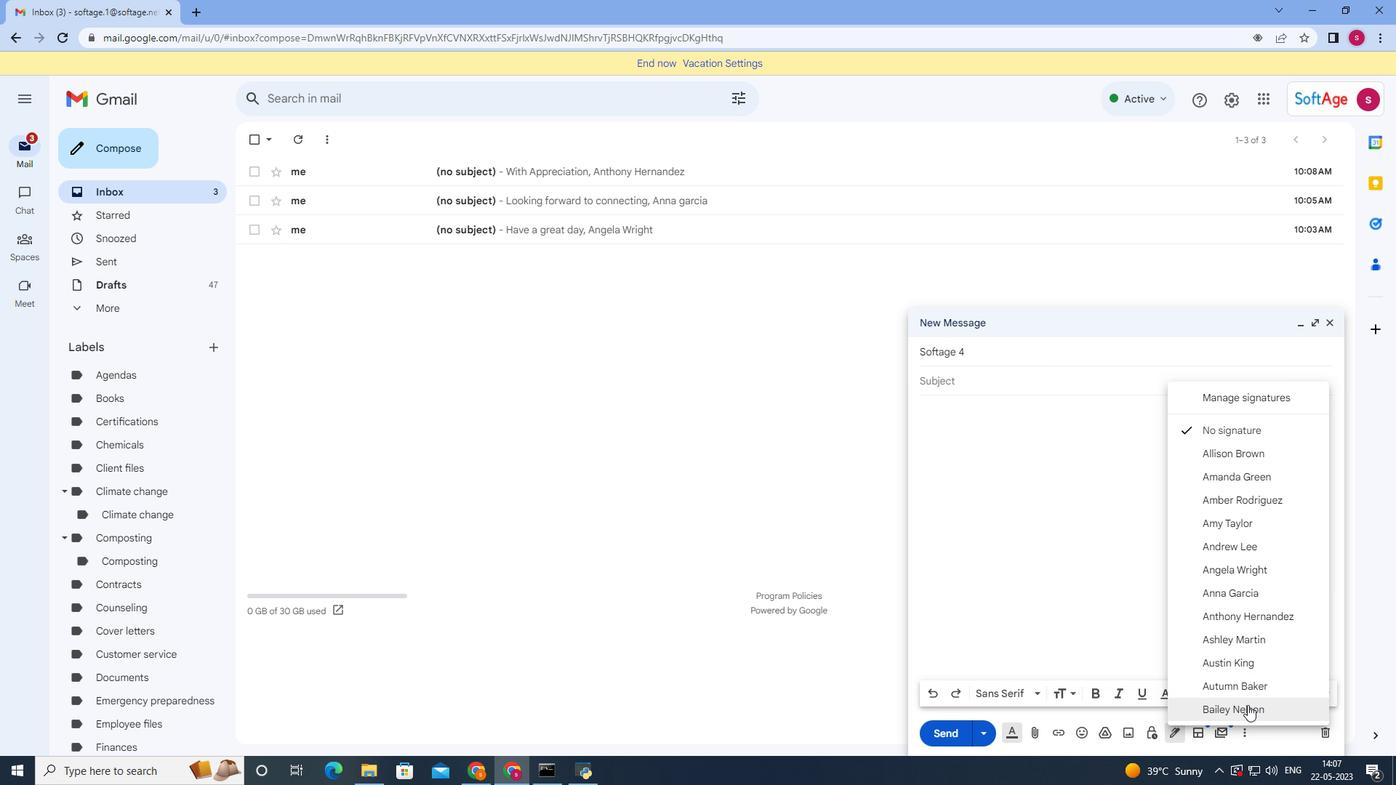 
Action: Mouse pressed left at (1248, 705)
Screenshot: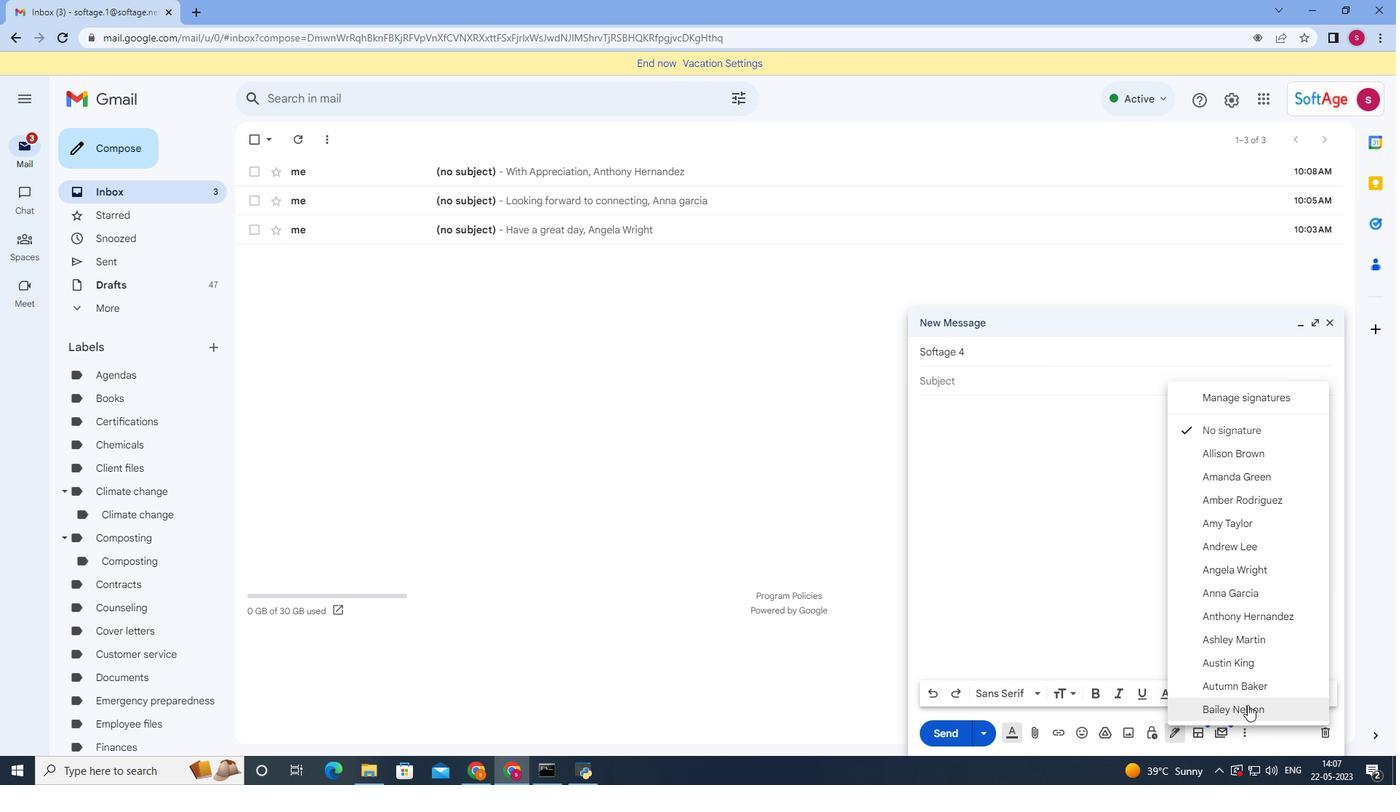 
Action: Mouse moved to (1248, 728)
Screenshot: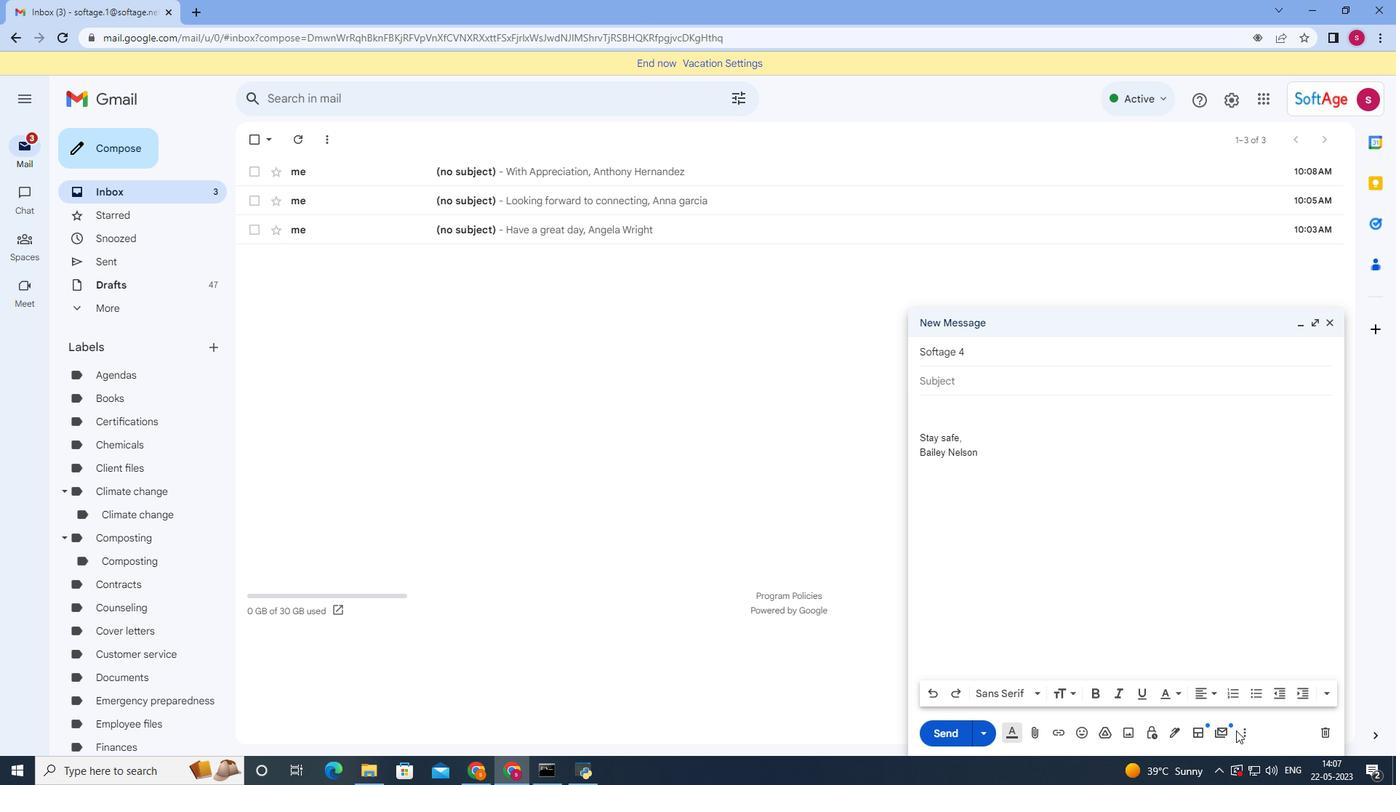 
Action: Mouse pressed left at (1248, 728)
Screenshot: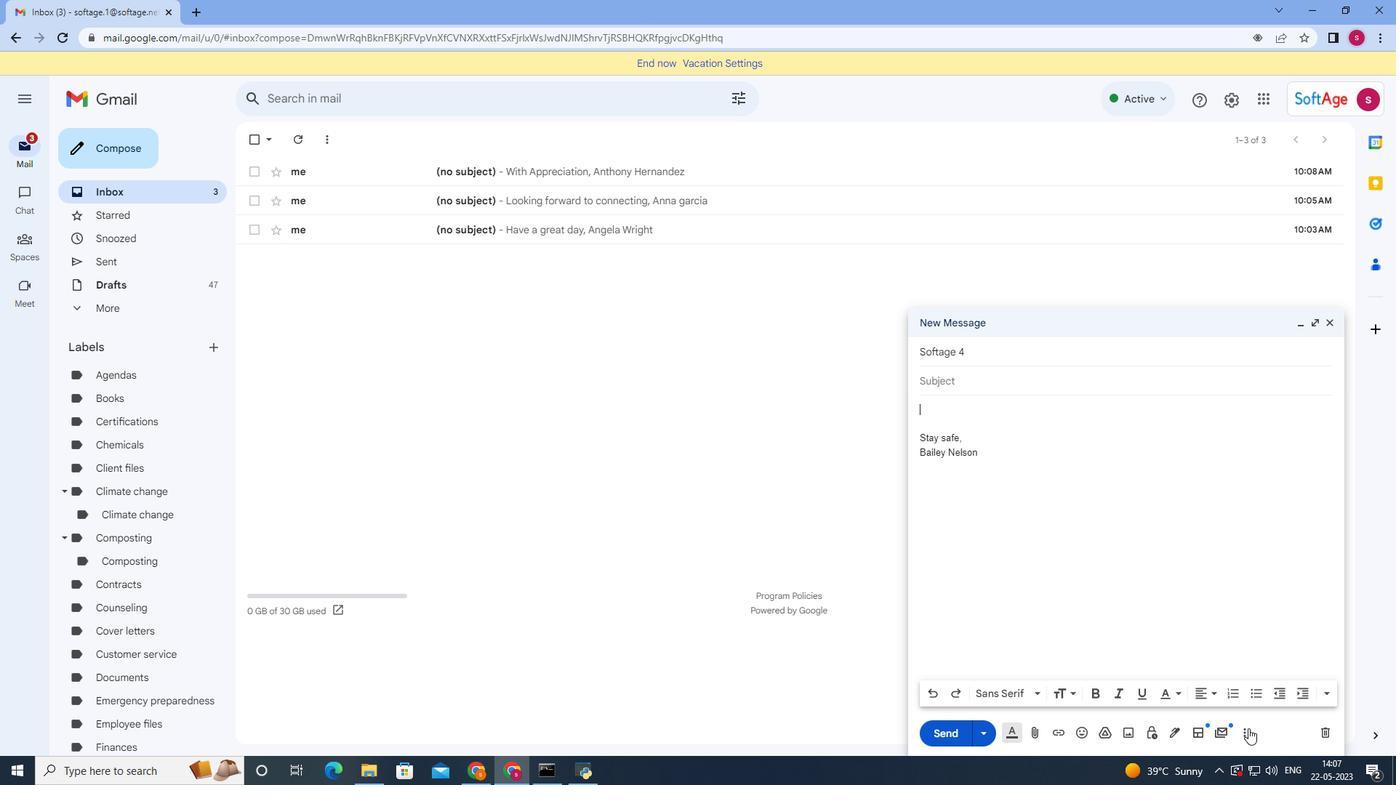 
Action: Mouse moved to (1147, 597)
Screenshot: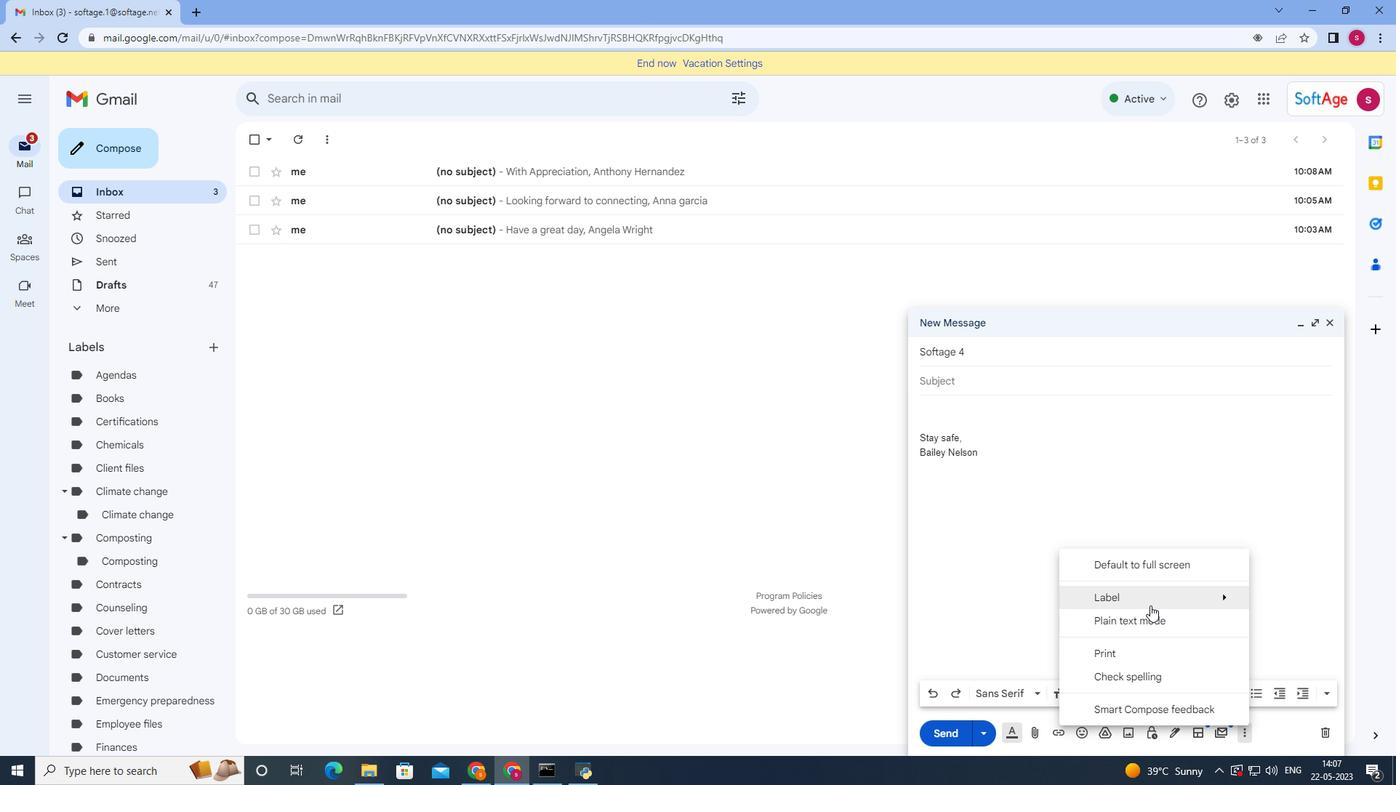 
Action: Mouse pressed left at (1147, 597)
Screenshot: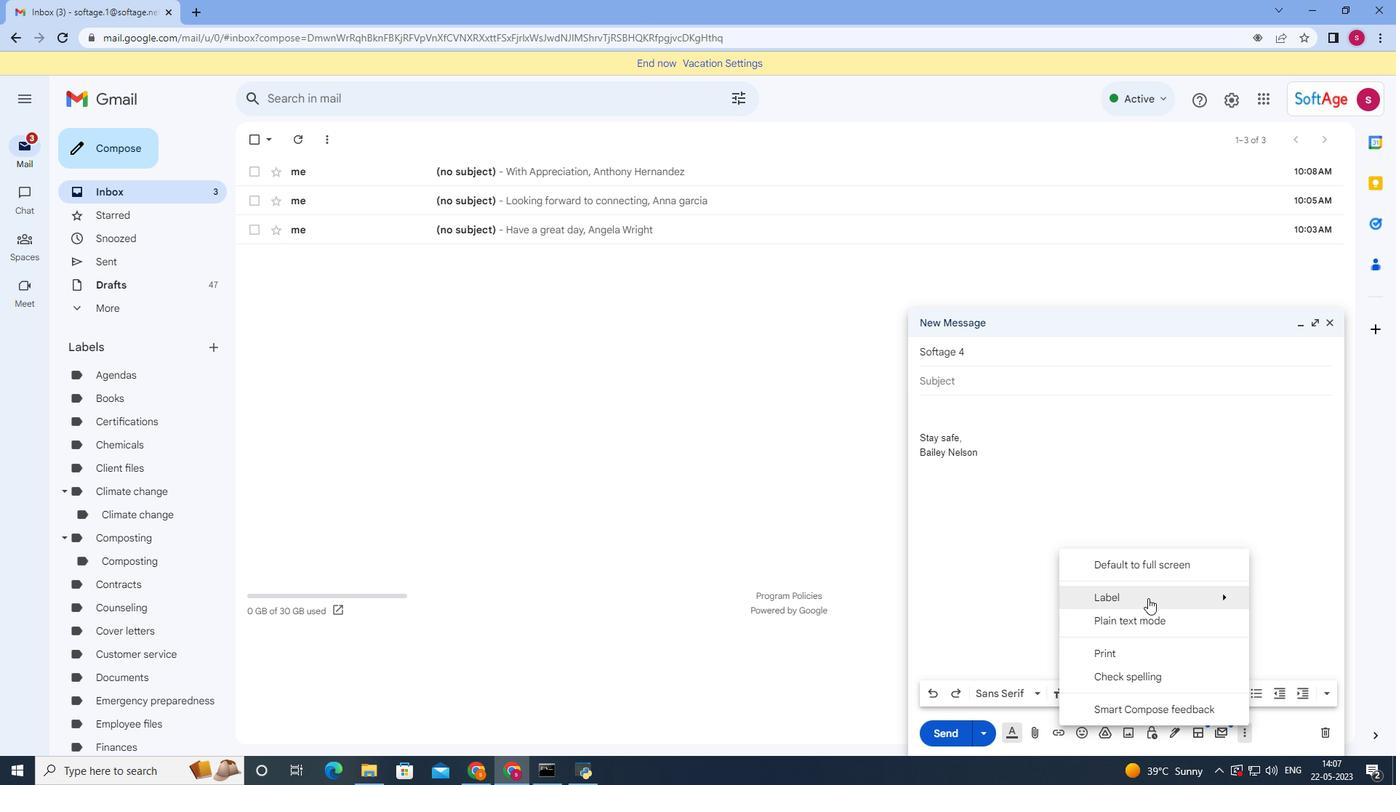 
Action: Mouse moved to (858, 465)
Screenshot: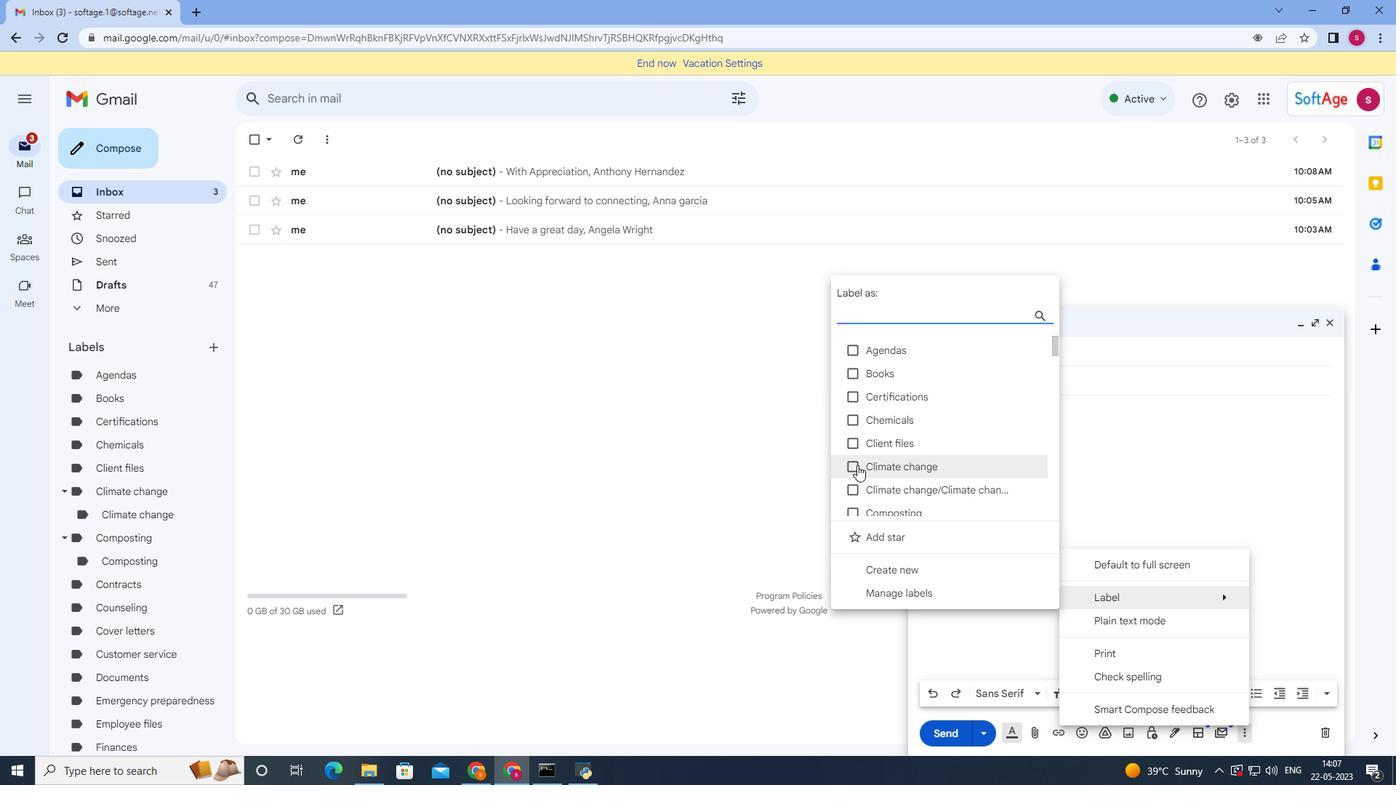 
Action: Mouse scrolled (858, 464) with delta (0, 0)
Screenshot: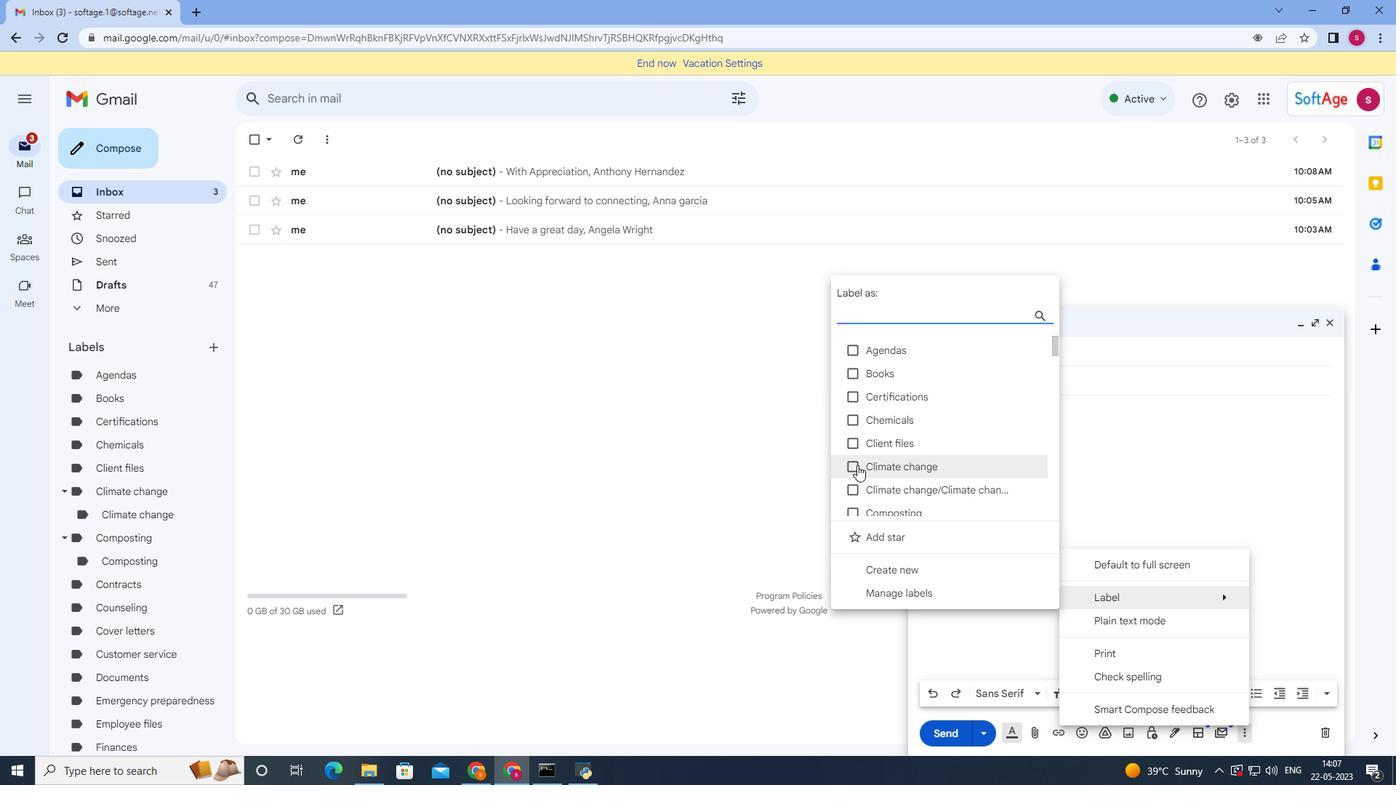 
Action: Mouse moved to (858, 468)
Screenshot: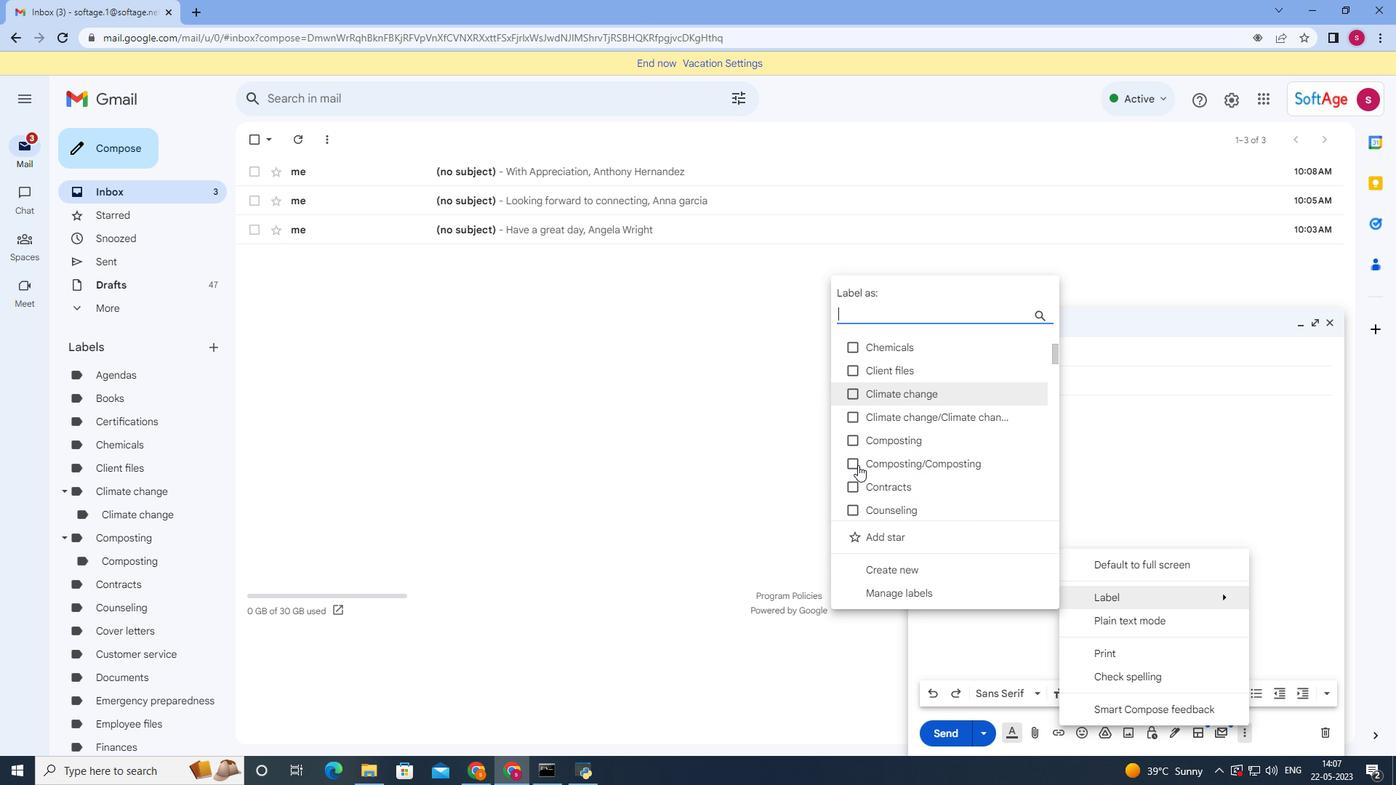 
Action: Mouse scrolled (858, 467) with delta (0, 0)
Screenshot: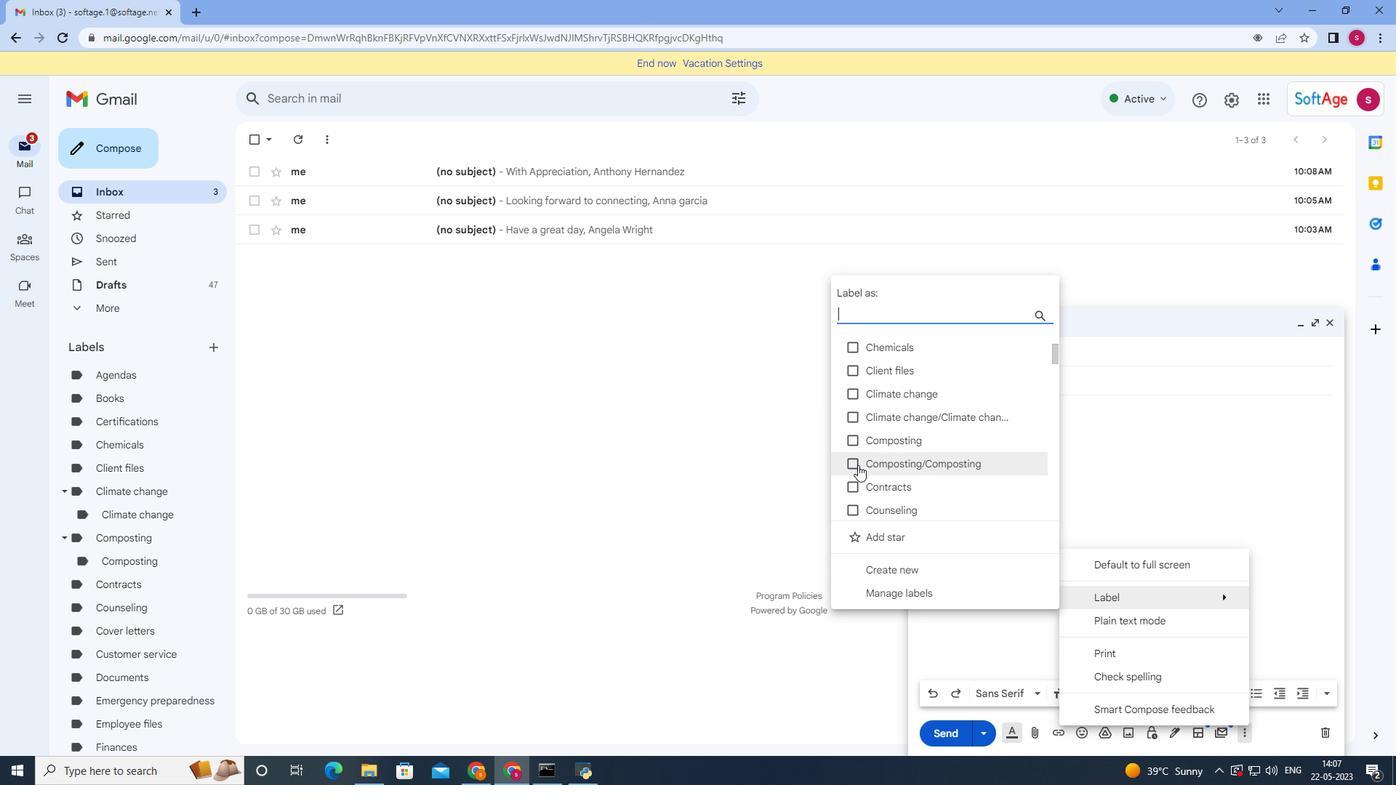 
Action: Mouse moved to (859, 472)
Screenshot: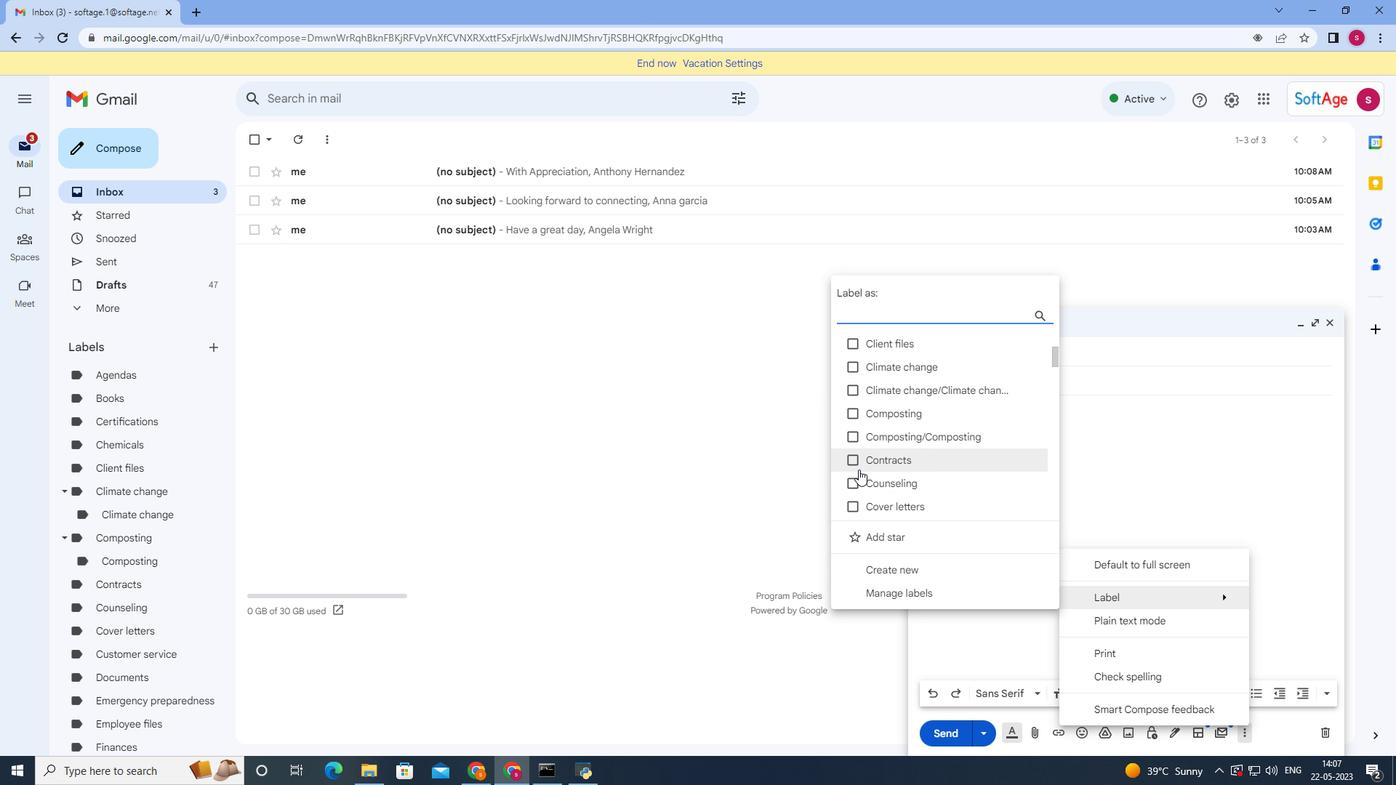 
Action: Mouse scrolled (859, 471) with delta (0, 0)
Screenshot: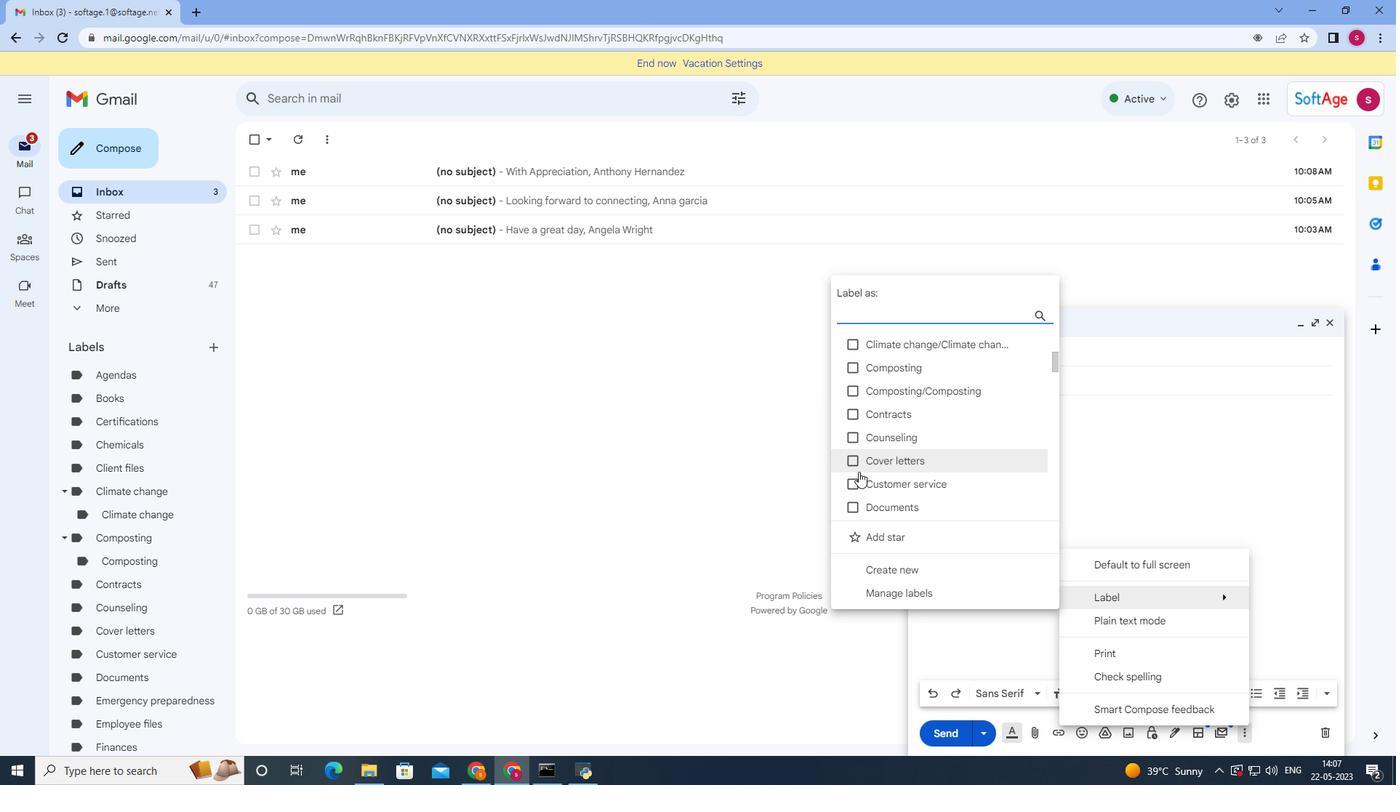 
Action: Mouse moved to (857, 392)
Screenshot: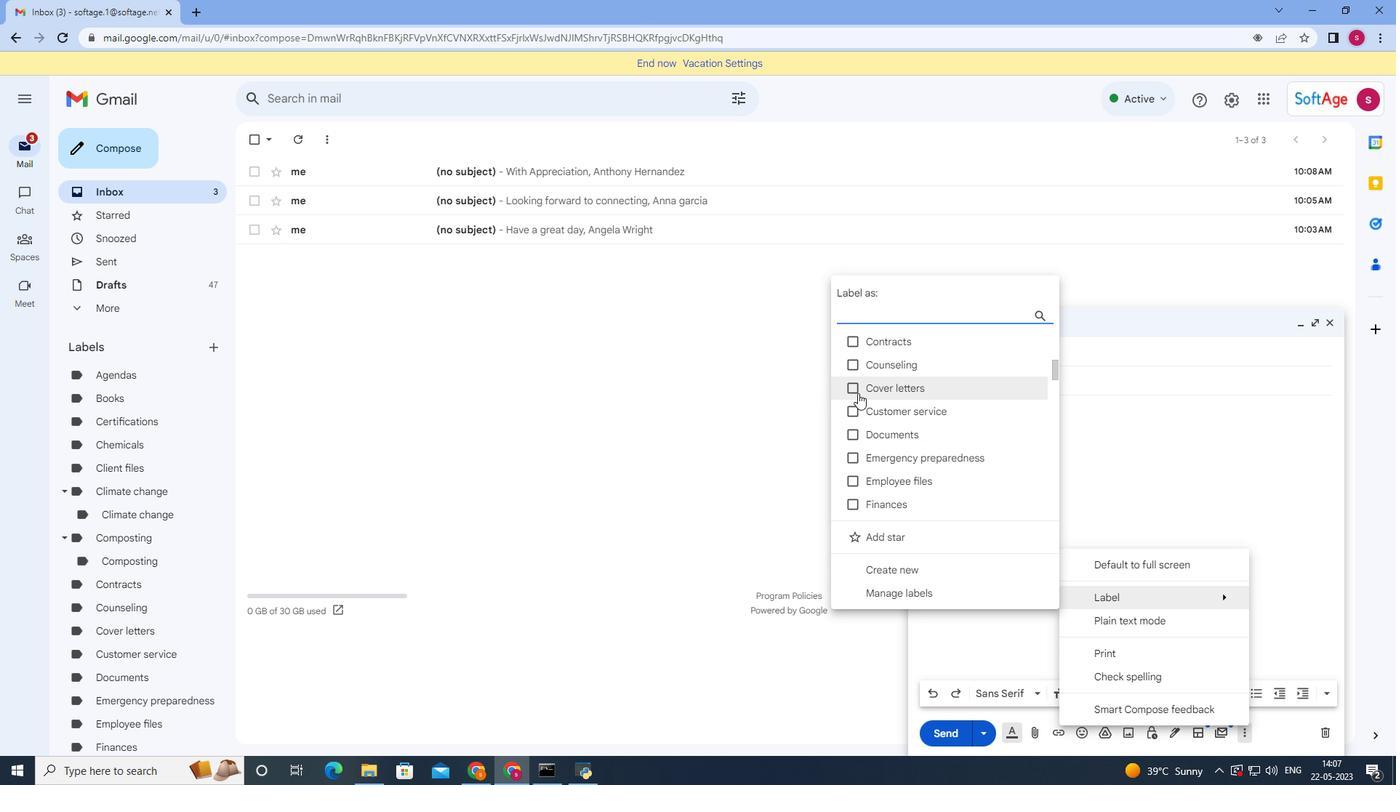 
Action: Mouse pressed left at (857, 392)
Screenshot: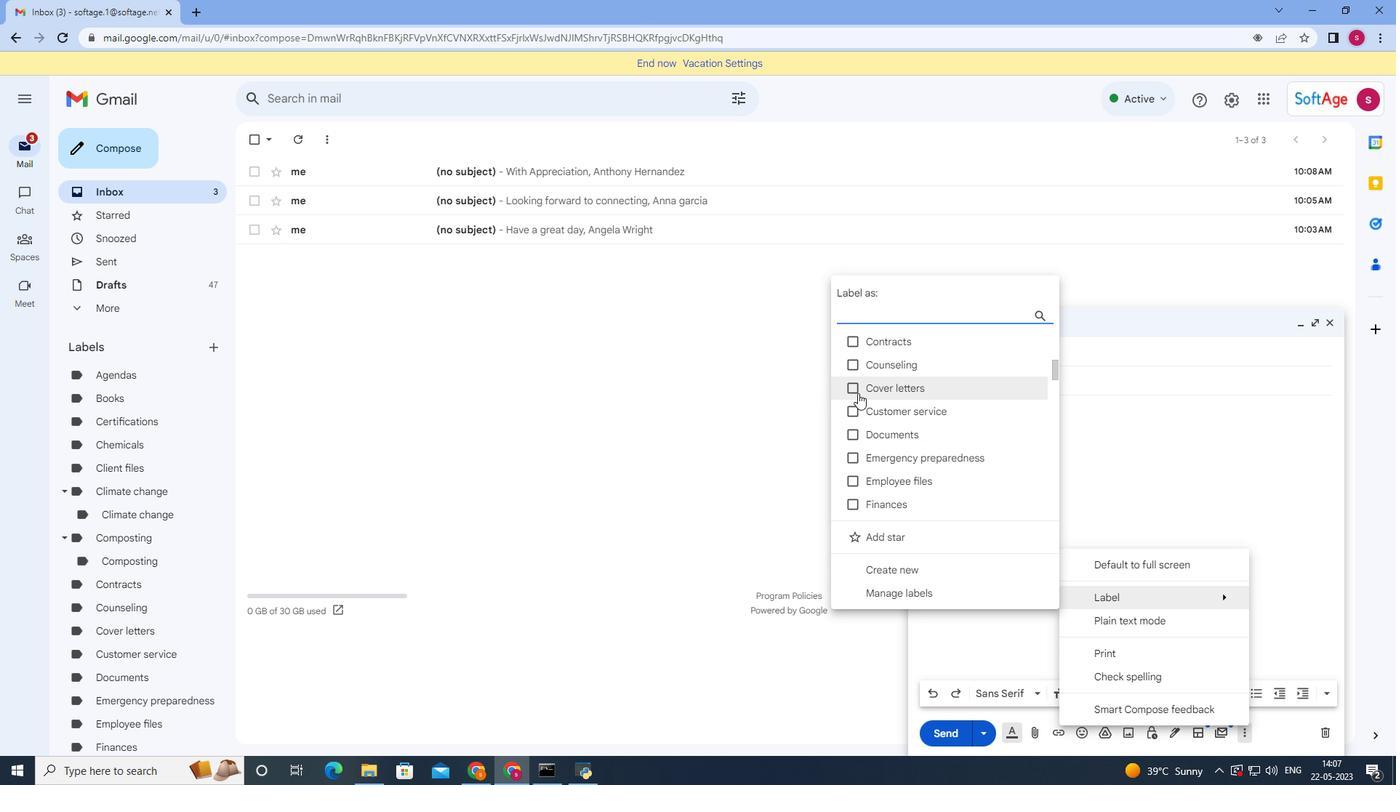 
Action: Mouse moved to (888, 574)
Screenshot: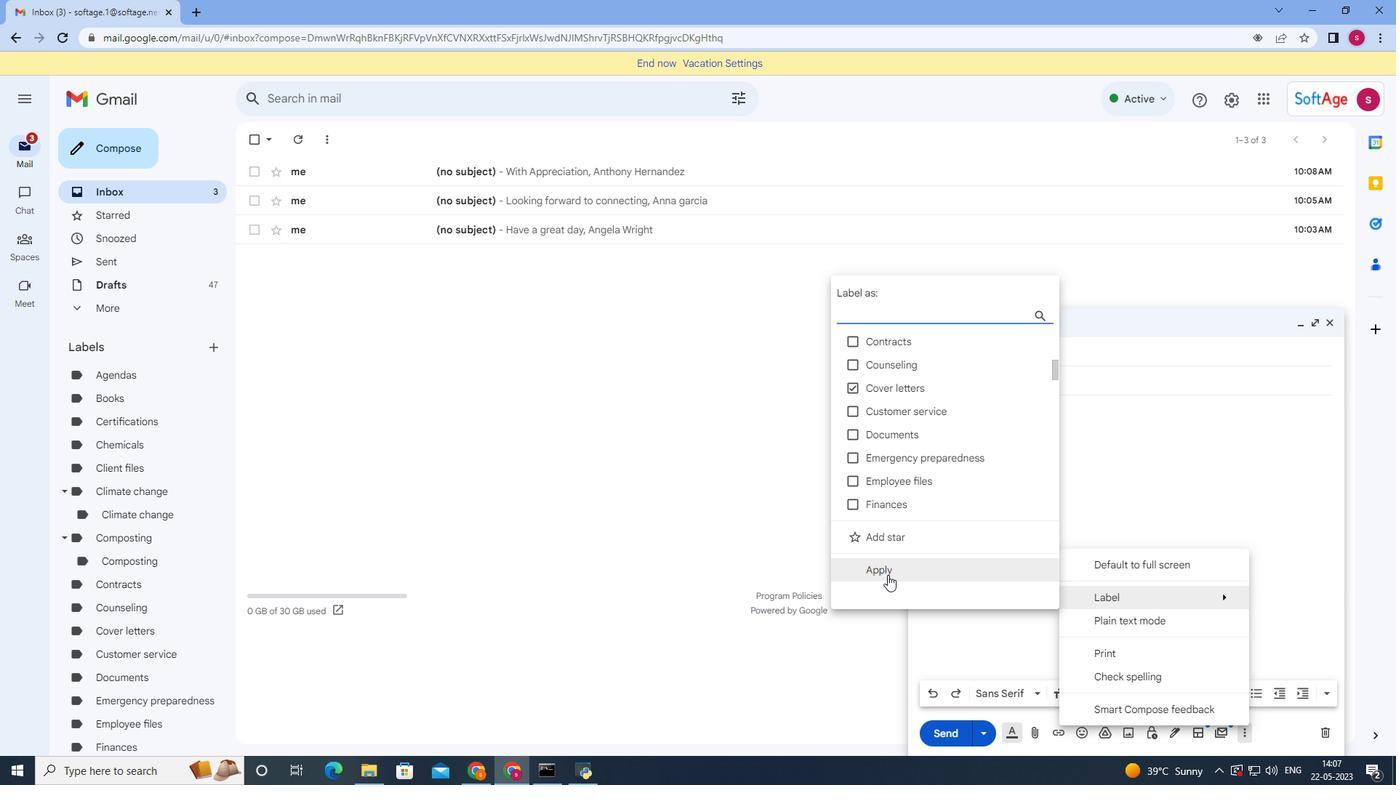 
Action: Mouse pressed left at (888, 574)
Screenshot: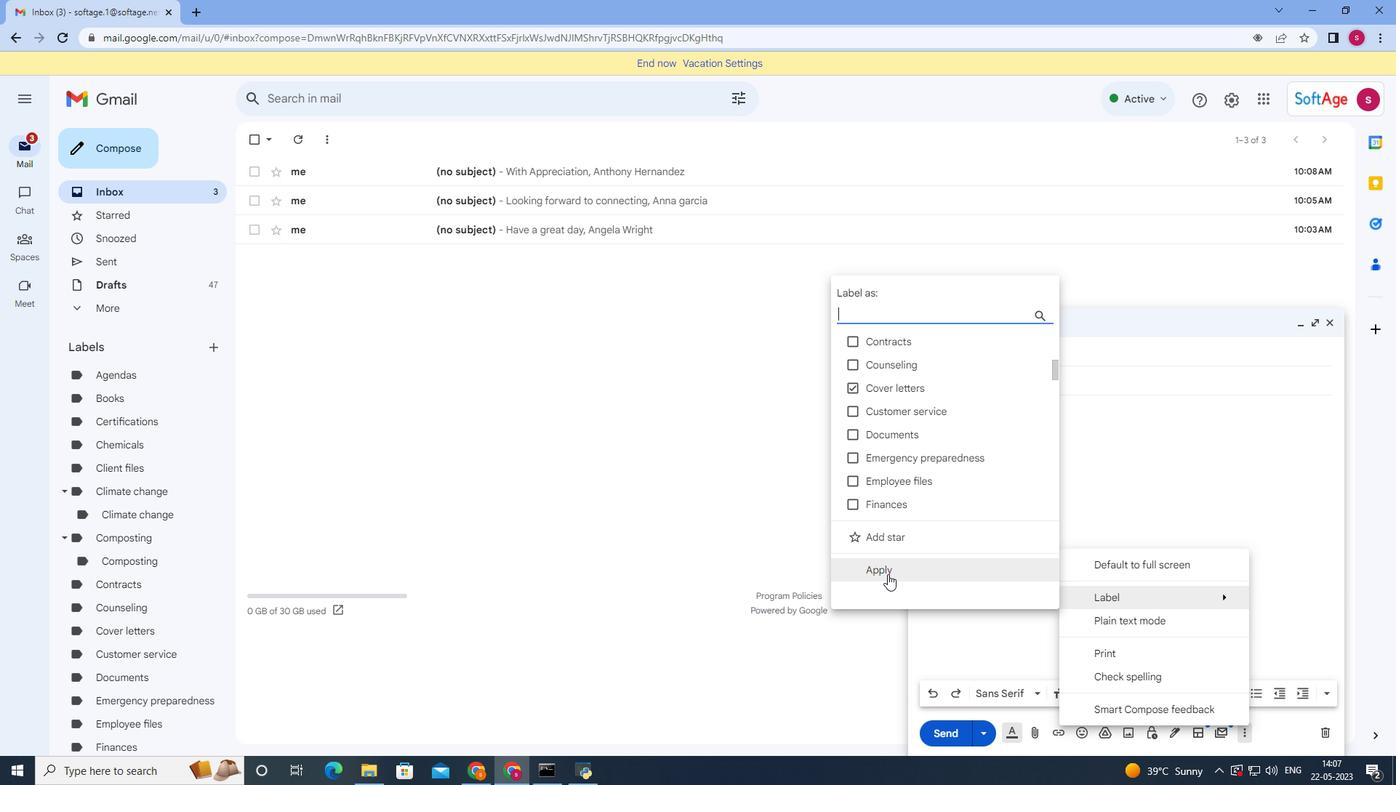 
Action: Mouse moved to (826, 500)
Screenshot: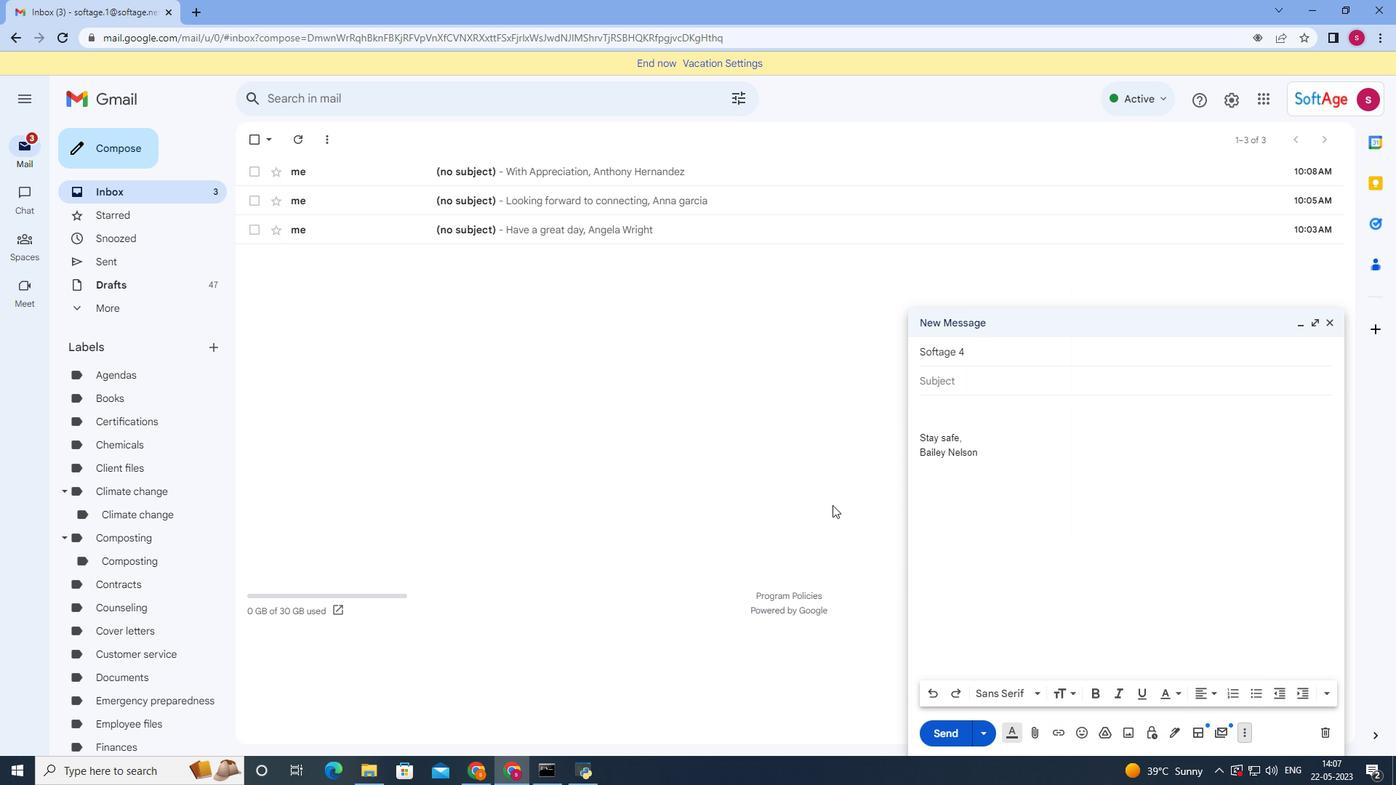 
